 Task: In the Contact  Genesis.Thompson@iCloud.com, Create email and send with subject: 'We're Thrilled to Welcome You ', and with mail content 'Good Day,_x000D_
Embrace the power of innovation. Our disruptive solution will propel your industry forward and position you as a leader in your field._x000D_
Best Regards', attach the document: Project_plan.docx and insert image: visitingcard.jpg. Below Best Regards, write Twitter and insert the URL: 'twitter.com'. Mark checkbox to create task to follow up : In 2 weeks. Logged in from softage.1@softage.net
Action: Mouse moved to (88, 74)
Screenshot: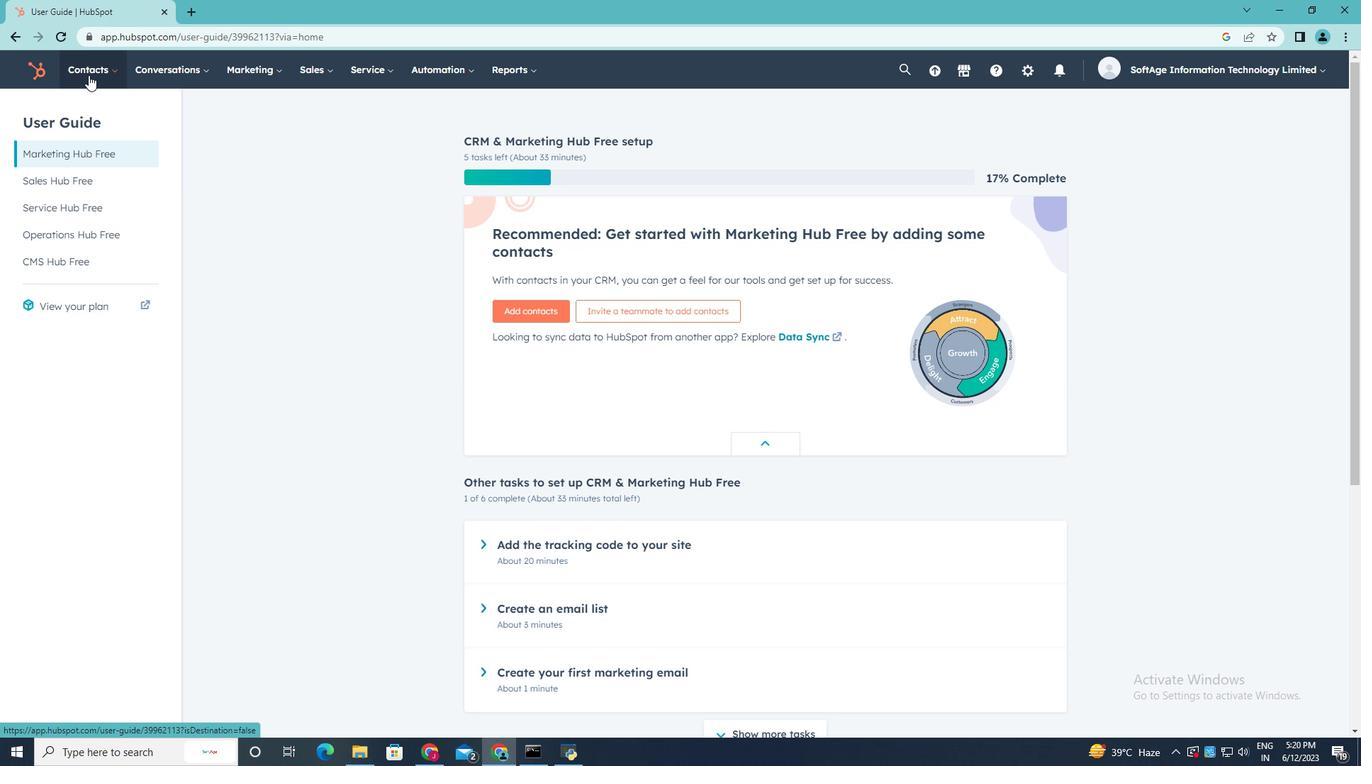 
Action: Mouse pressed left at (88, 74)
Screenshot: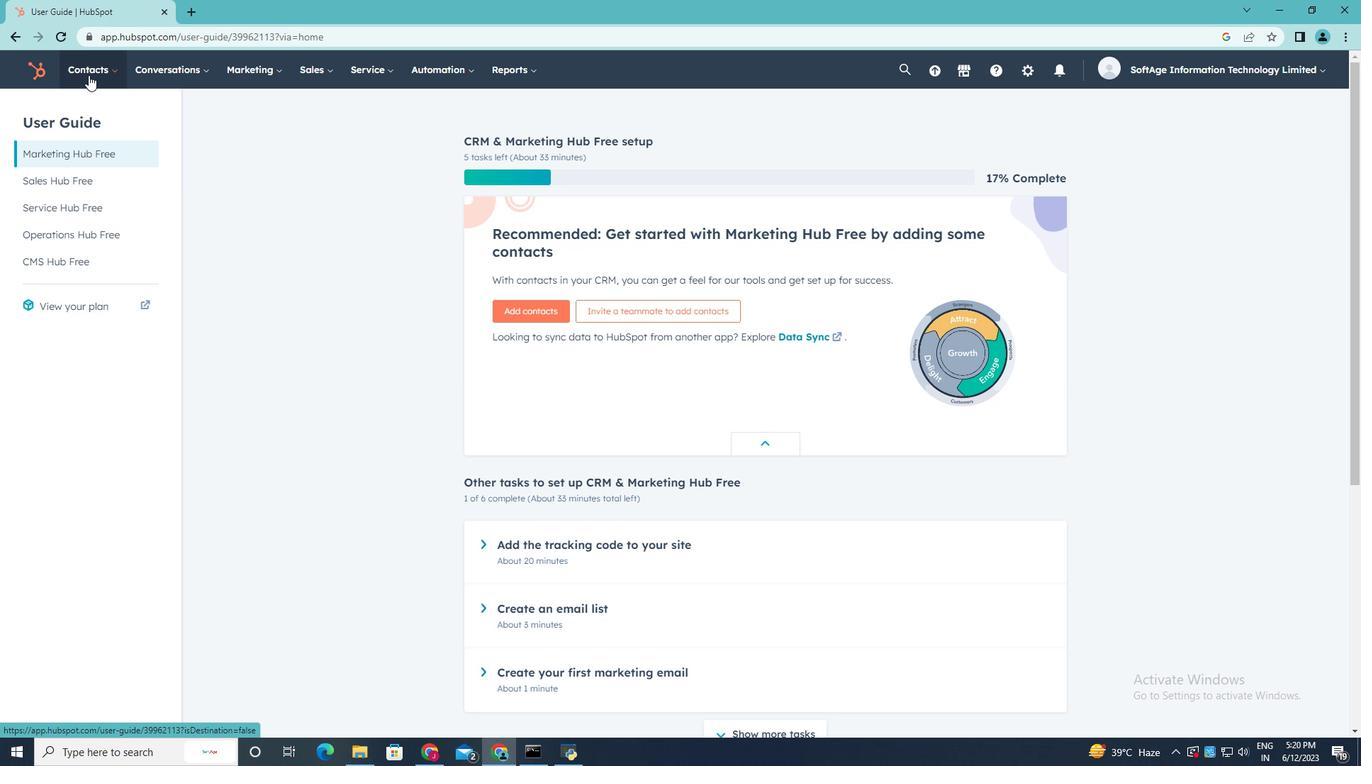 
Action: Mouse moved to (91, 105)
Screenshot: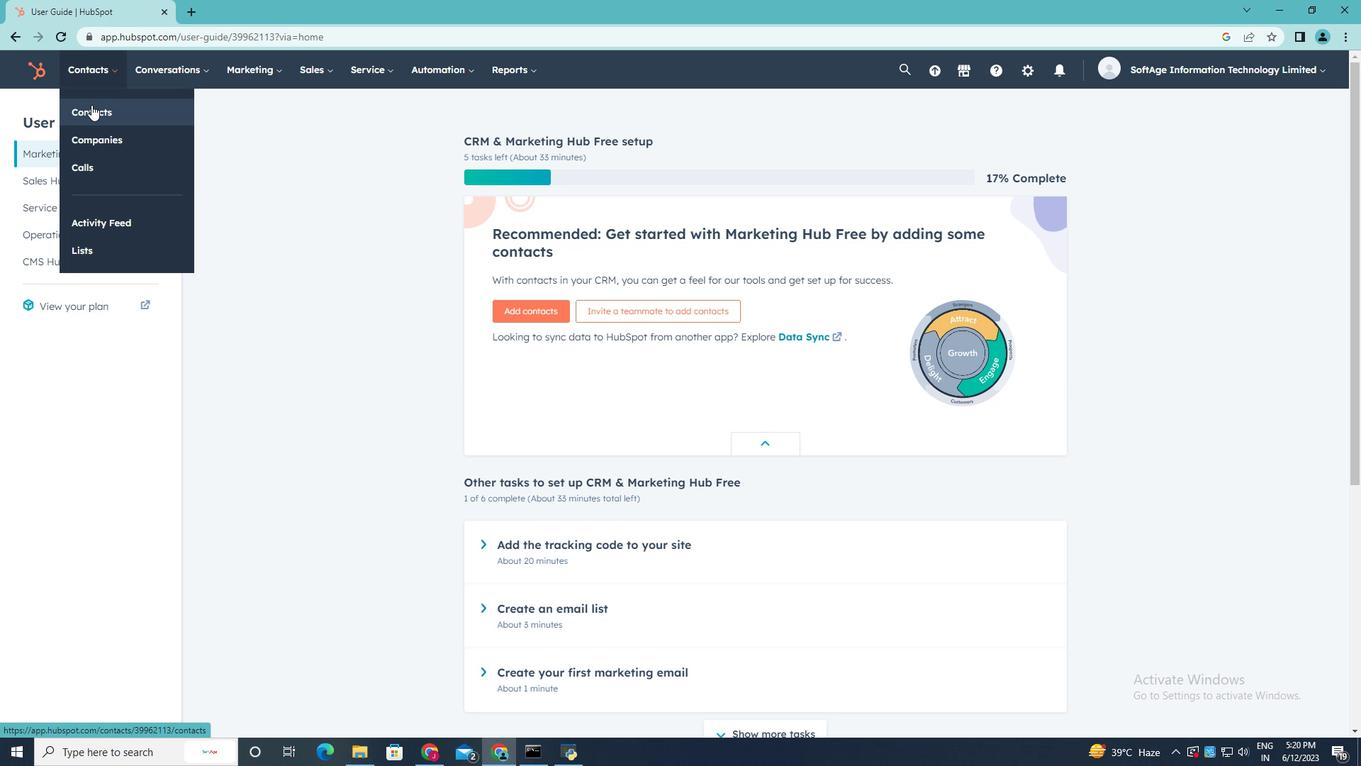
Action: Mouse pressed left at (91, 105)
Screenshot: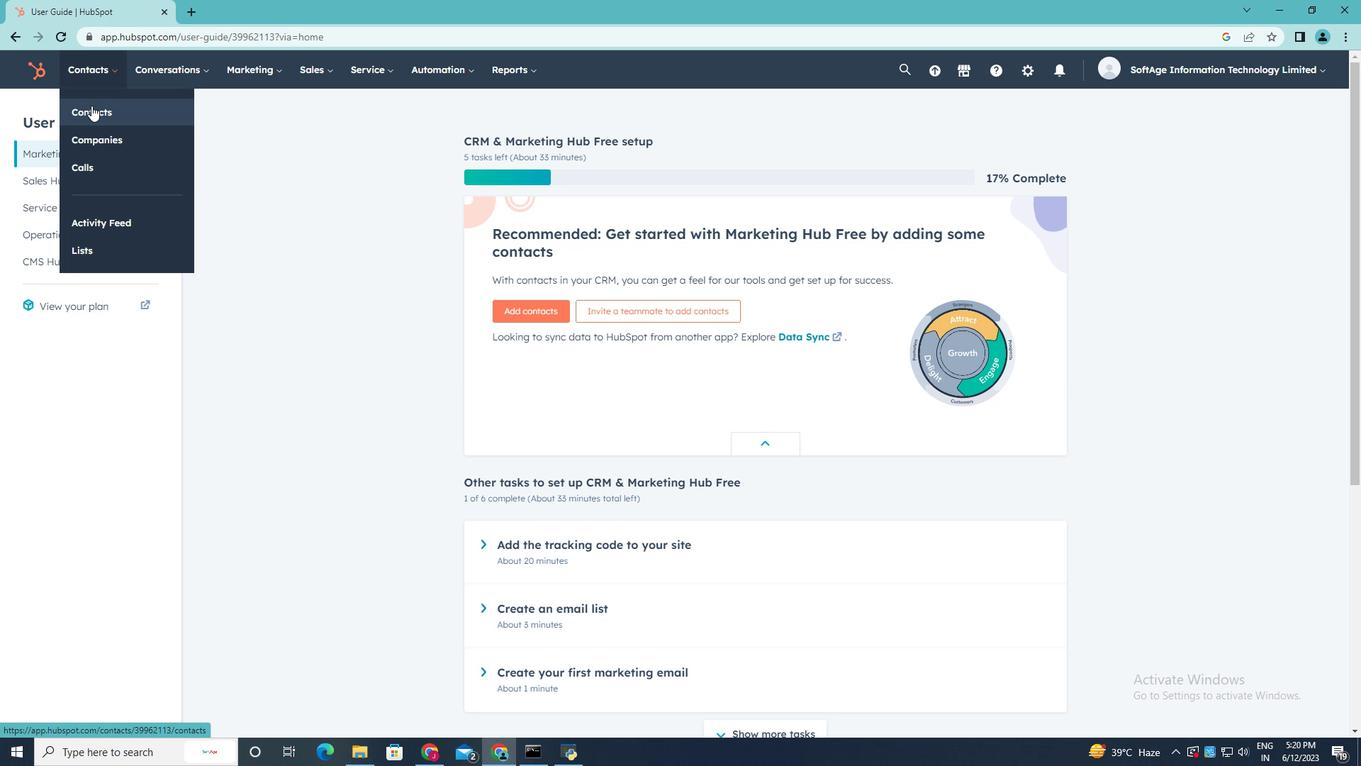 
Action: Mouse moved to (156, 232)
Screenshot: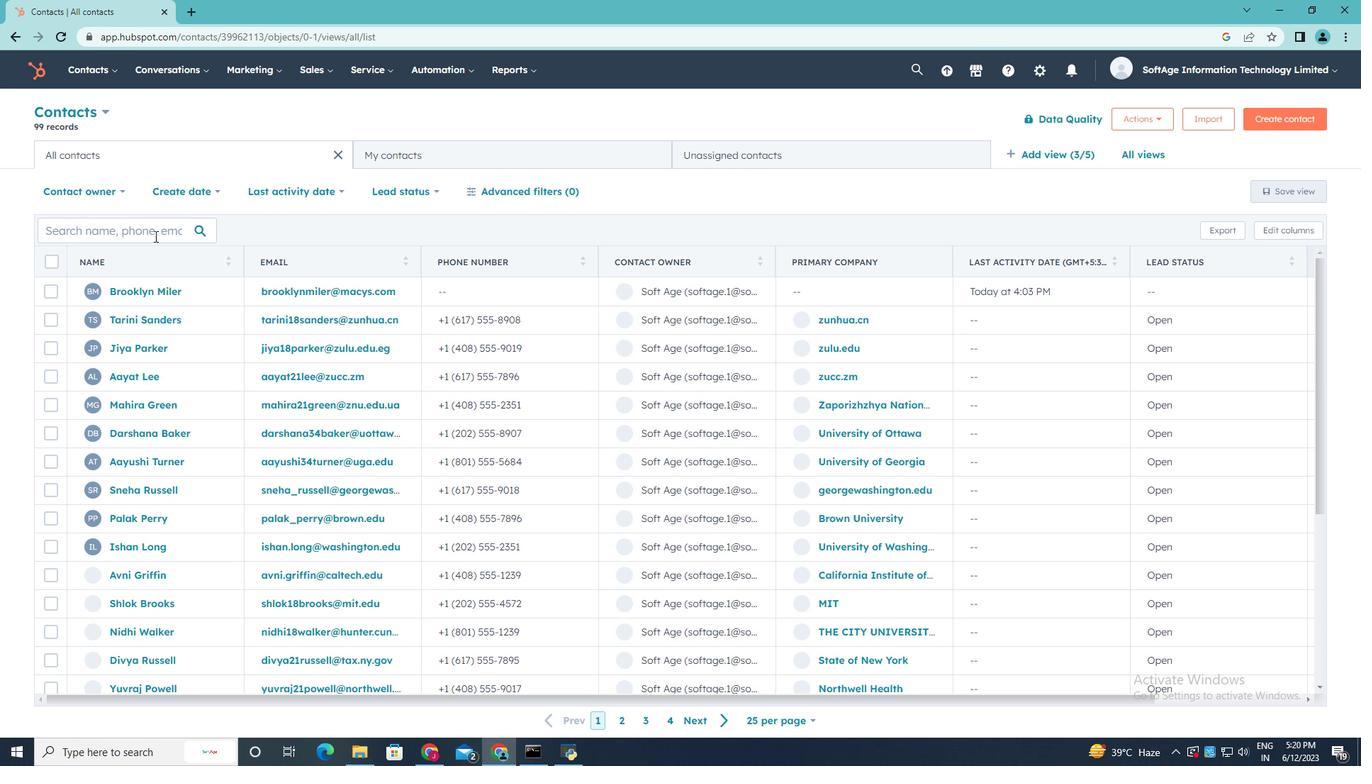 
Action: Mouse pressed left at (156, 232)
Screenshot: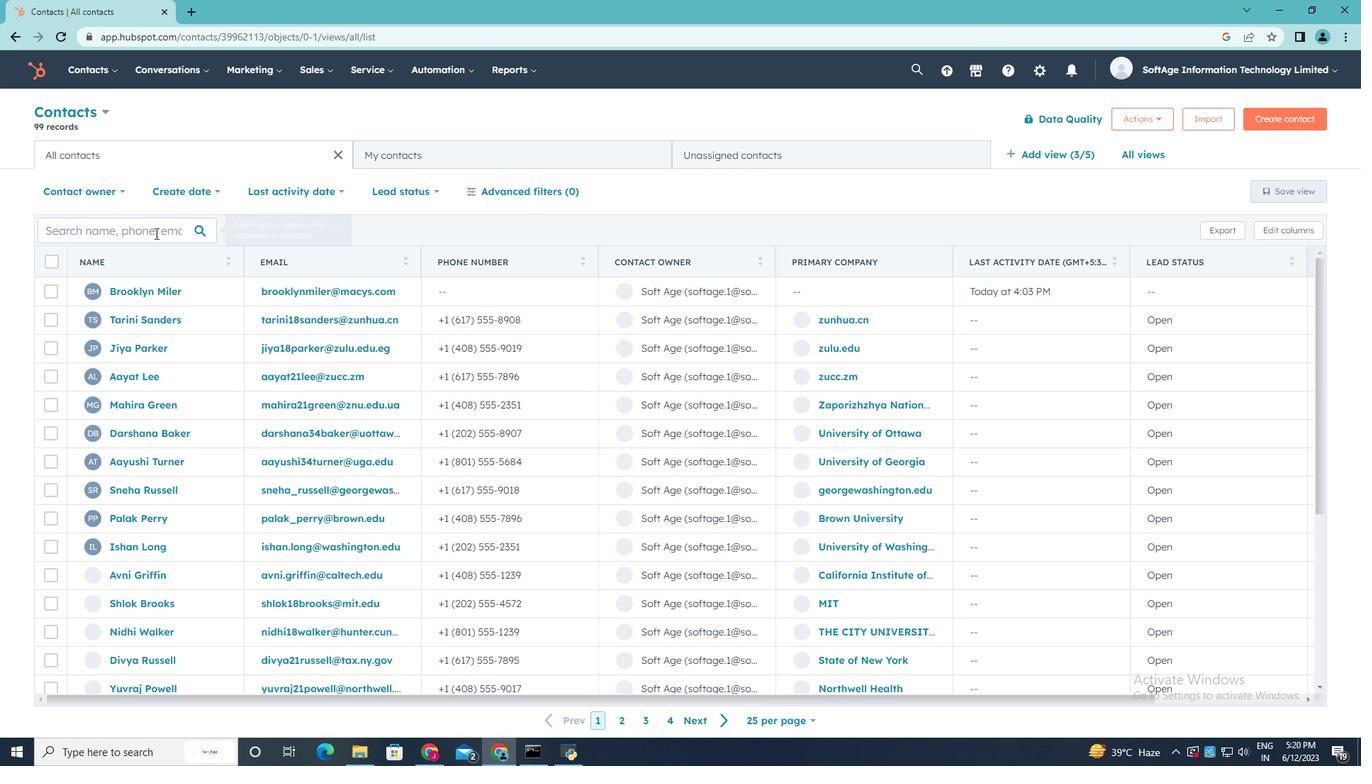 
Action: Key pressed <Key.shift>GNESIS<Key.space><Key.shift>T<Key.backspace><Key.backspace>.<Key.shift>Thompson<Key.shift>@i<Key.shift>Cloud.com
Screenshot: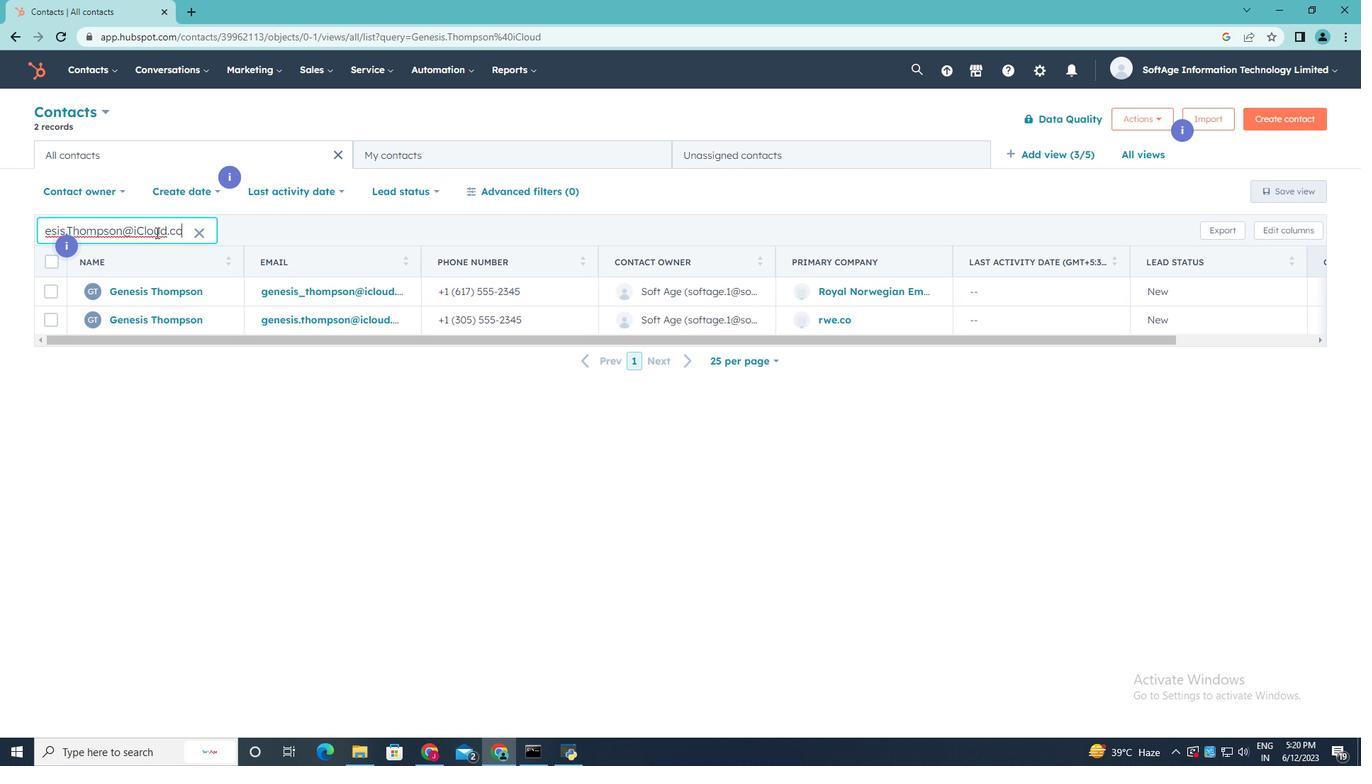 
Action: Mouse moved to (139, 322)
Screenshot: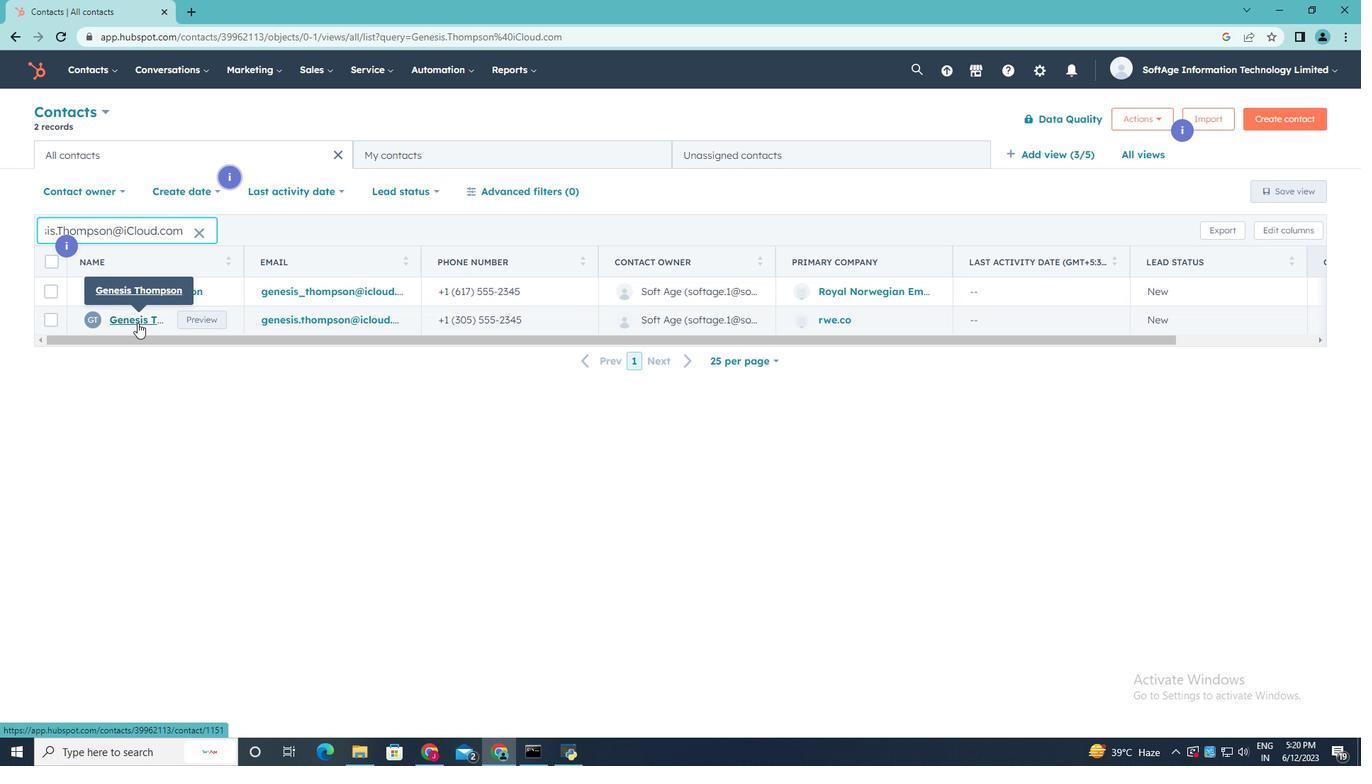 
Action: Mouse pressed left at (139, 322)
Screenshot: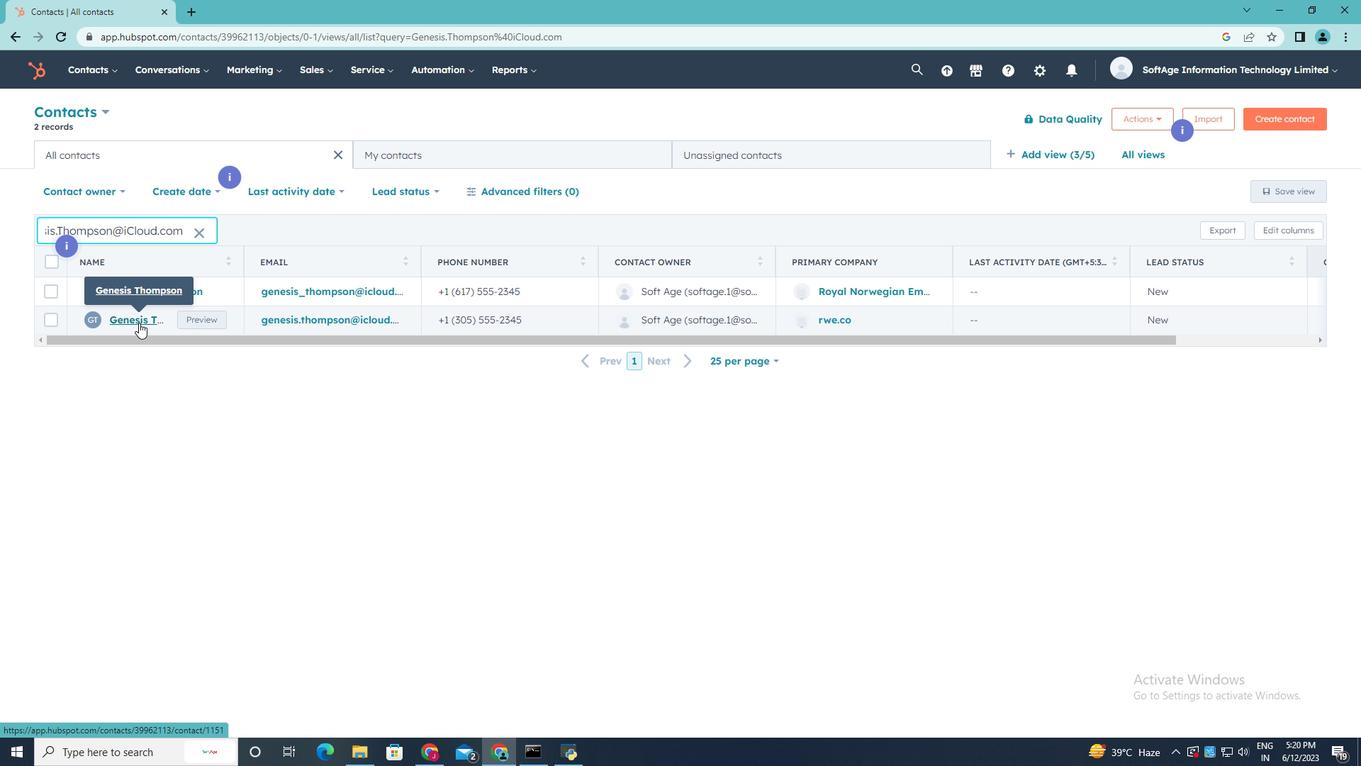 
Action: Mouse moved to (94, 237)
Screenshot: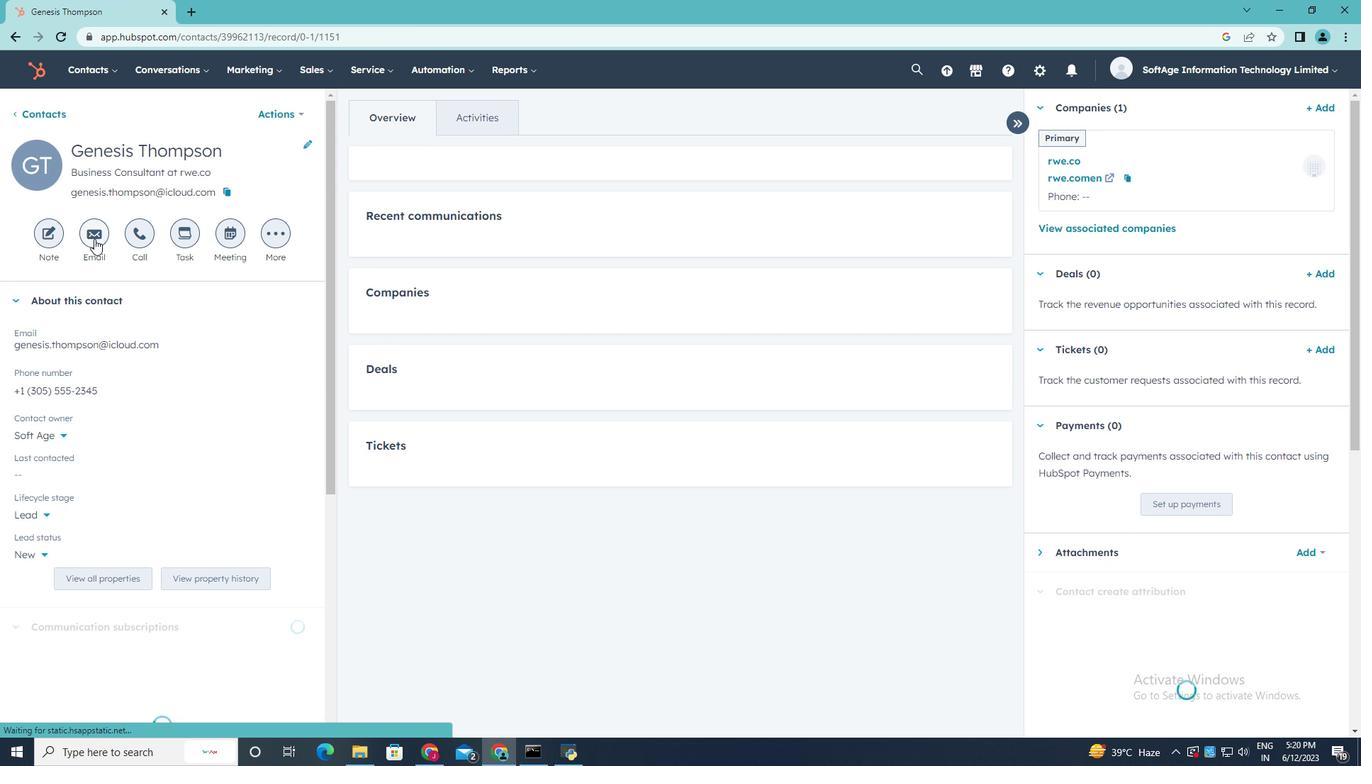 
Action: Mouse pressed left at (94, 237)
Screenshot: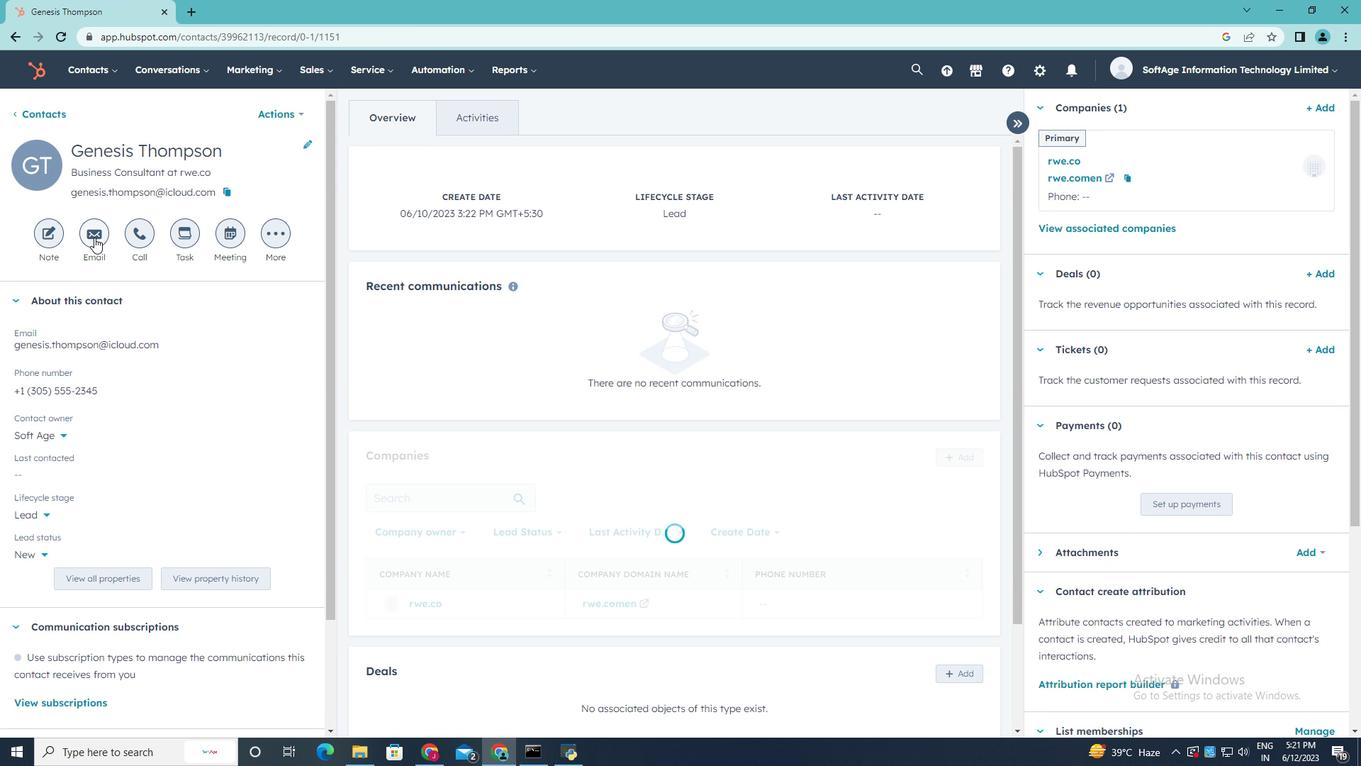 
Action: Key pressed <Key.shift><Key.shift><Key.shift><Key.shift><Key.shift><Key.shift><Key.shift><Key.shift><Key.shift><Key.shift>We're<Key.space><Key.shift>Thrilled<Key.space>to<Key.space><Key.shift>Welcome<Key.space><Key.shift>You
Screenshot: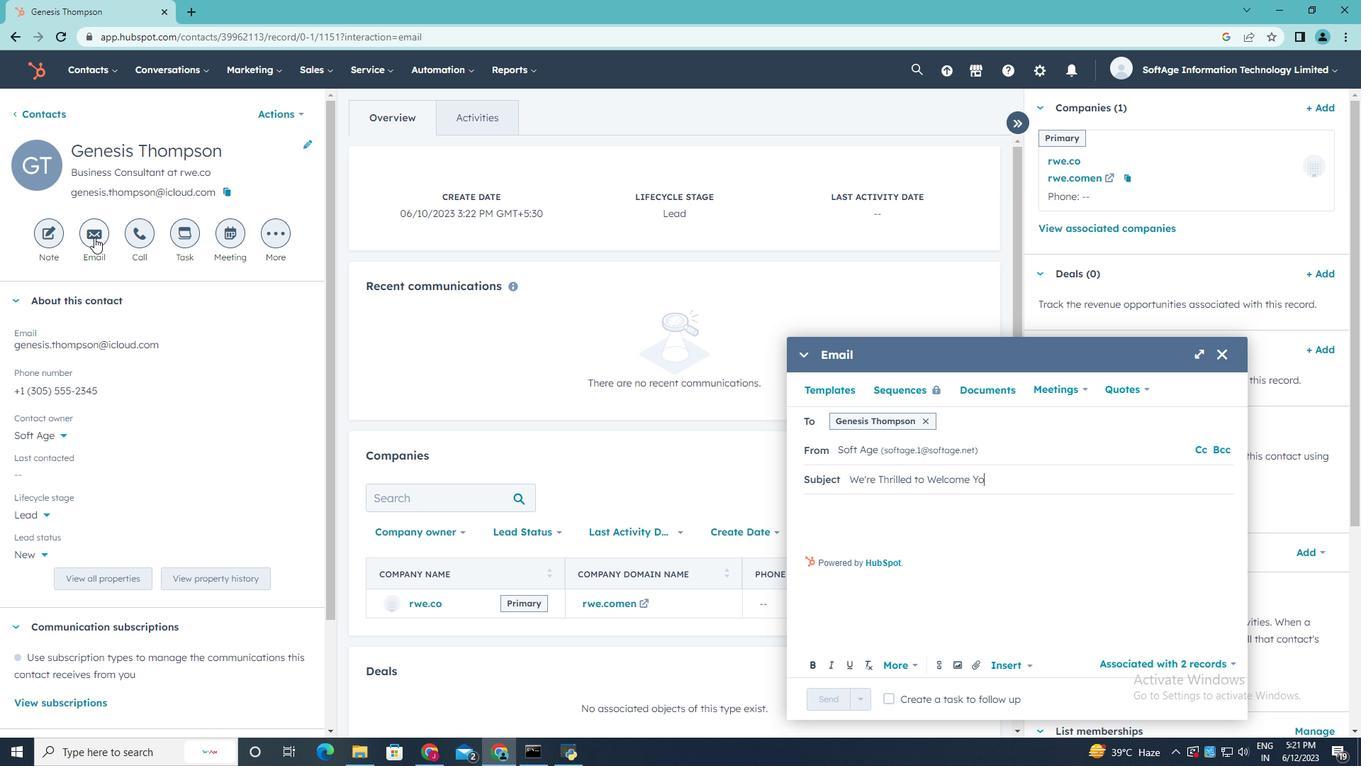 
Action: Mouse moved to (808, 505)
Screenshot: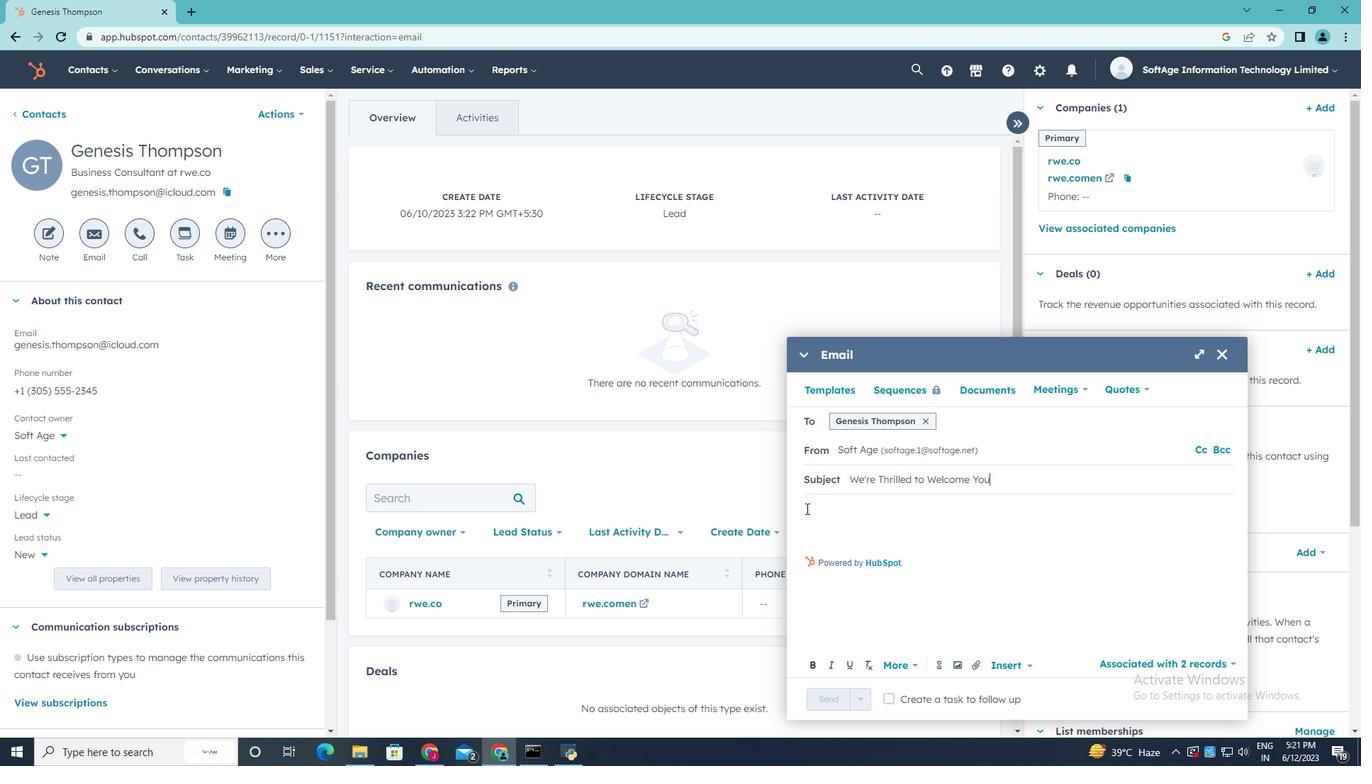 
Action: Mouse pressed left at (808, 505)
Screenshot: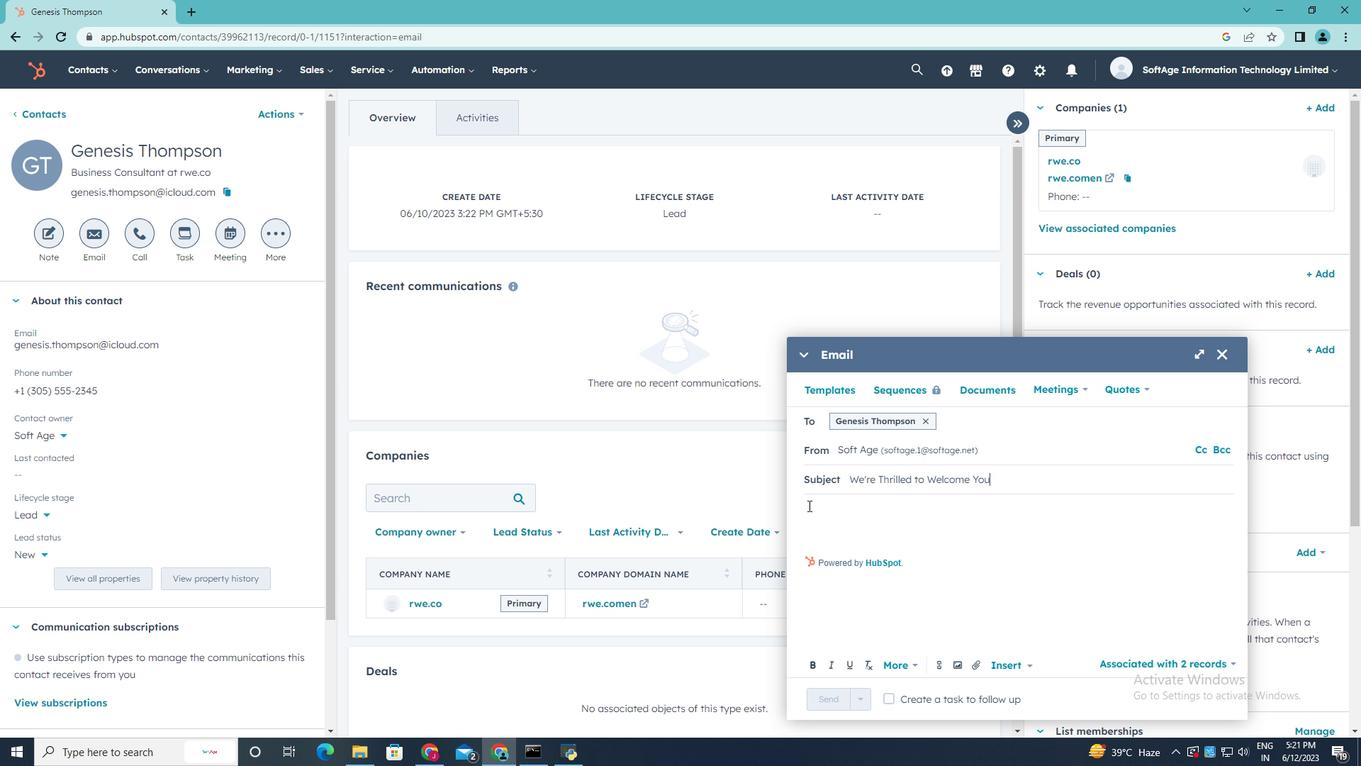 
Action: Mouse moved to (810, 508)
Screenshot: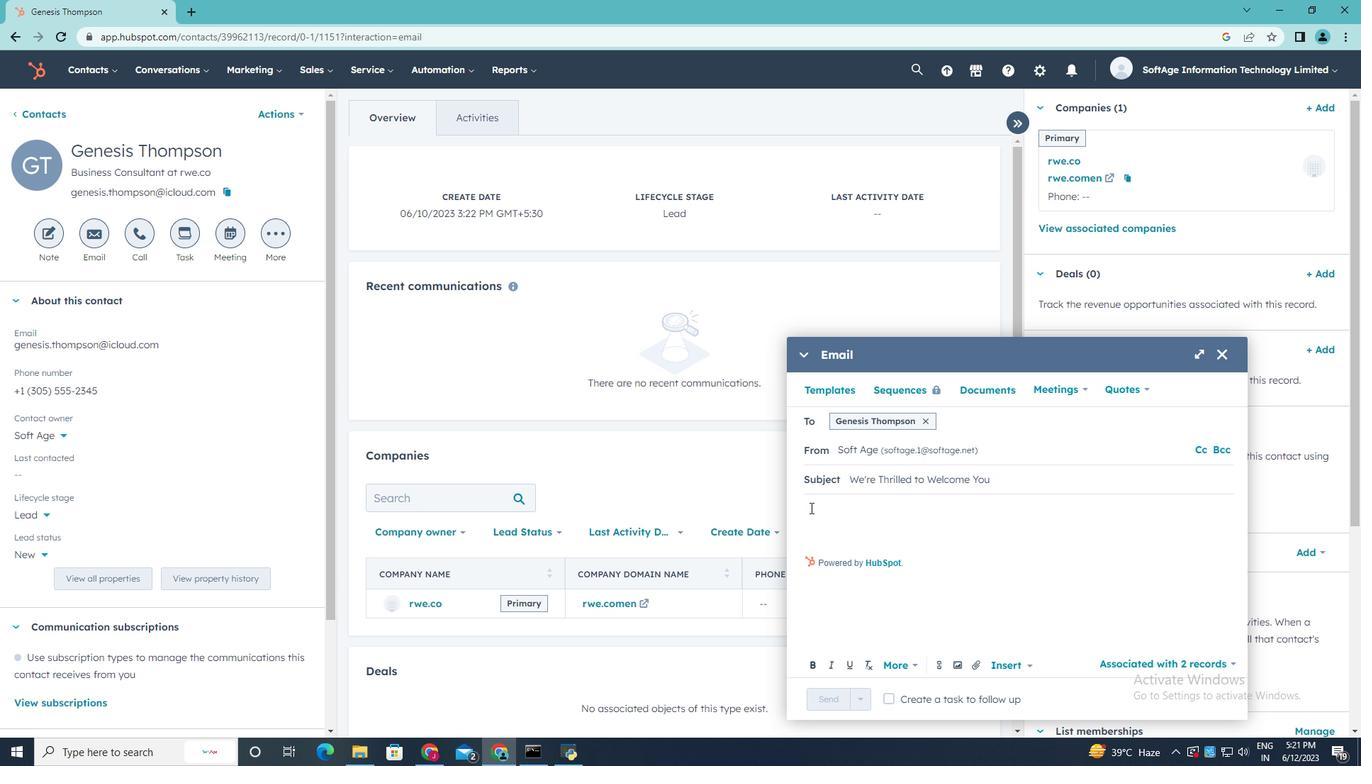 
Action: Key pressed <Key.shift><Key.shift><Key.shift><Key.shift><Key.shift><Key.shift><Key.shift>Good<Key.space><Key.shift>Day,
Screenshot: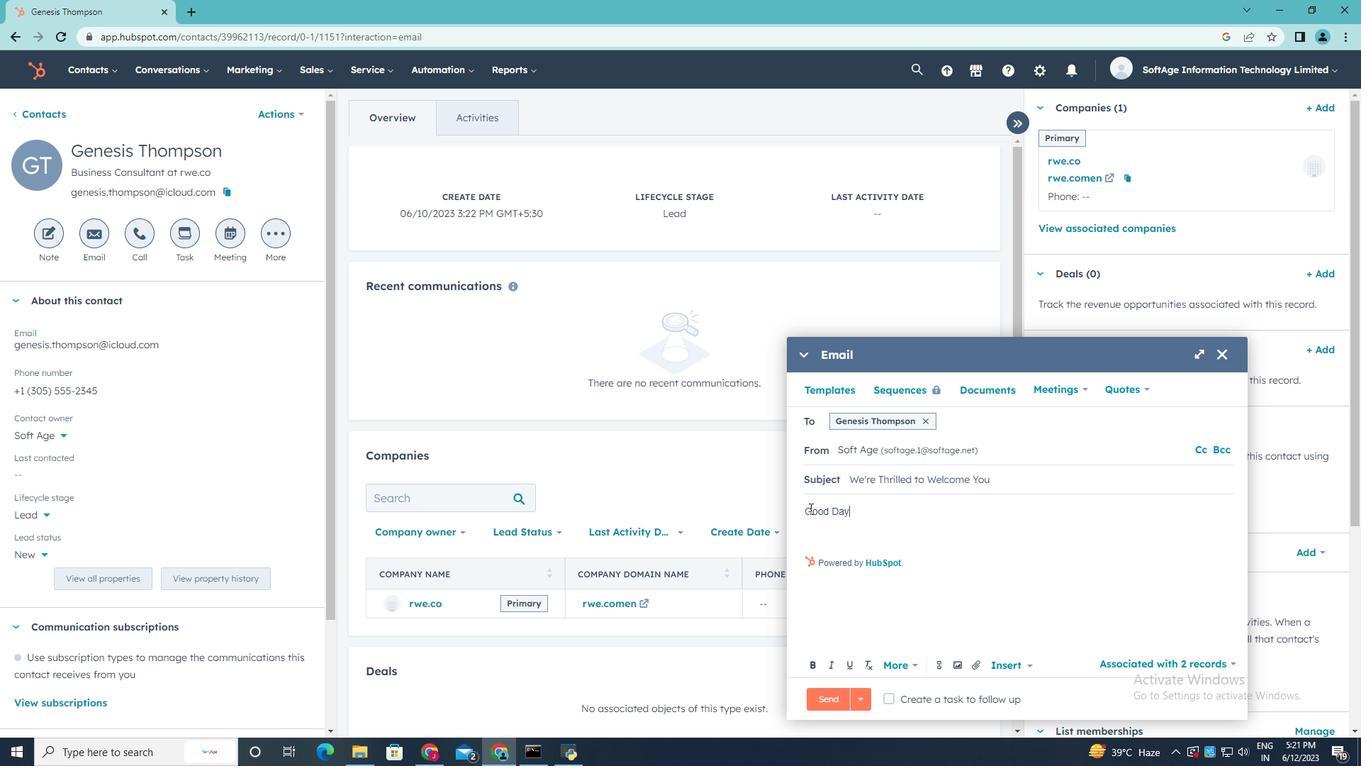 
Action: Mouse moved to (810, 526)
Screenshot: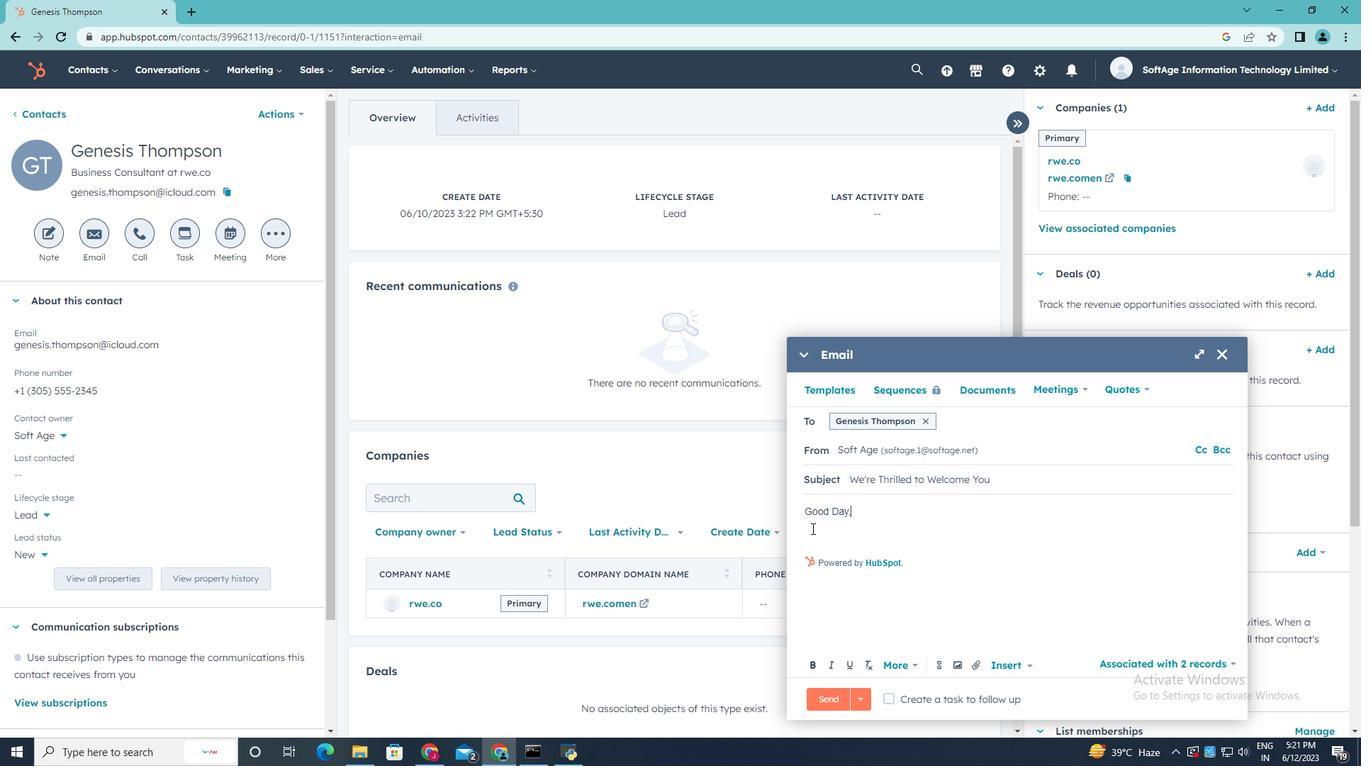 
Action: Mouse pressed left at (810, 526)
Screenshot: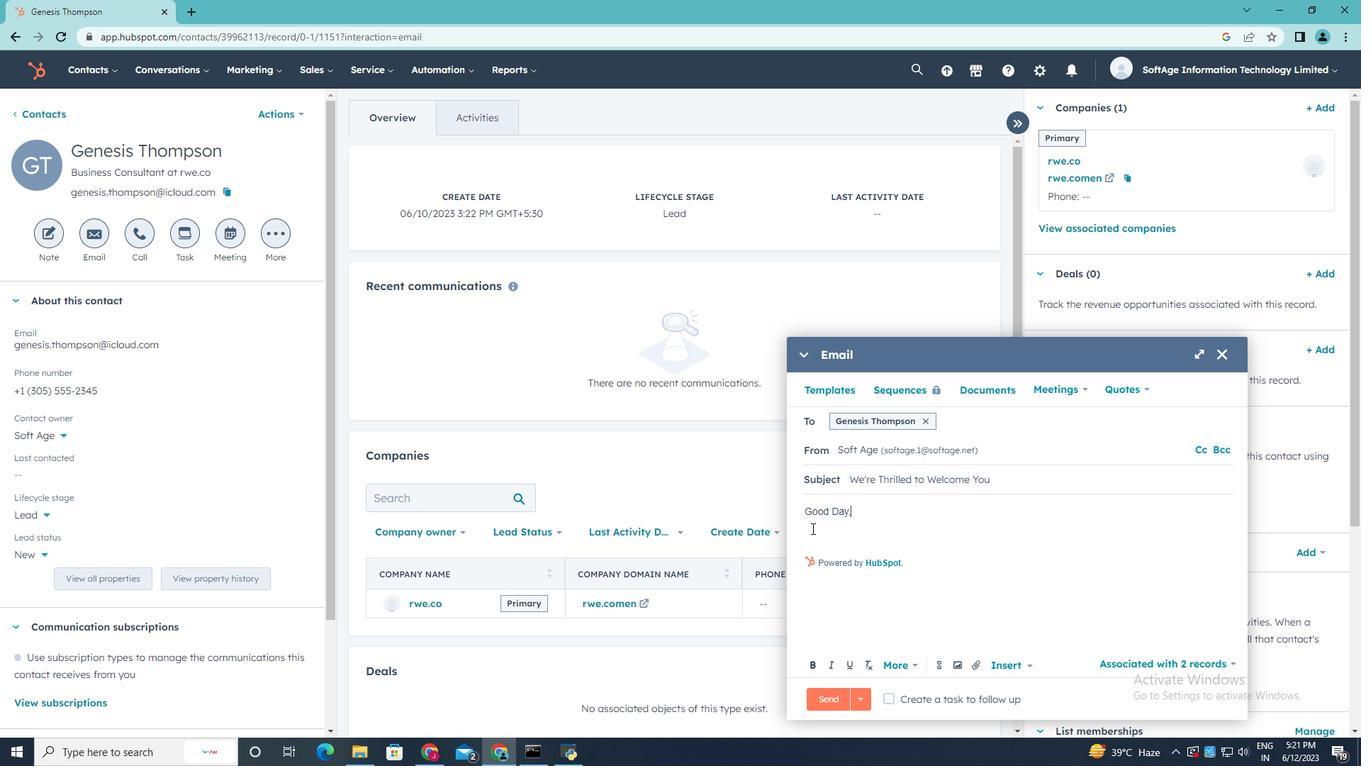 
Action: Key pressed <Key.shift>Embrace<Key.space><Key.shift>the<Key.space>power<Key.space>the<Key.space>power<Key.space>of<Key.space>innovation<Key.space><Key.backspace>.<Key.space><Key.shift>Our<Key.space>disruptive<Key.space><Key.shift>solution<Key.space>will<Key.space>propel<Key.space>yp<Key.backspace>our<Key.space>industry<Key.space>forward<Key.space>and<Key.space>position<Key.space>you<Key.space>as<Key.space>a<Key.space>leader<Key.space>in<Key.space>your<Key.space>field.
Screenshot: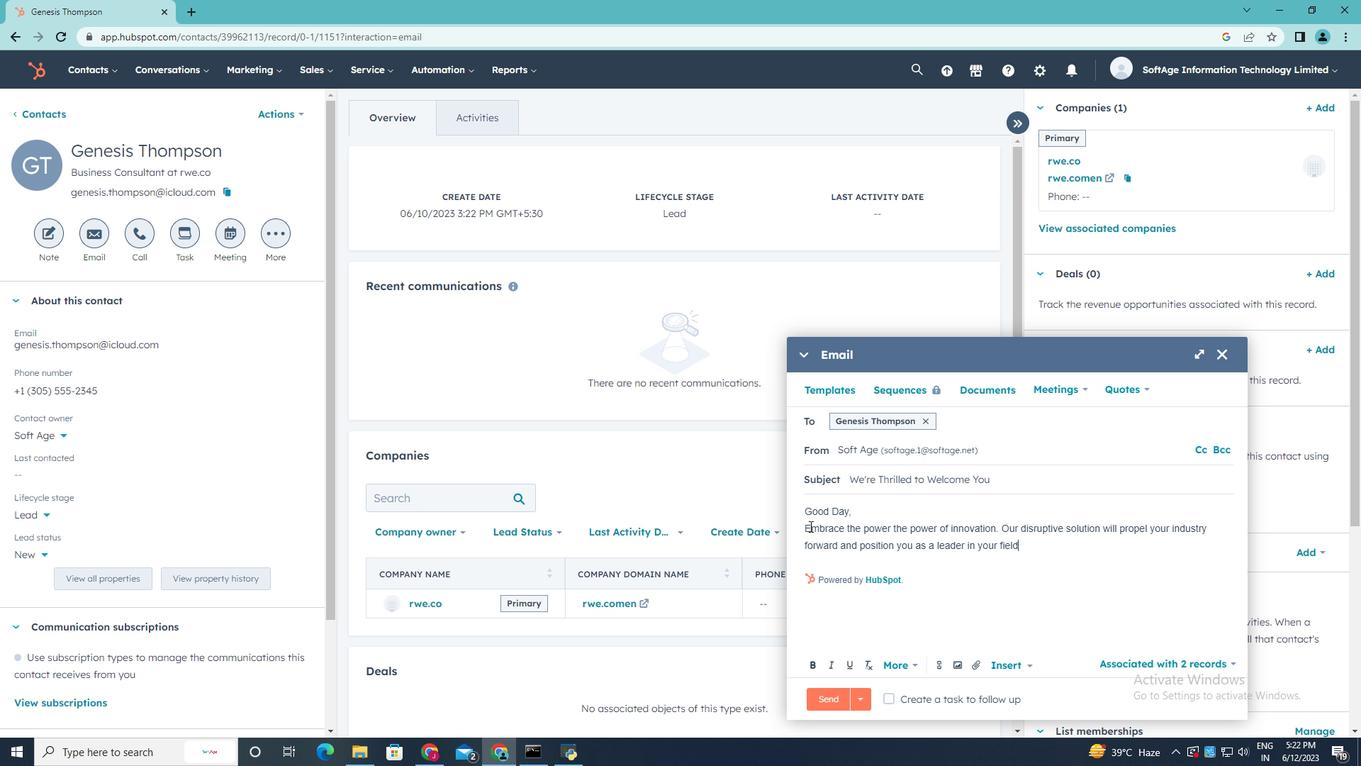 
Action: Mouse moved to (818, 558)
Screenshot: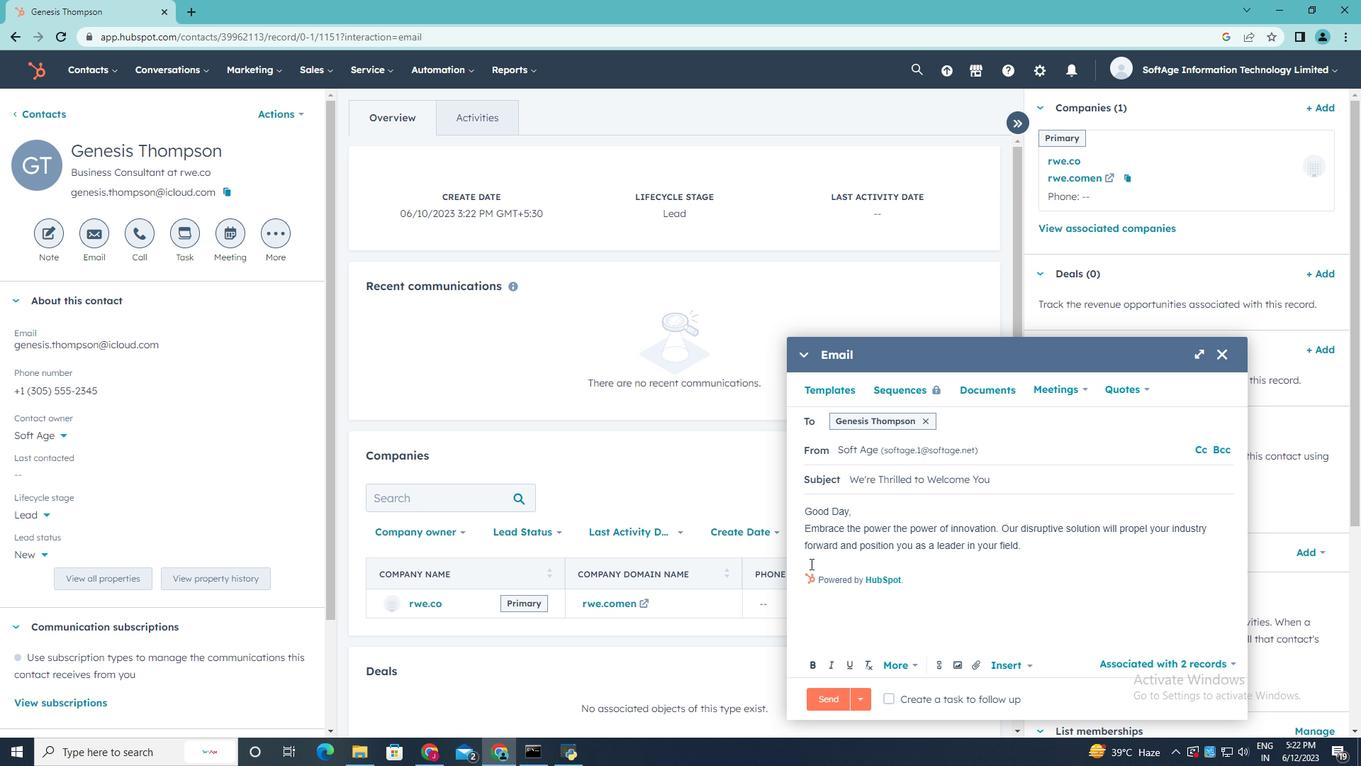 
Action: Mouse pressed left at (818, 558)
Screenshot: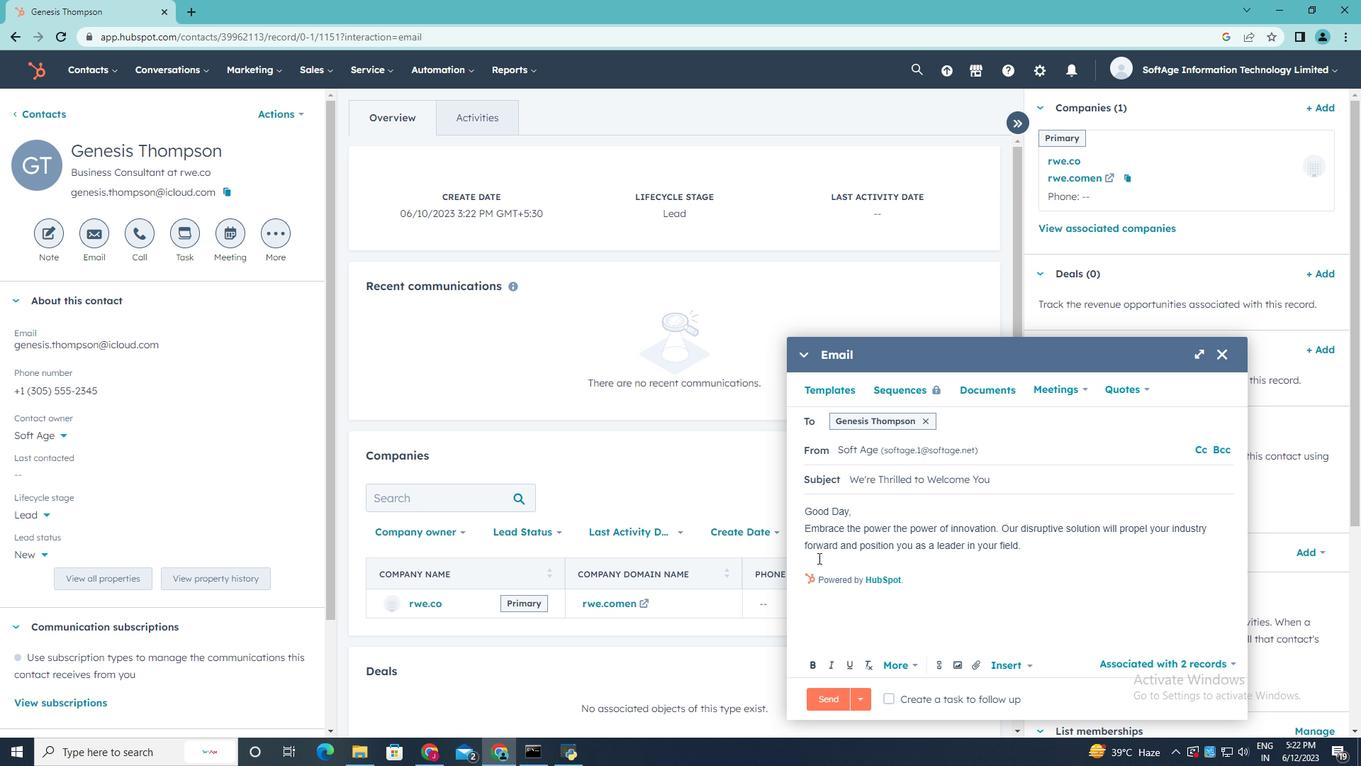 
Action: Mouse moved to (817, 558)
Screenshot: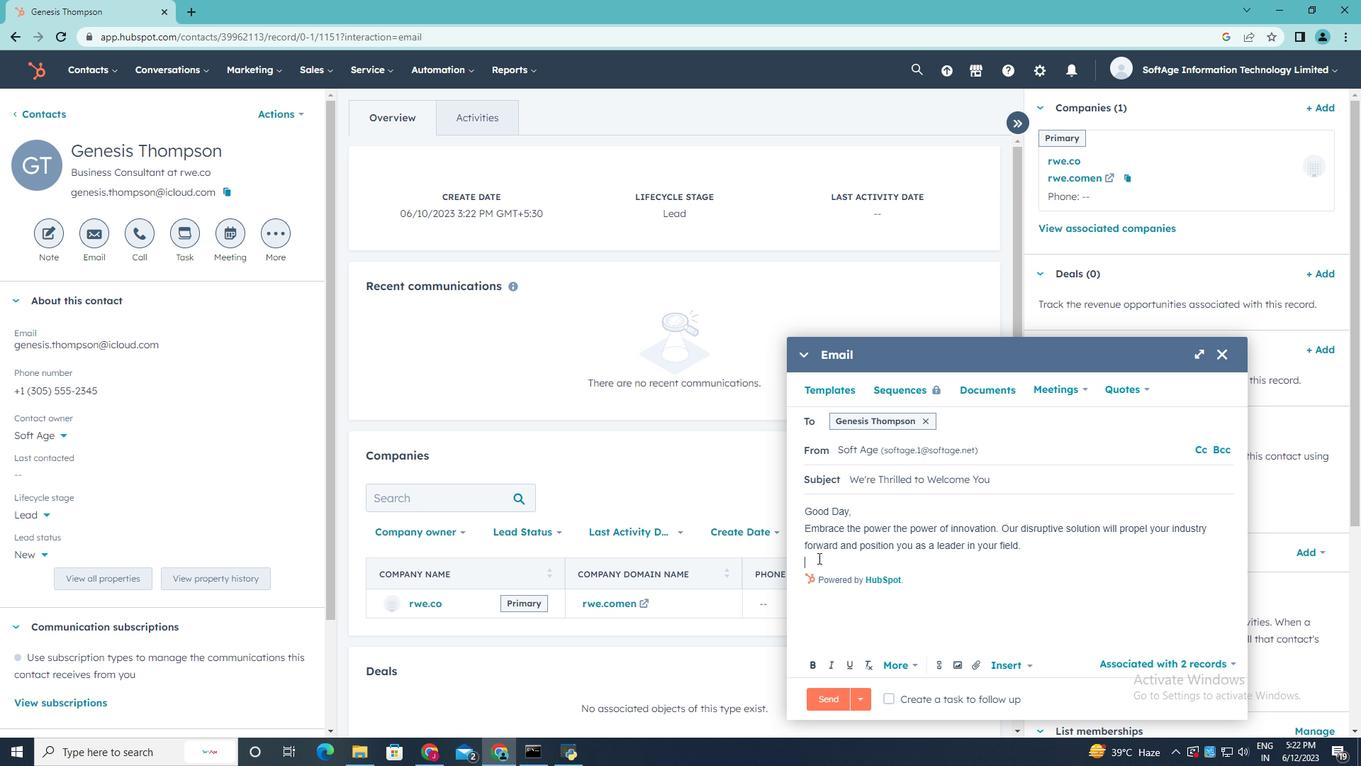 
Action: Key pressed <Key.shift><Key.shift><Key.shift>Best<Key.space><Key.shift><Key.shift><Key.shift><Key.shift><Key.shift><Key.shift>Regards,
Screenshot: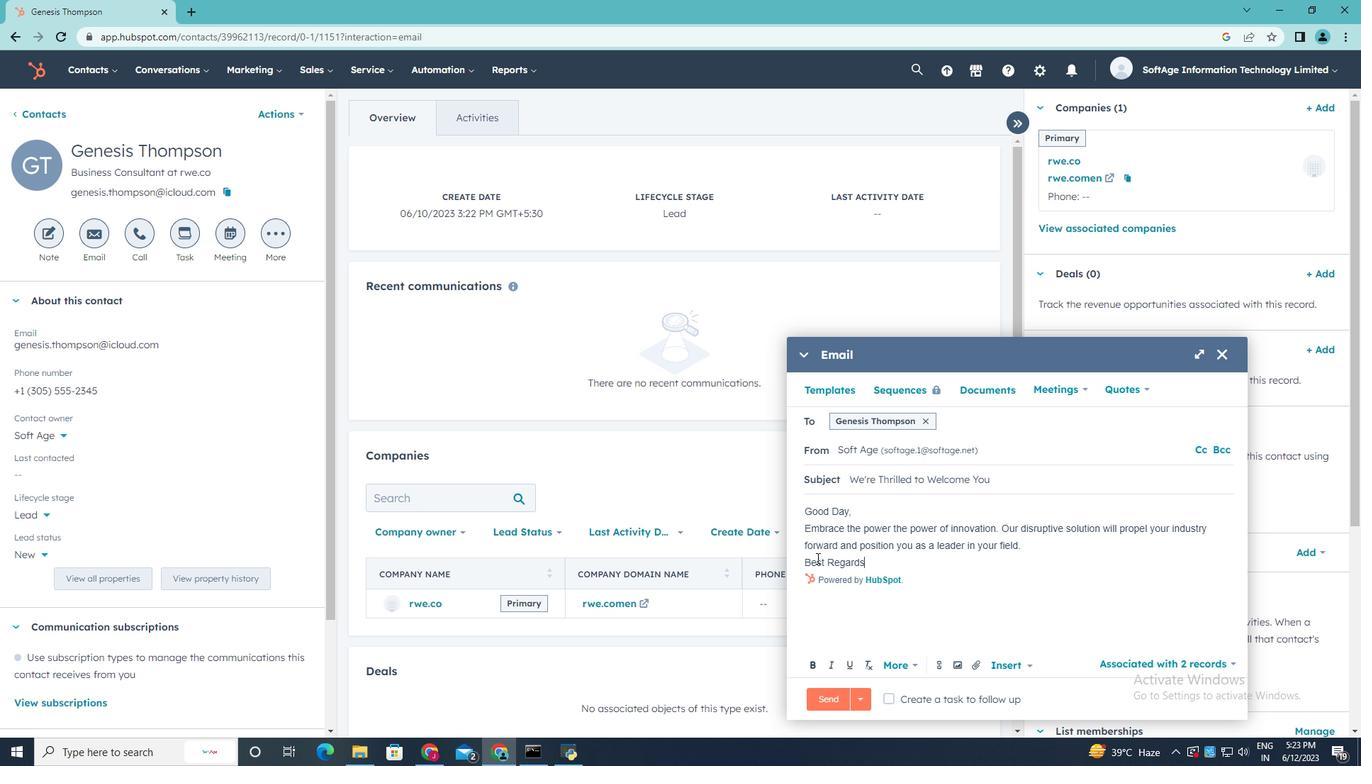 
Action: Mouse moved to (981, 663)
Screenshot: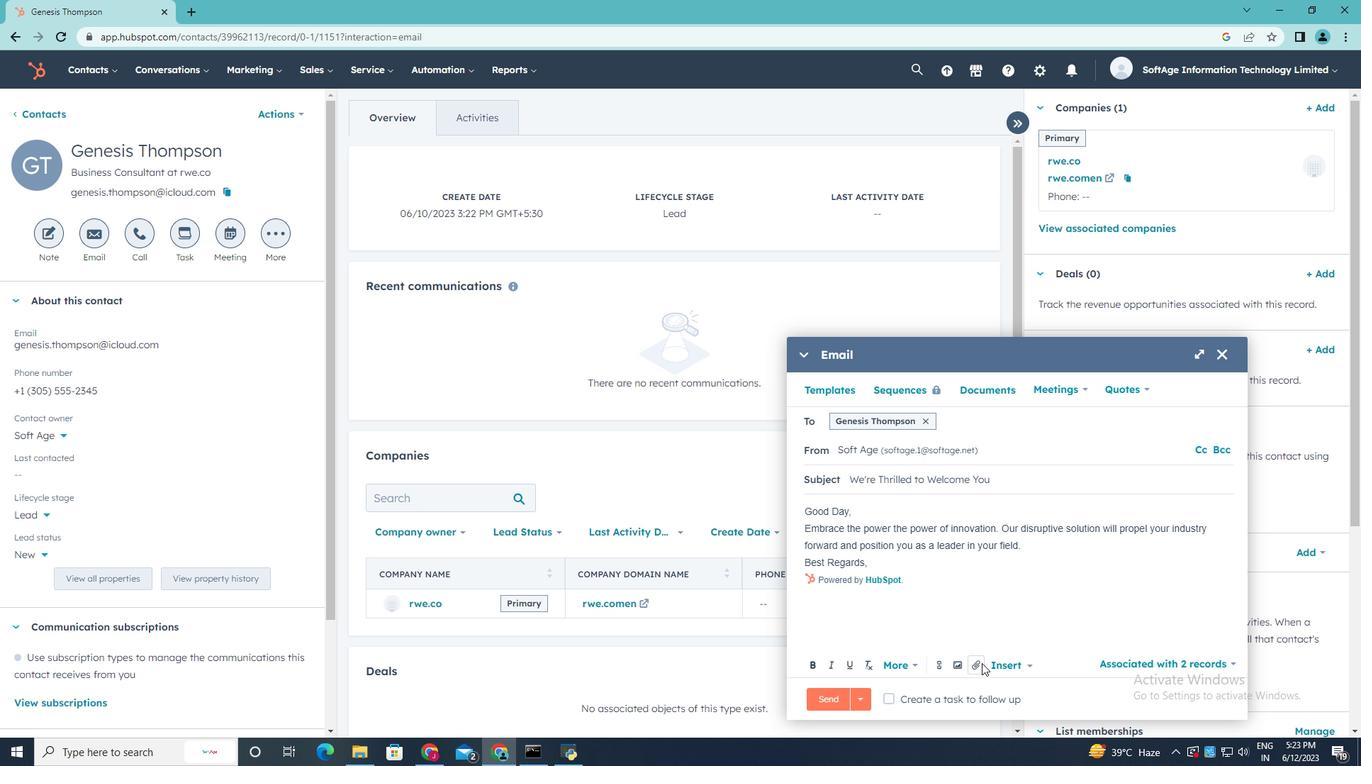 
Action: Mouse pressed left at (981, 663)
Screenshot: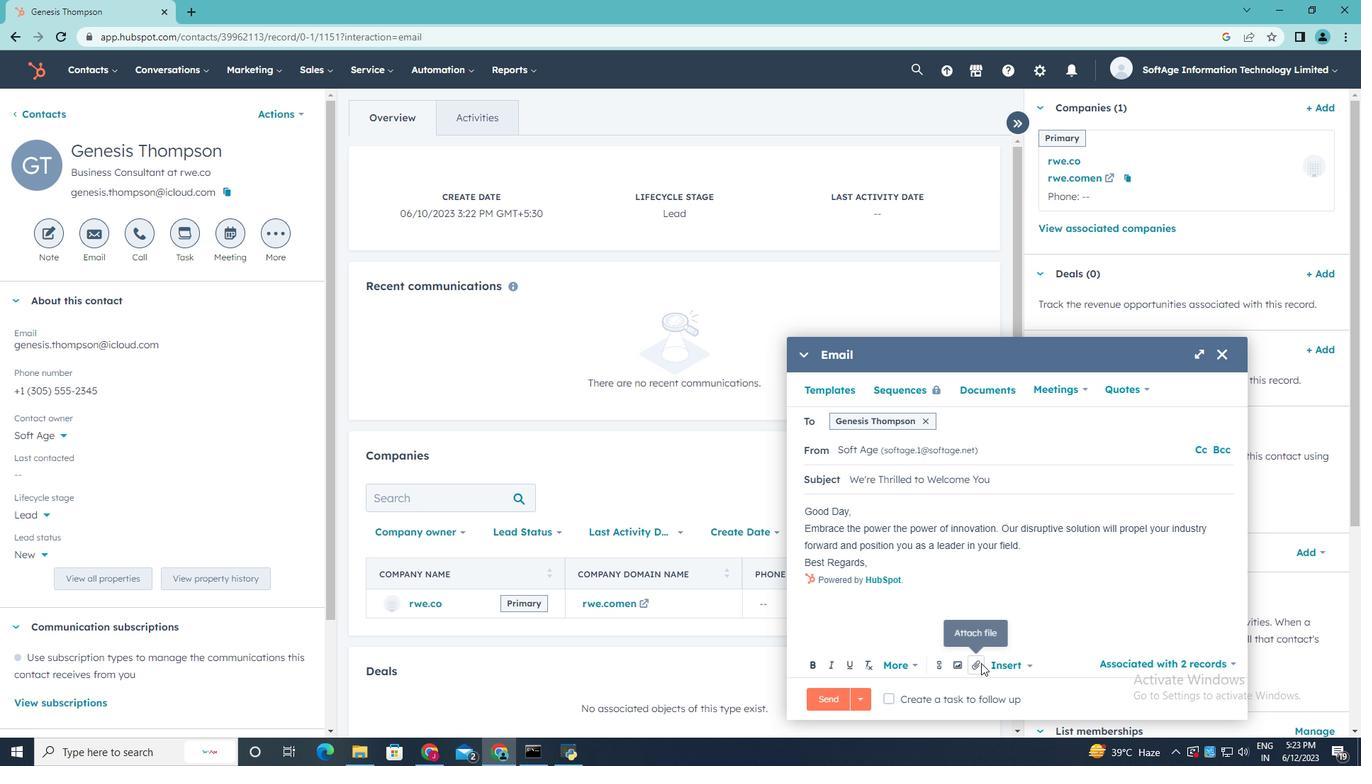 
Action: Mouse moved to (1009, 622)
Screenshot: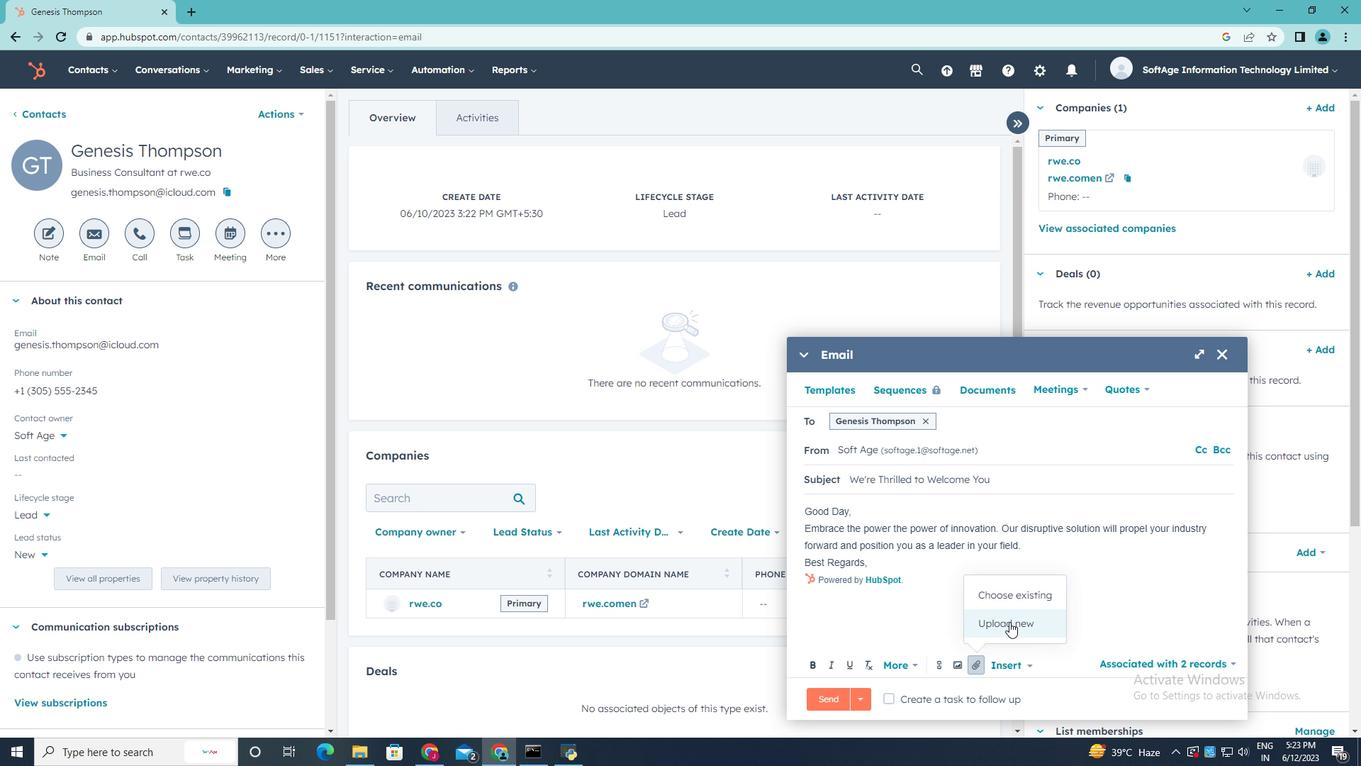
Action: Mouse pressed left at (1009, 622)
Screenshot: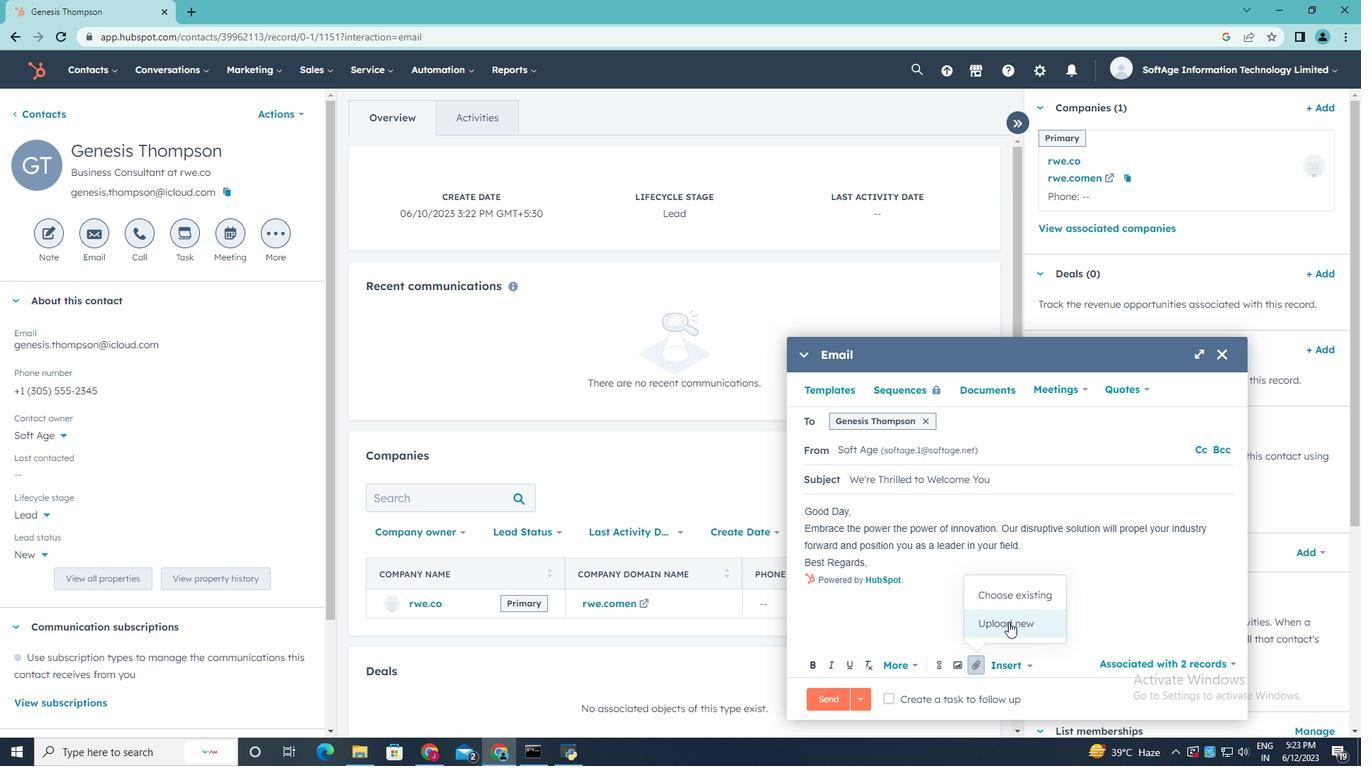 
Action: Mouse moved to (253, 143)
Screenshot: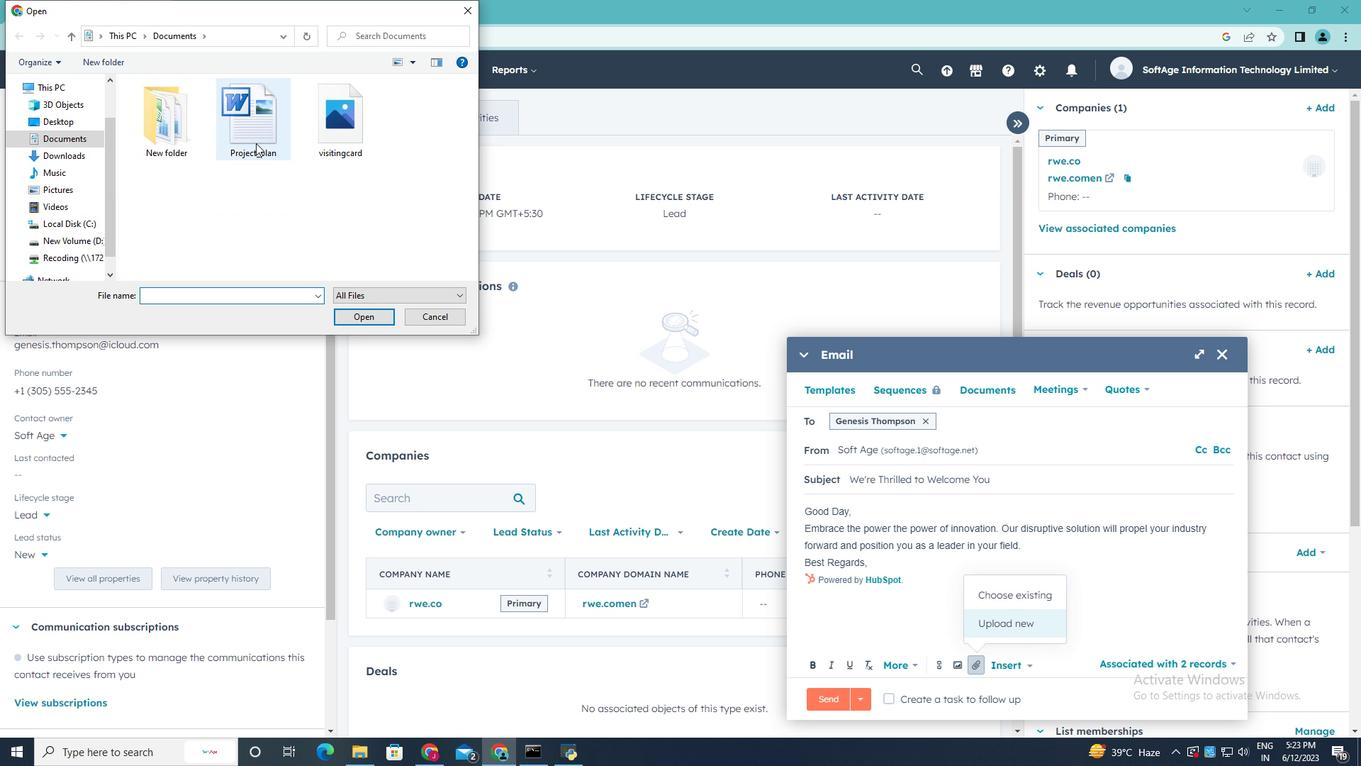 
Action: Mouse pressed left at (253, 143)
Screenshot: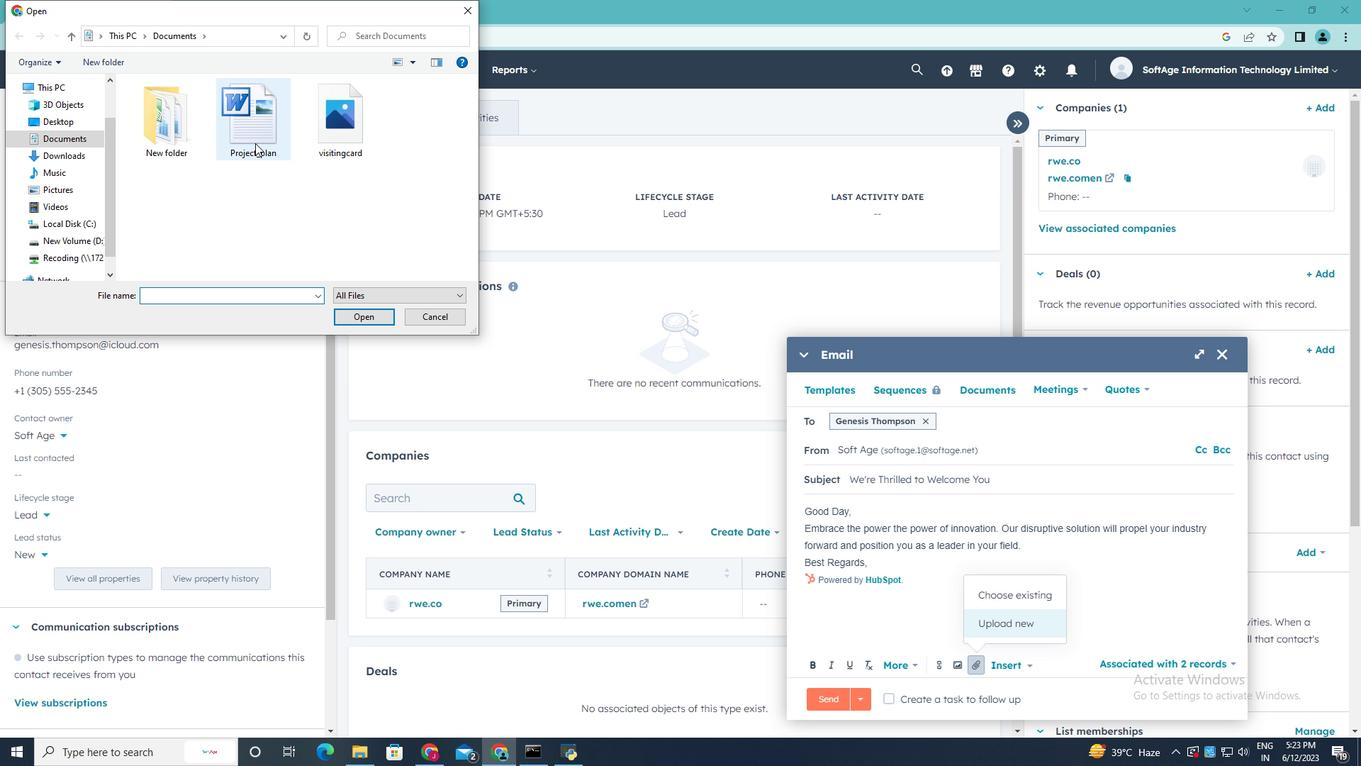 
Action: Mouse moved to (370, 318)
Screenshot: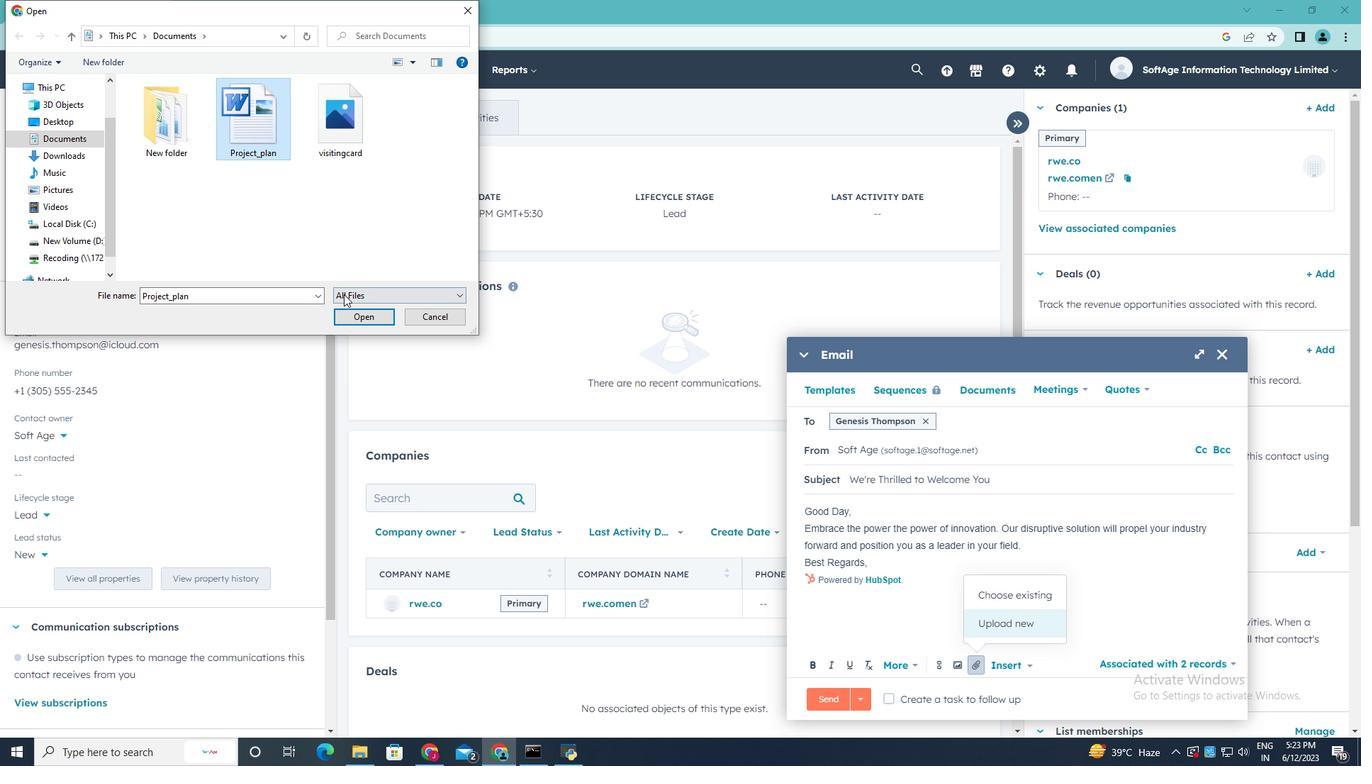 
Action: Mouse pressed left at (370, 318)
Screenshot: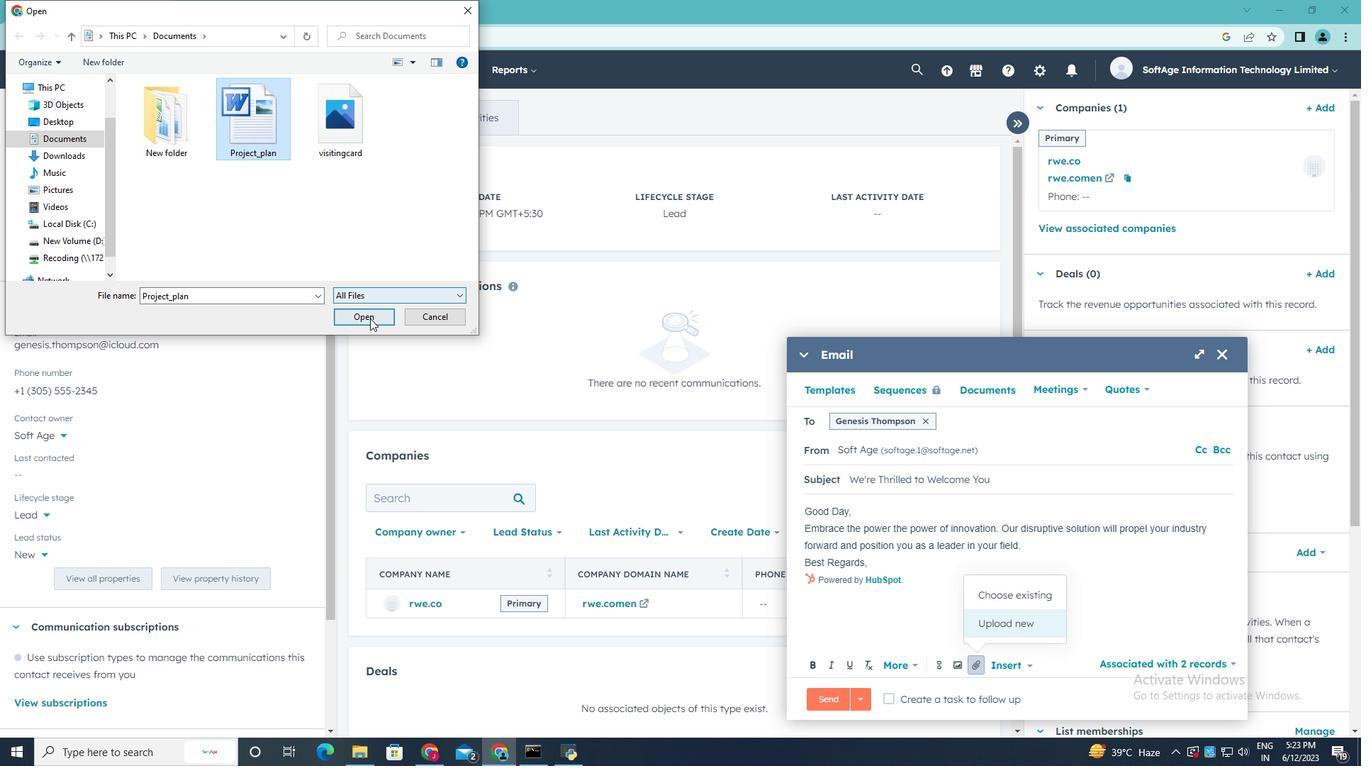 
Action: Mouse moved to (977, 627)
Screenshot: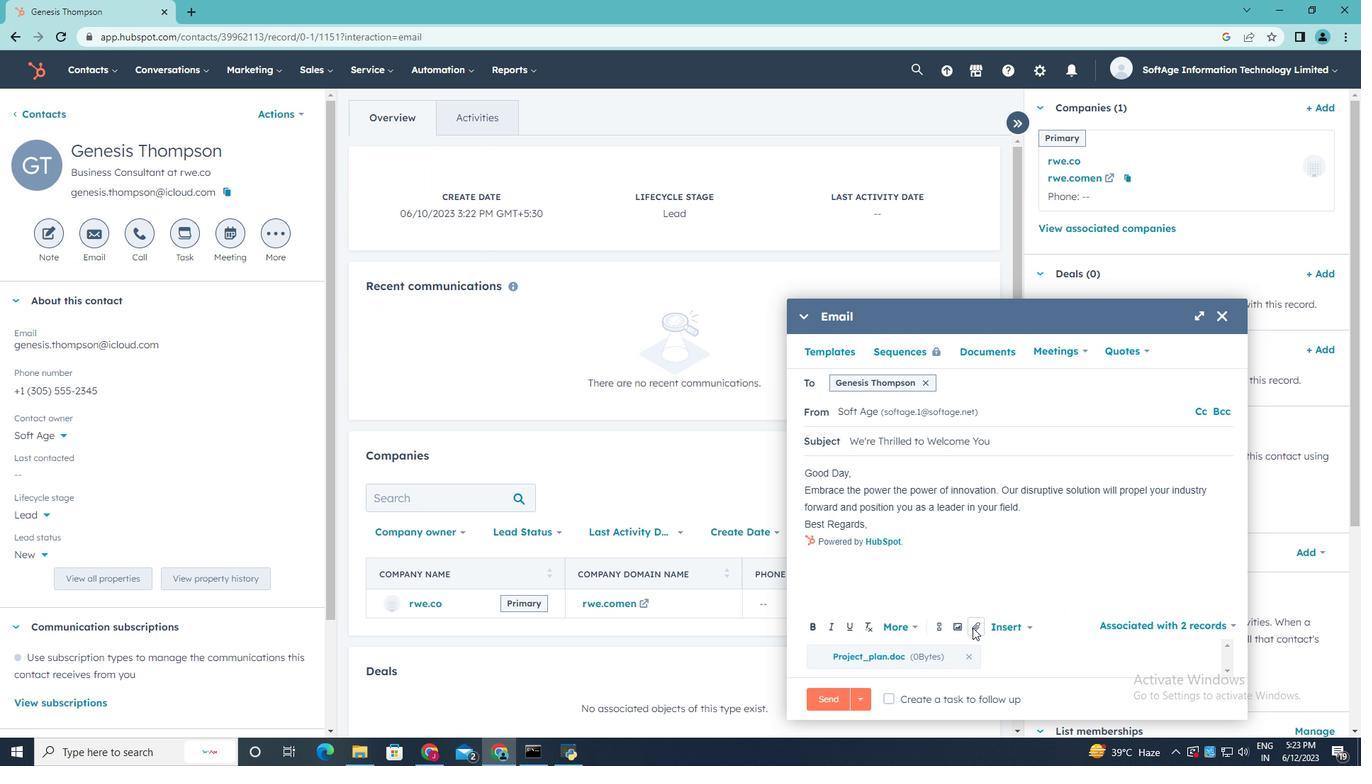 
Action: Mouse pressed left at (977, 627)
Screenshot: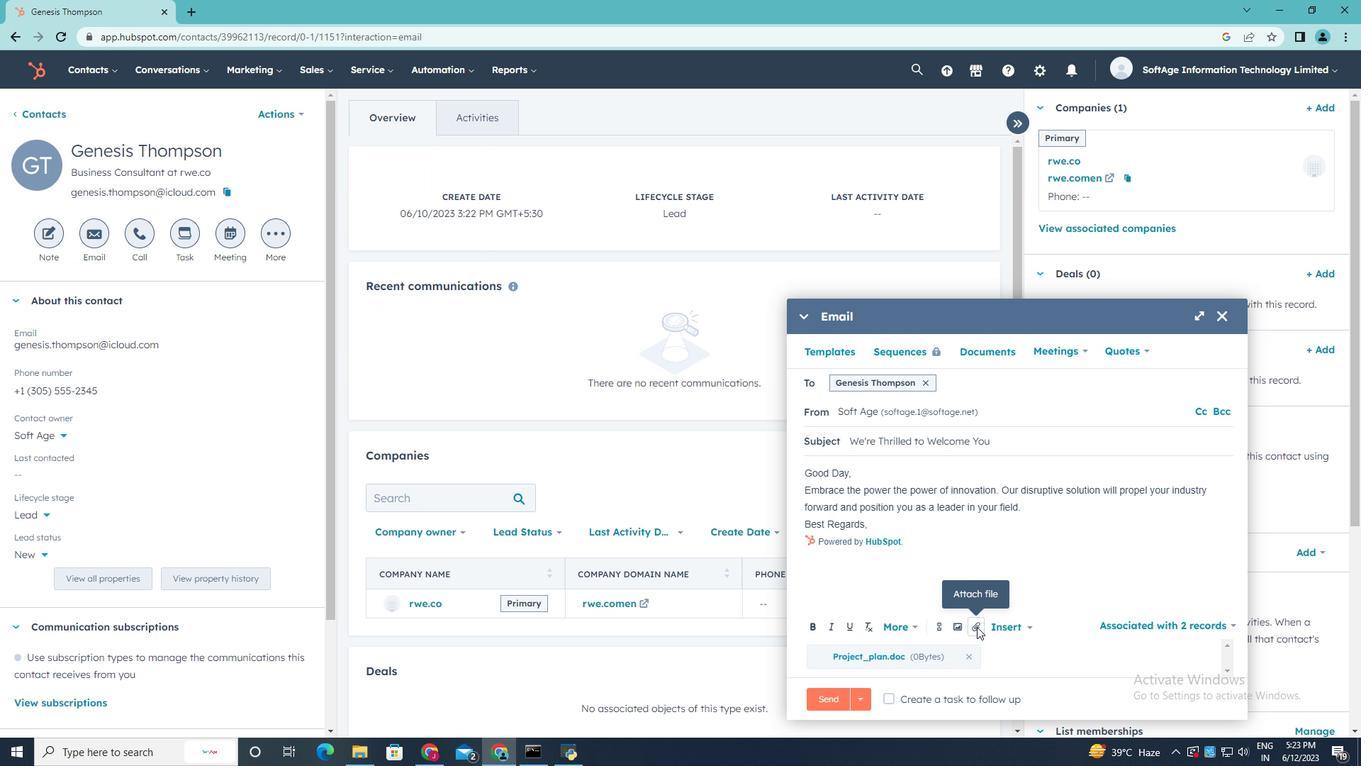 
Action: Mouse moved to (994, 579)
Screenshot: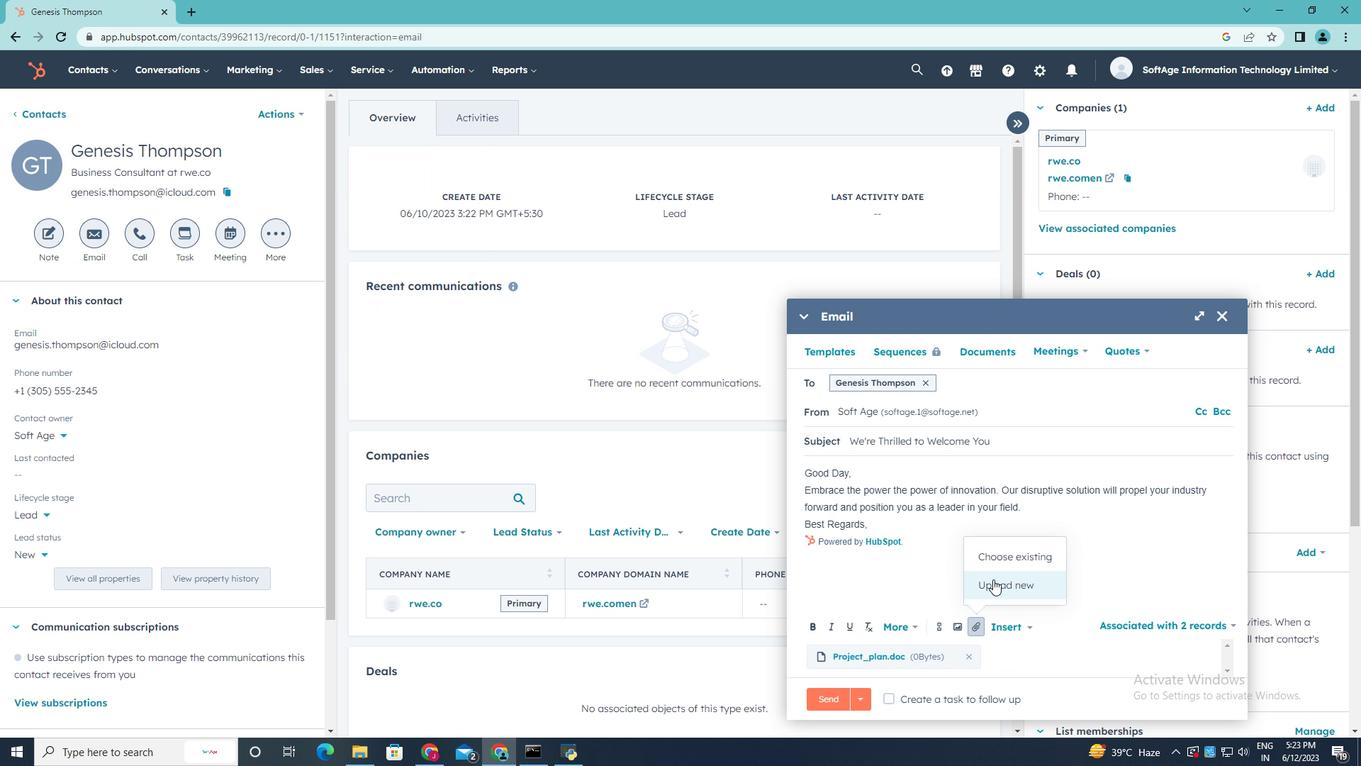 
Action: Mouse pressed left at (994, 579)
Screenshot: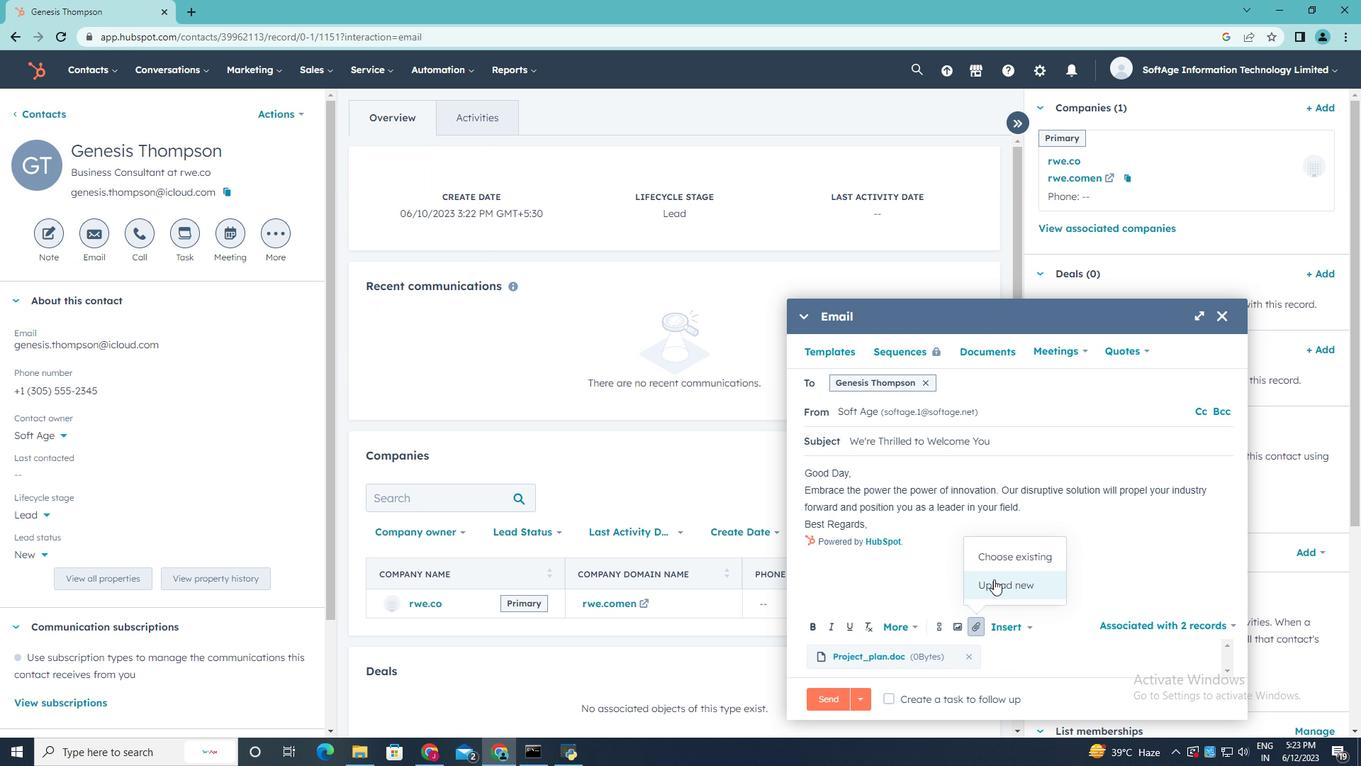 
Action: Mouse moved to (351, 134)
Screenshot: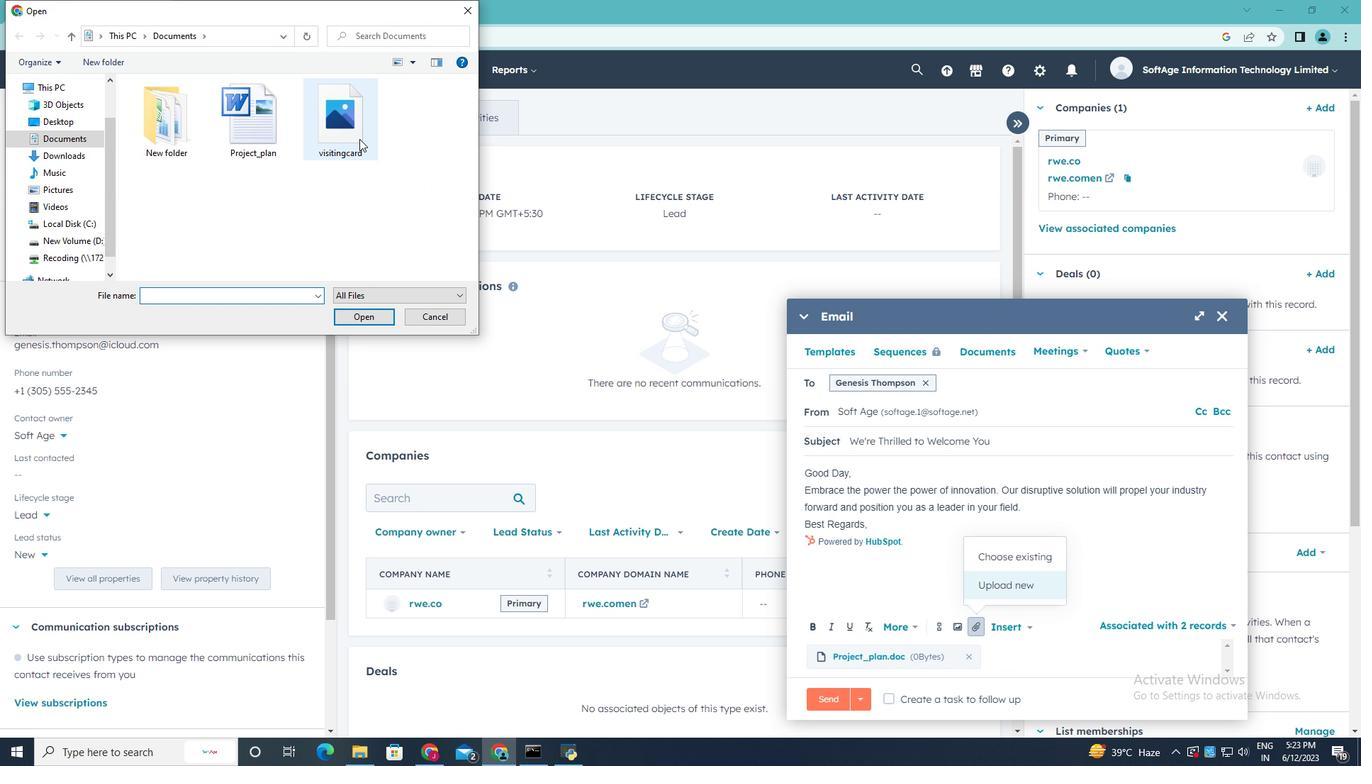 
Action: Mouse pressed left at (351, 134)
Screenshot: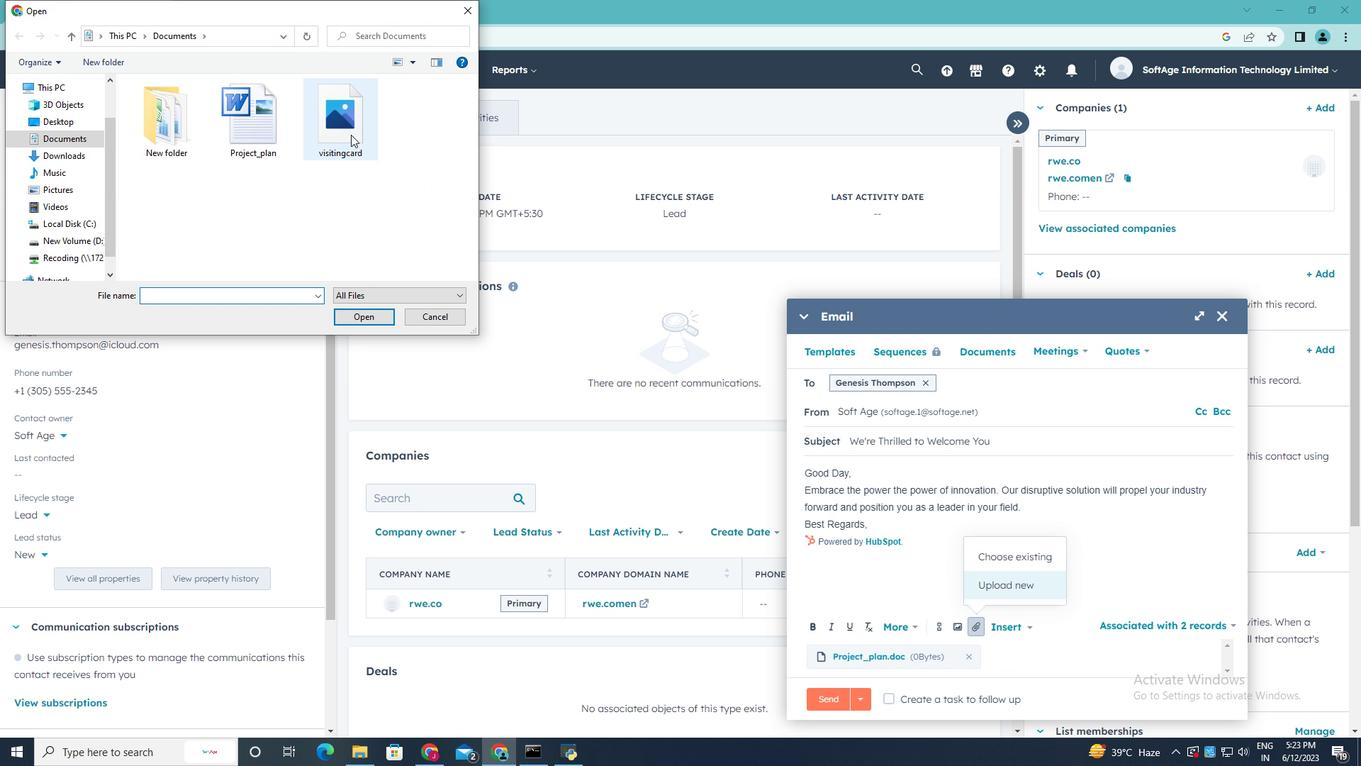 
Action: Mouse moved to (374, 319)
Screenshot: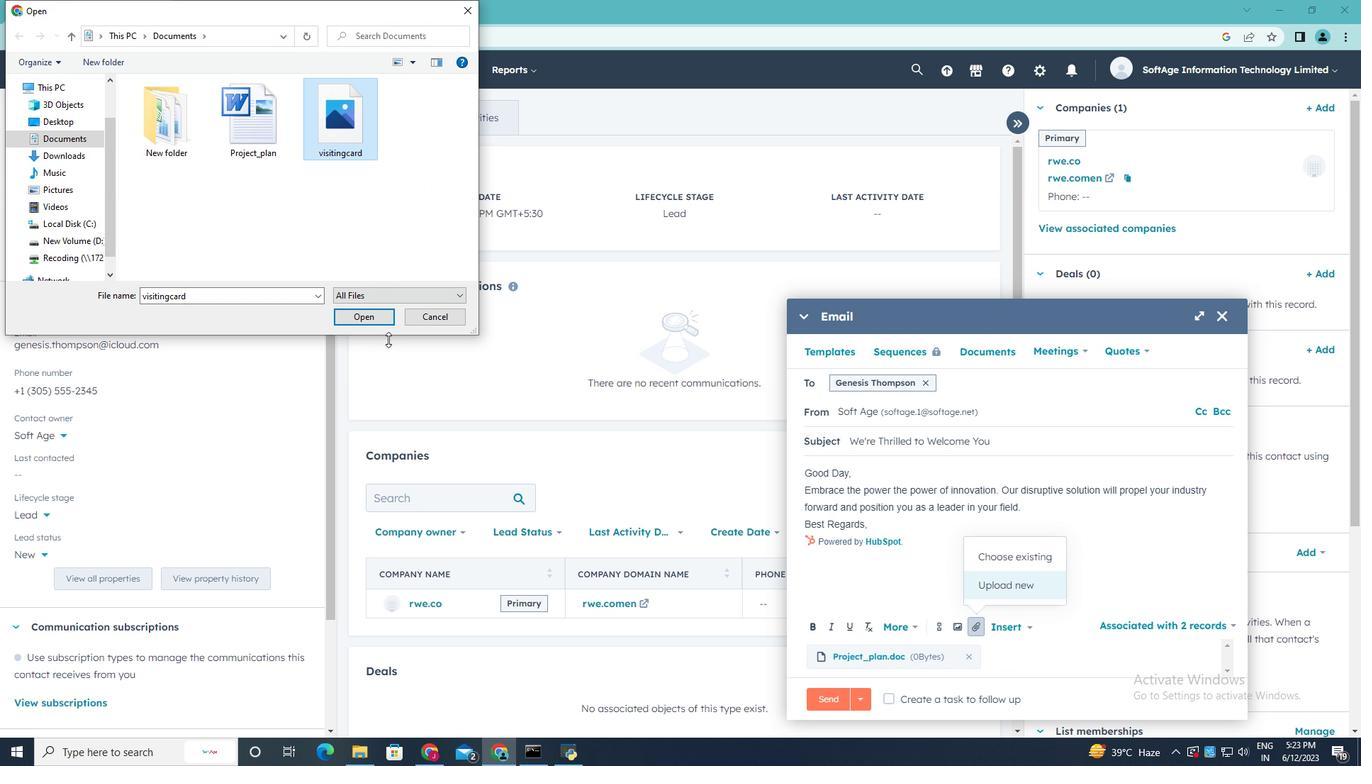 
Action: Mouse pressed left at (374, 319)
Screenshot: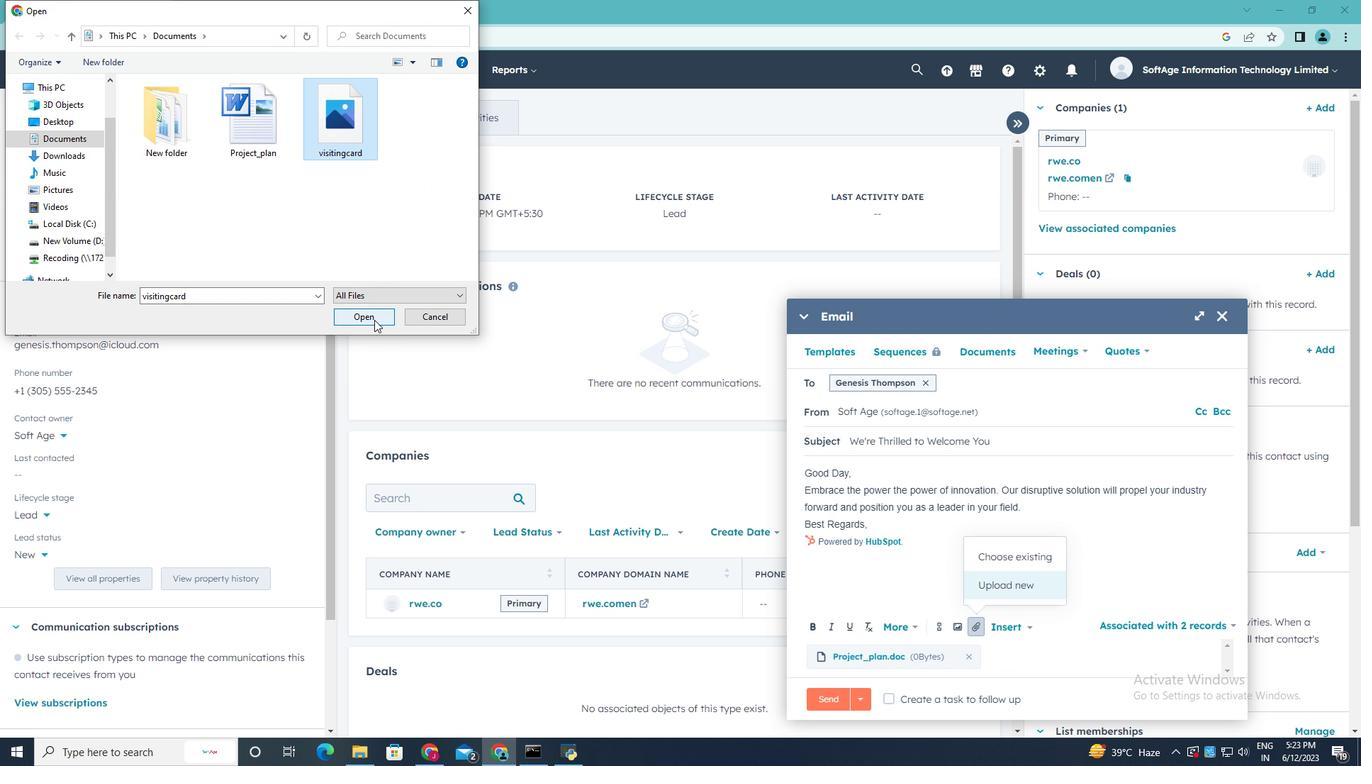 
Action: Mouse moved to (880, 526)
Screenshot: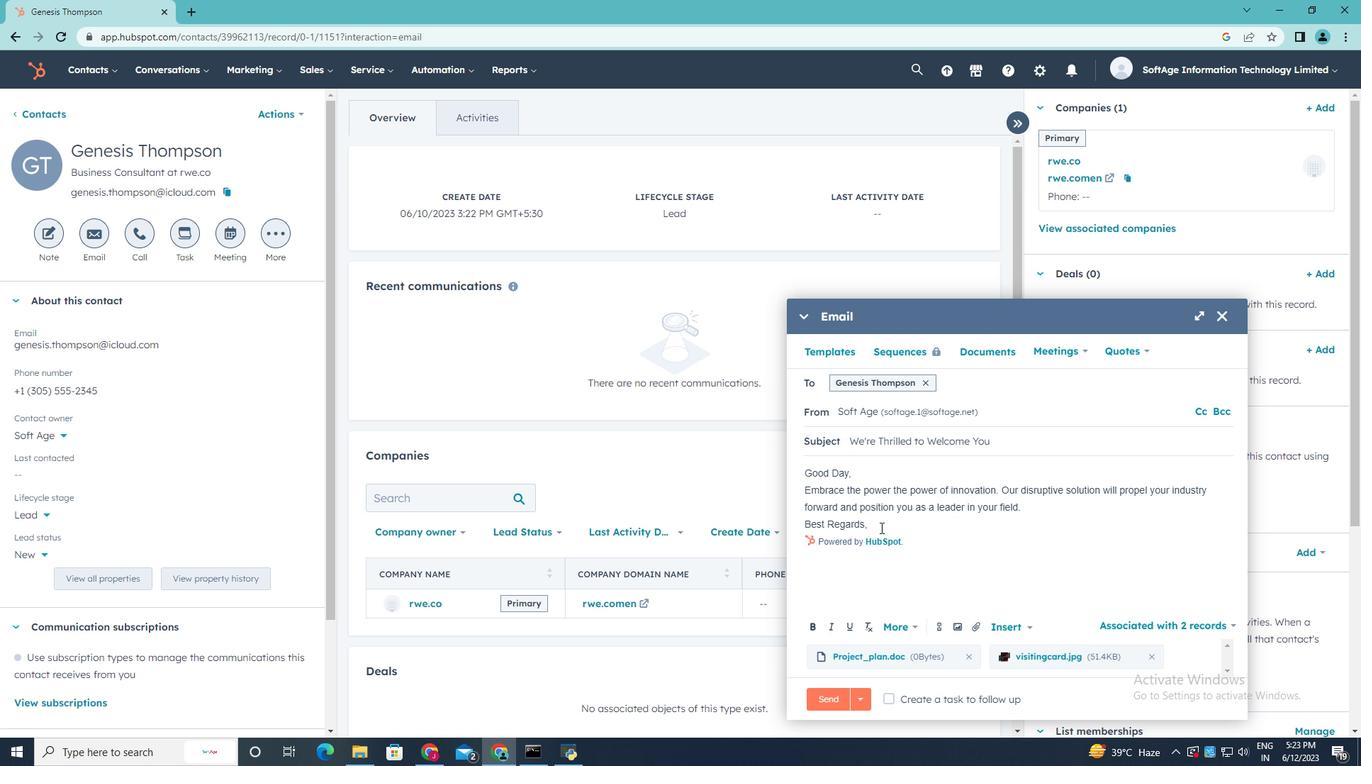 
Action: Mouse pressed left at (880, 526)
Screenshot: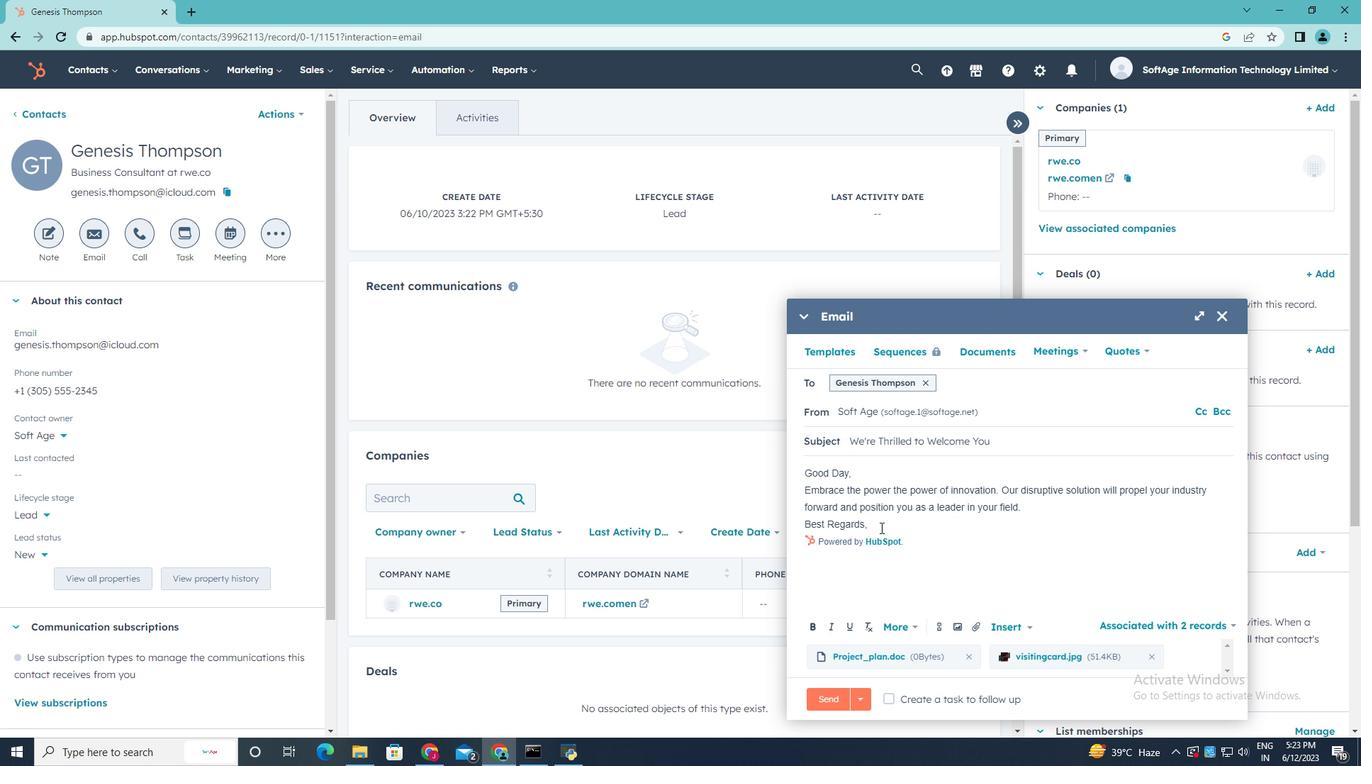 
Action: Mouse moved to (878, 527)
Screenshot: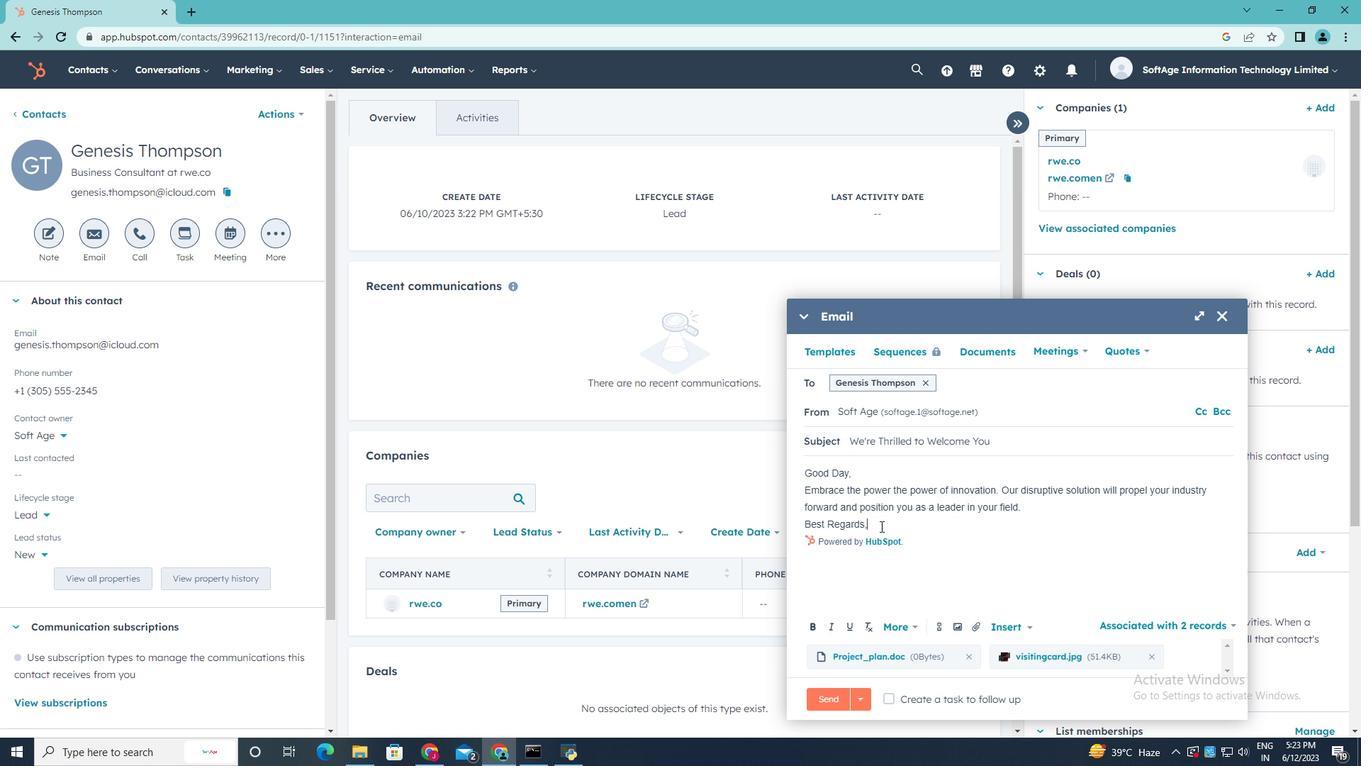 
Action: Key pressed <Key.enter>
Screenshot: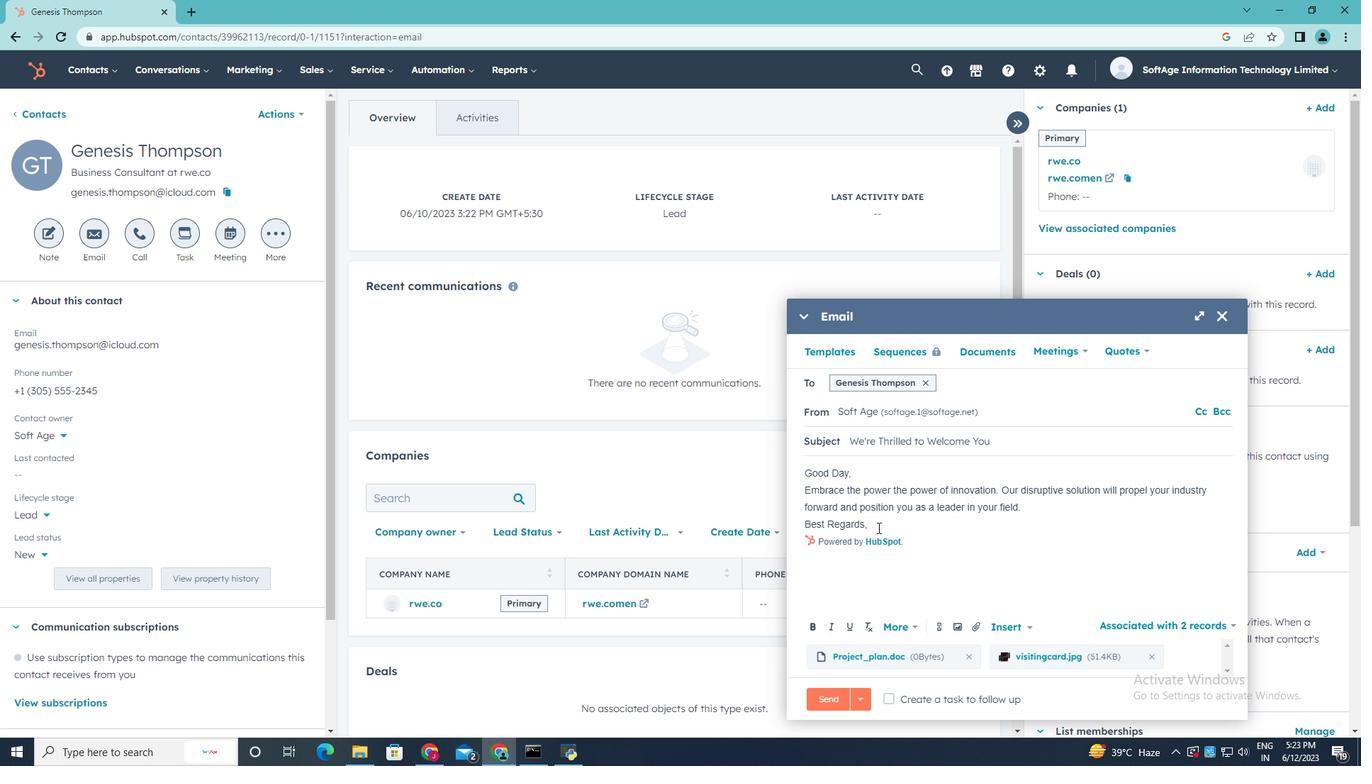 
Action: Mouse moved to (938, 629)
Screenshot: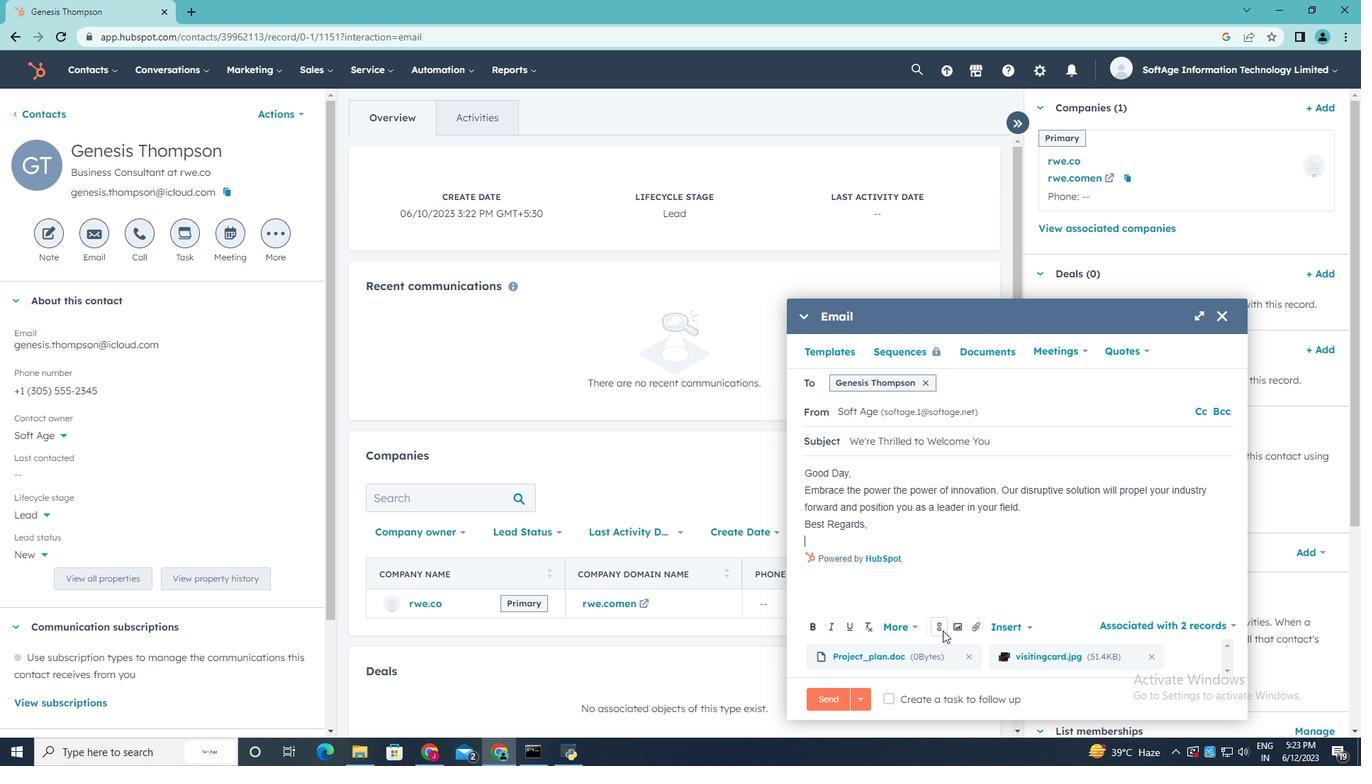 
Action: Mouse pressed left at (938, 629)
Screenshot: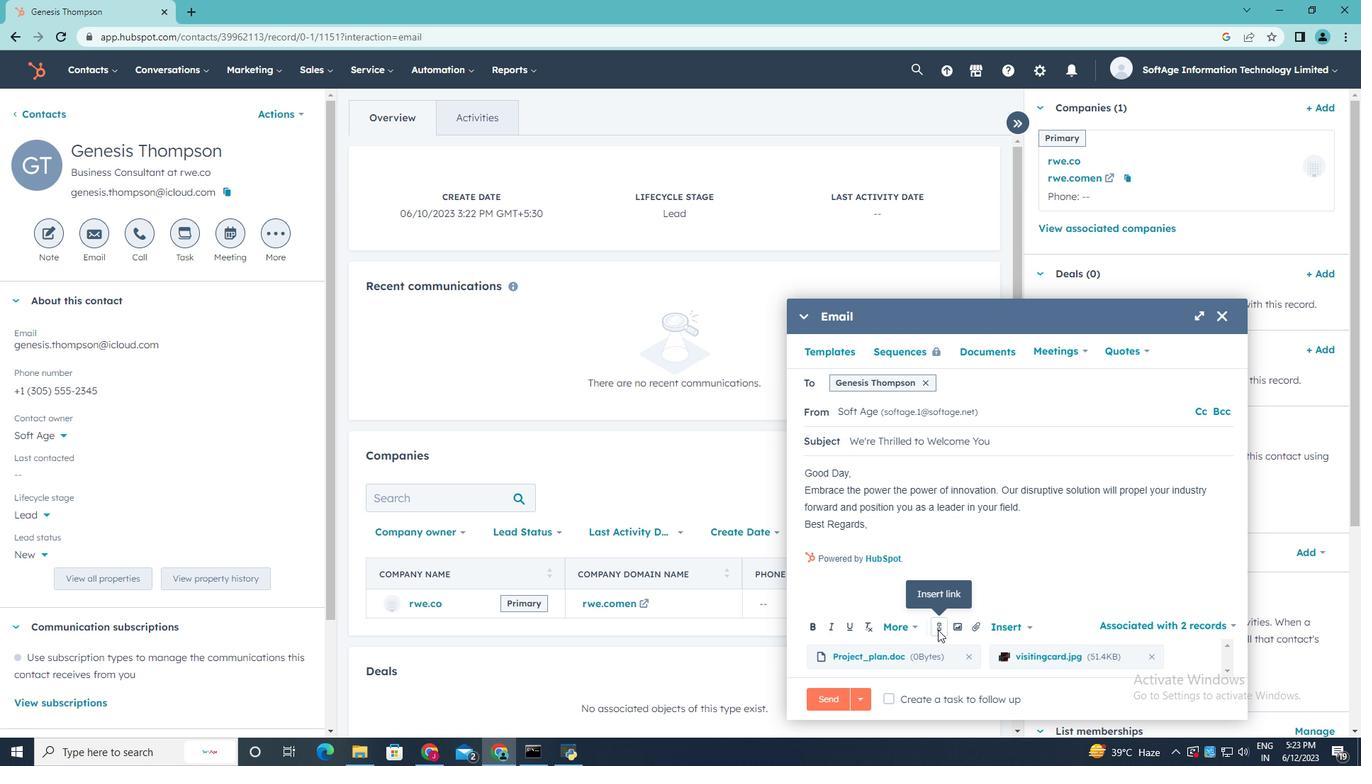 
Action: Mouse moved to (965, 468)
Screenshot: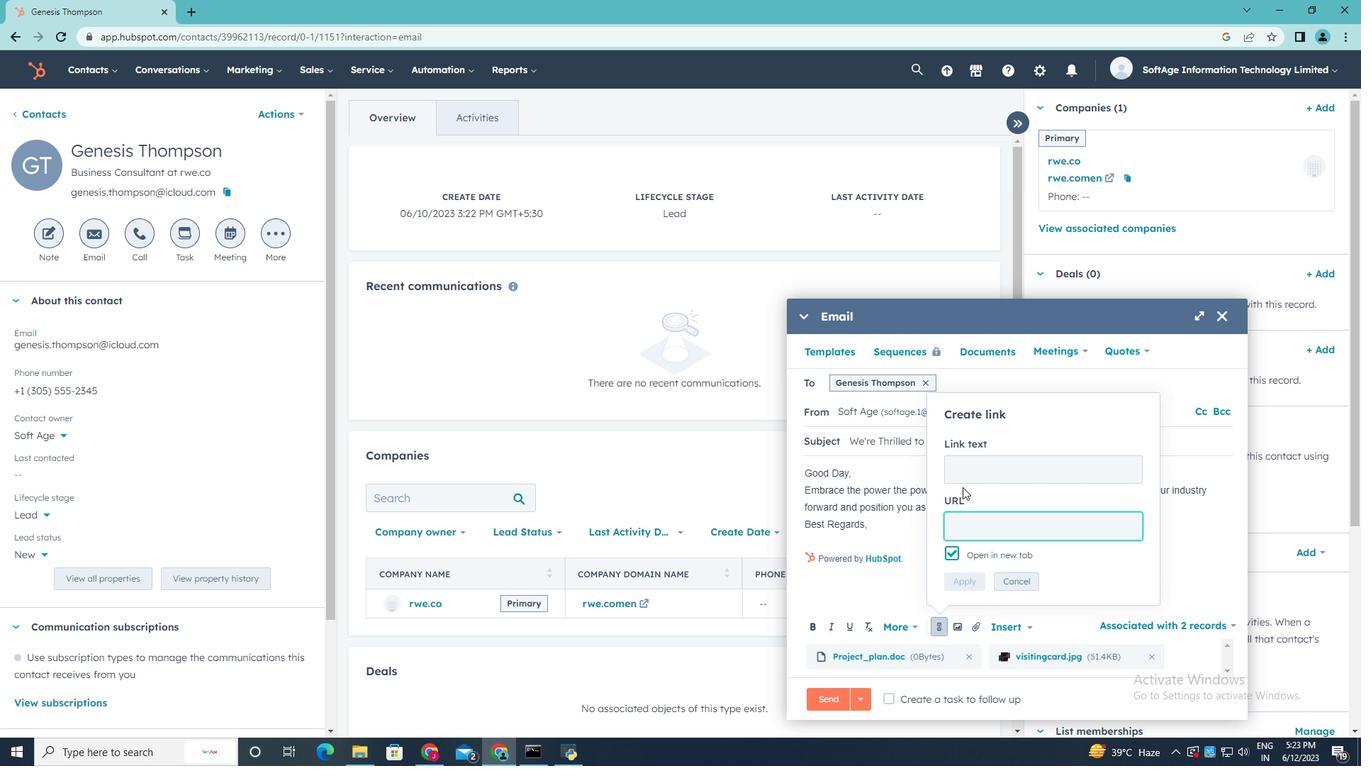 
Action: Mouse pressed left at (965, 468)
Screenshot: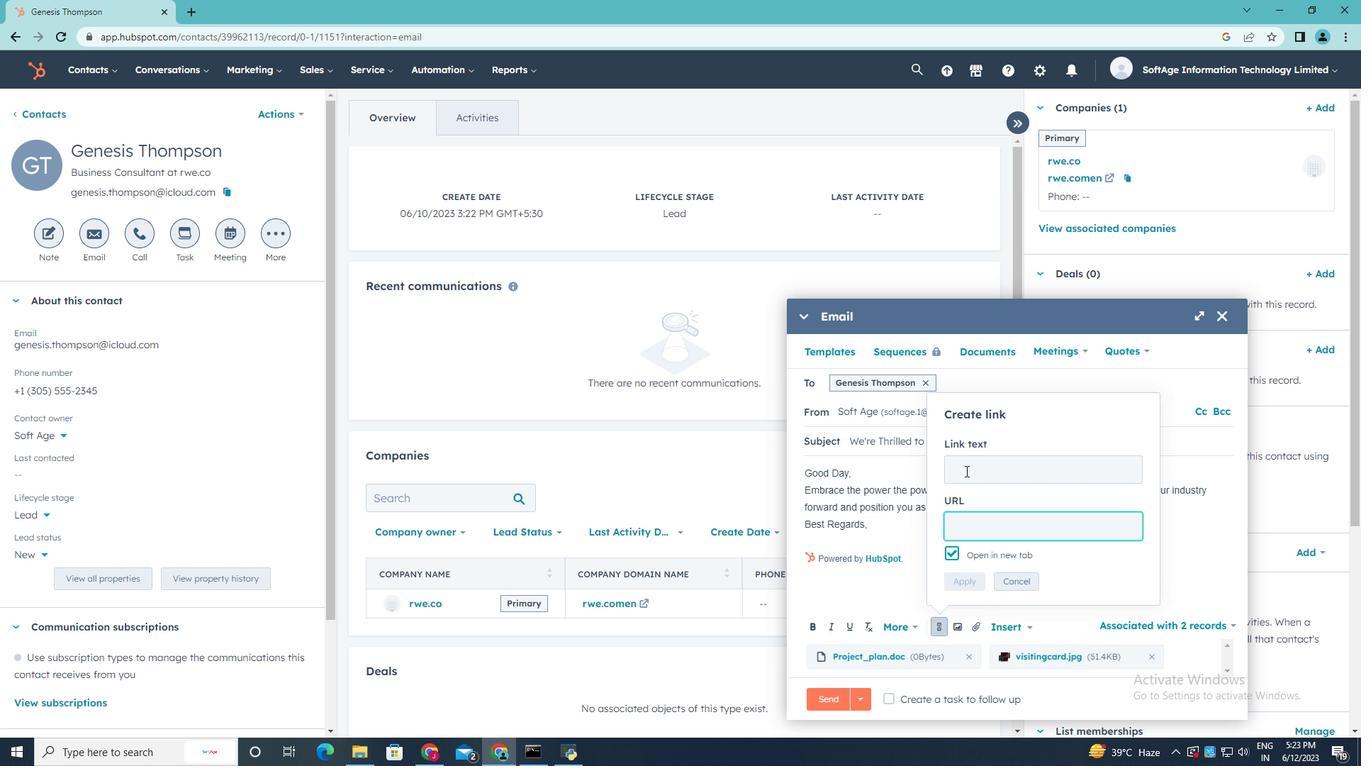 
Action: Mouse moved to (964, 468)
Screenshot: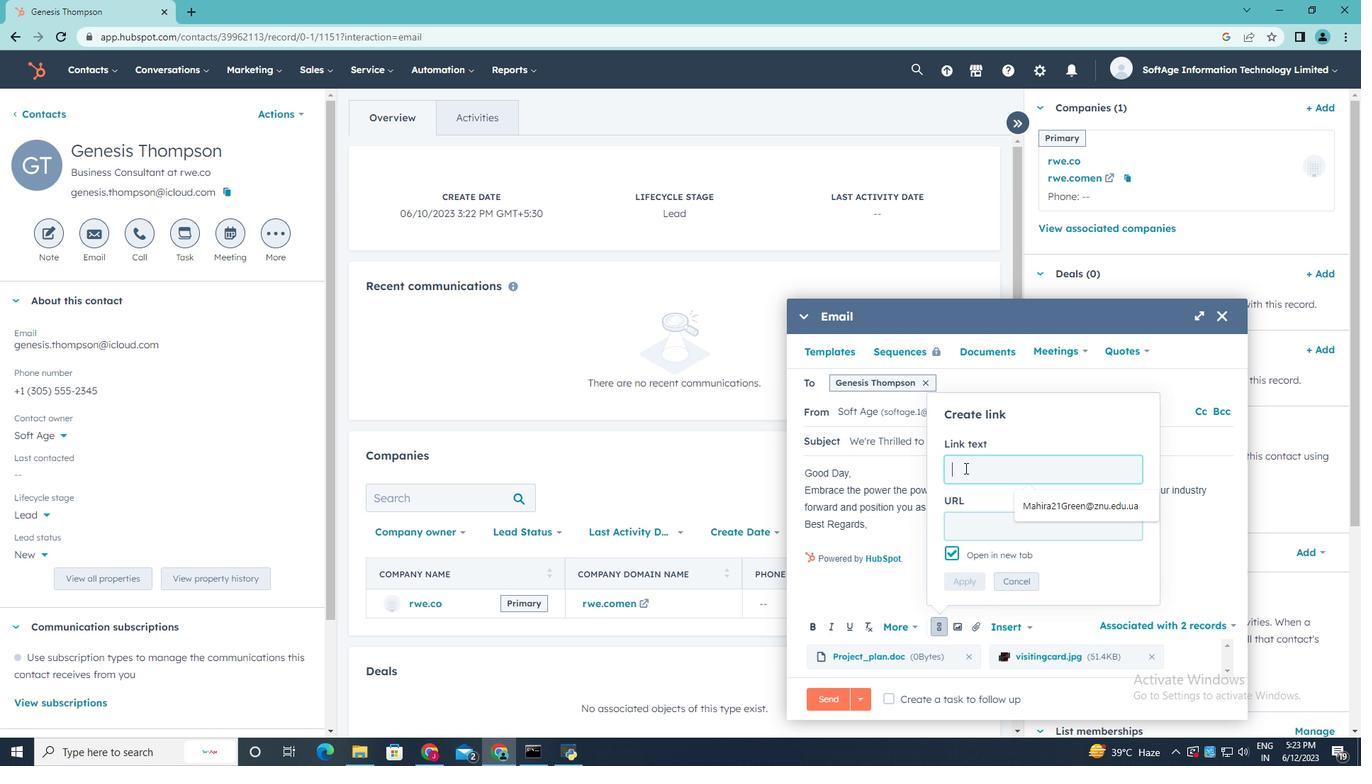 
Action: Key pressed <Key.shift><Key.shift><Key.shift><Key.shift><Key.shift><Key.shift><Key.shift><Key.shift><Key.shift><Key.shift><Key.shift><Key.shift>Twitter
Screenshot: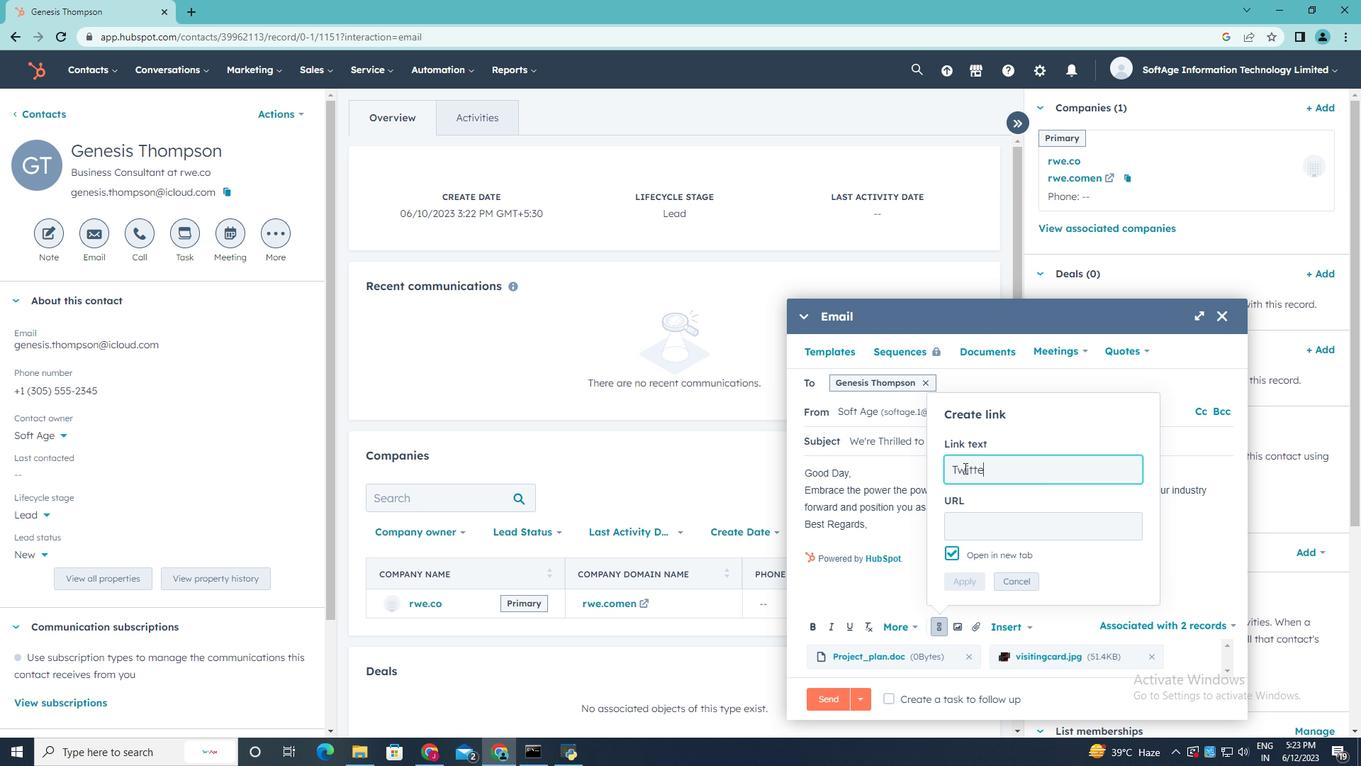 
Action: Mouse moved to (1001, 520)
Screenshot: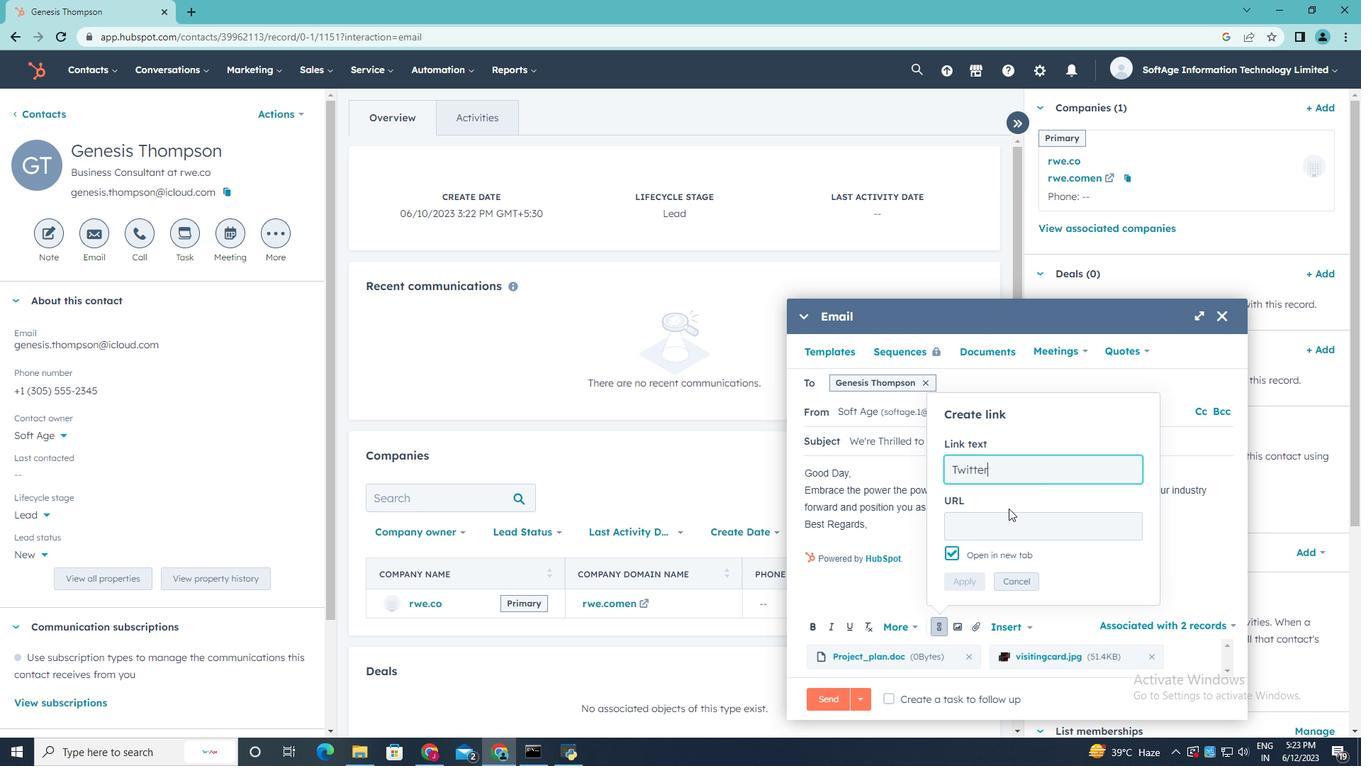 
Action: Mouse pressed left at (1001, 520)
Screenshot: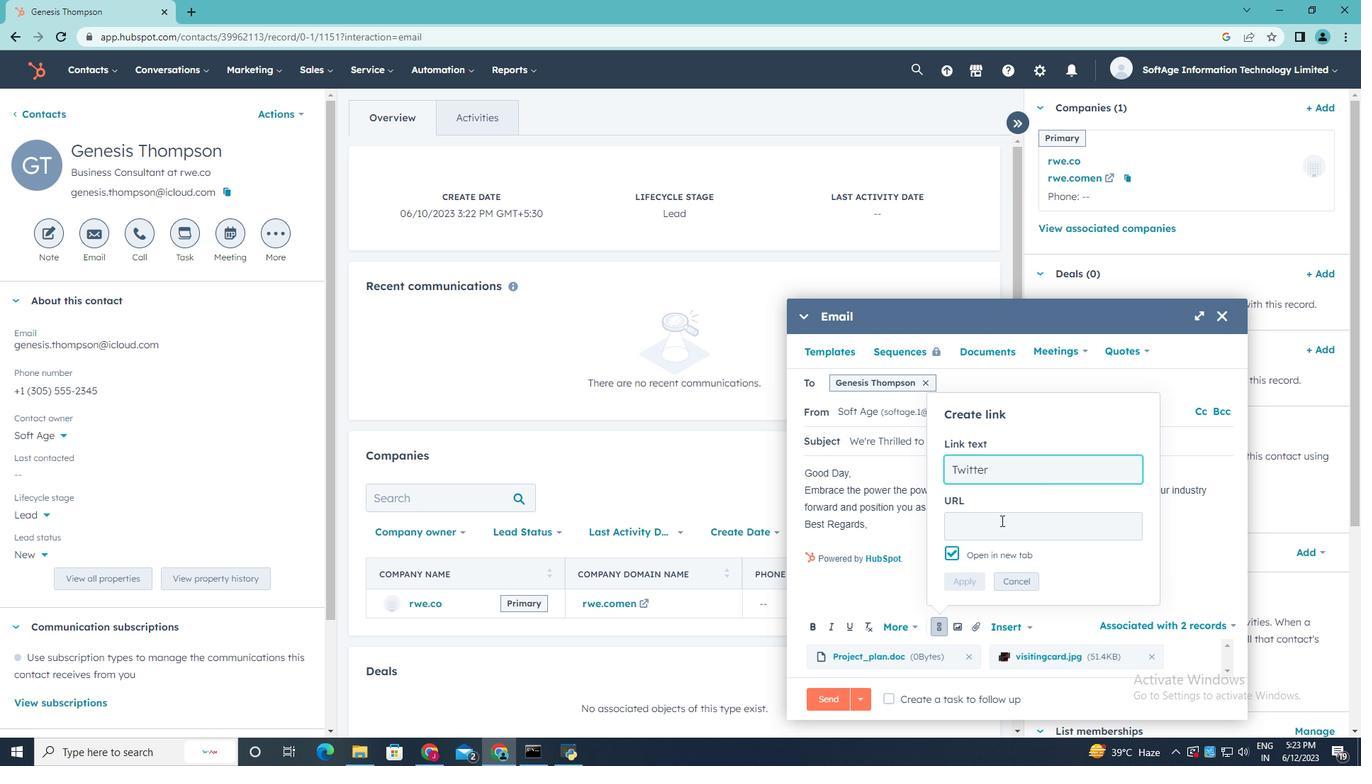 
Action: Key pressed te<Key.backspace>witter.com
Screenshot: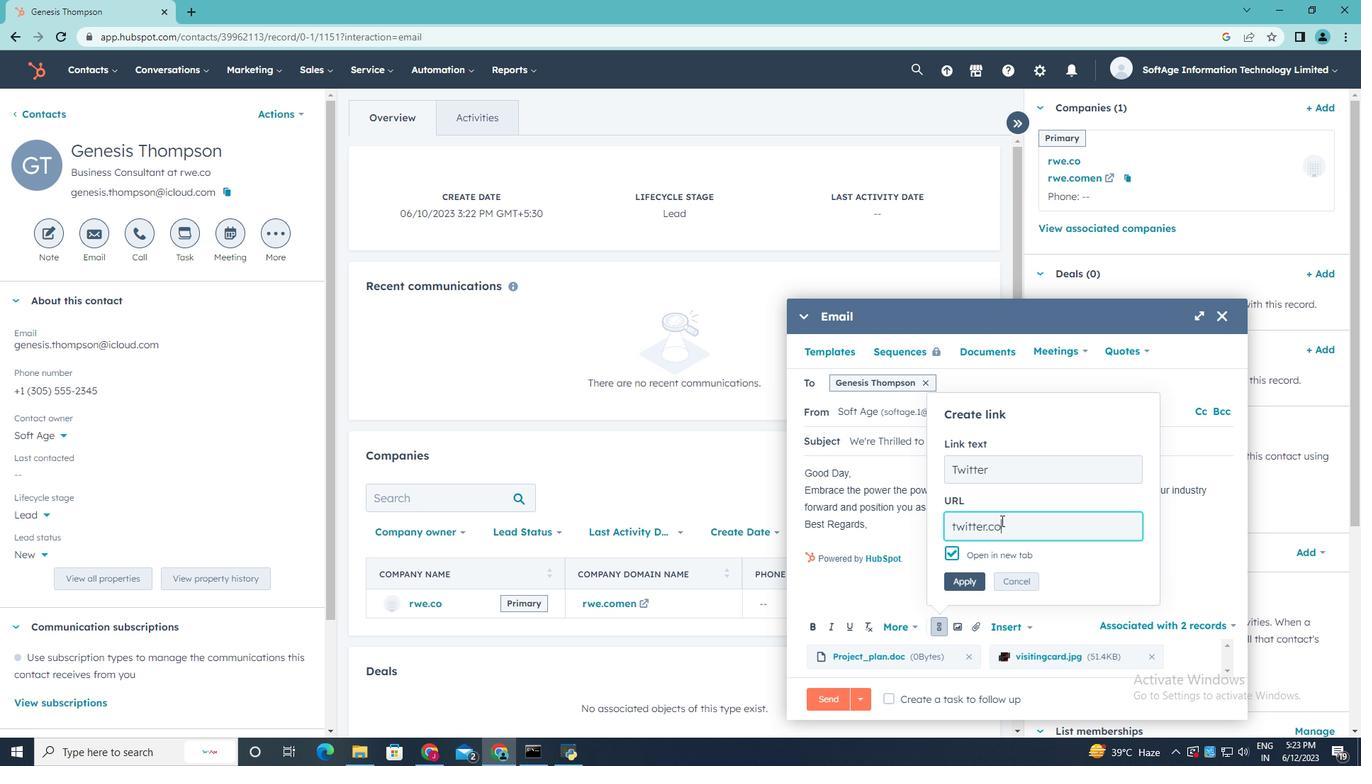 
Action: Mouse moved to (965, 581)
Screenshot: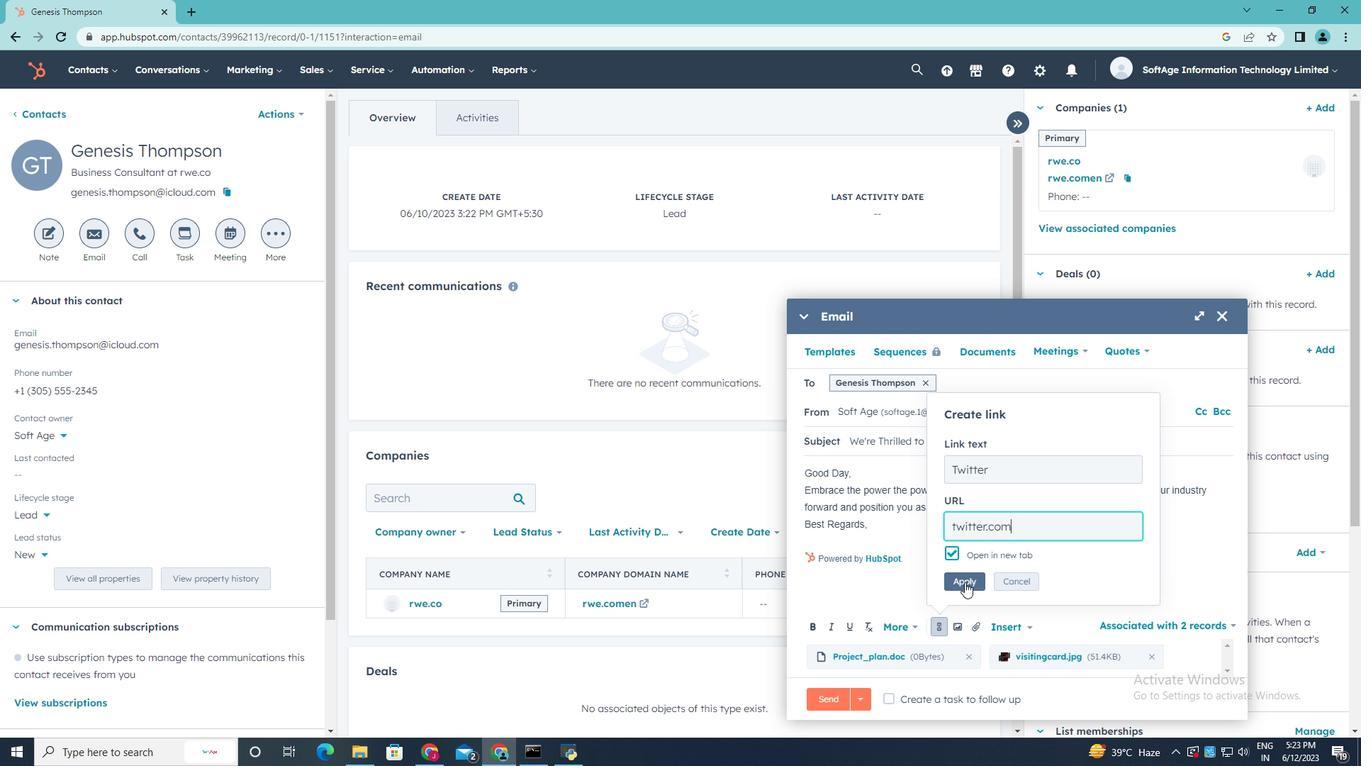 
Action: Mouse pressed left at (965, 581)
Screenshot: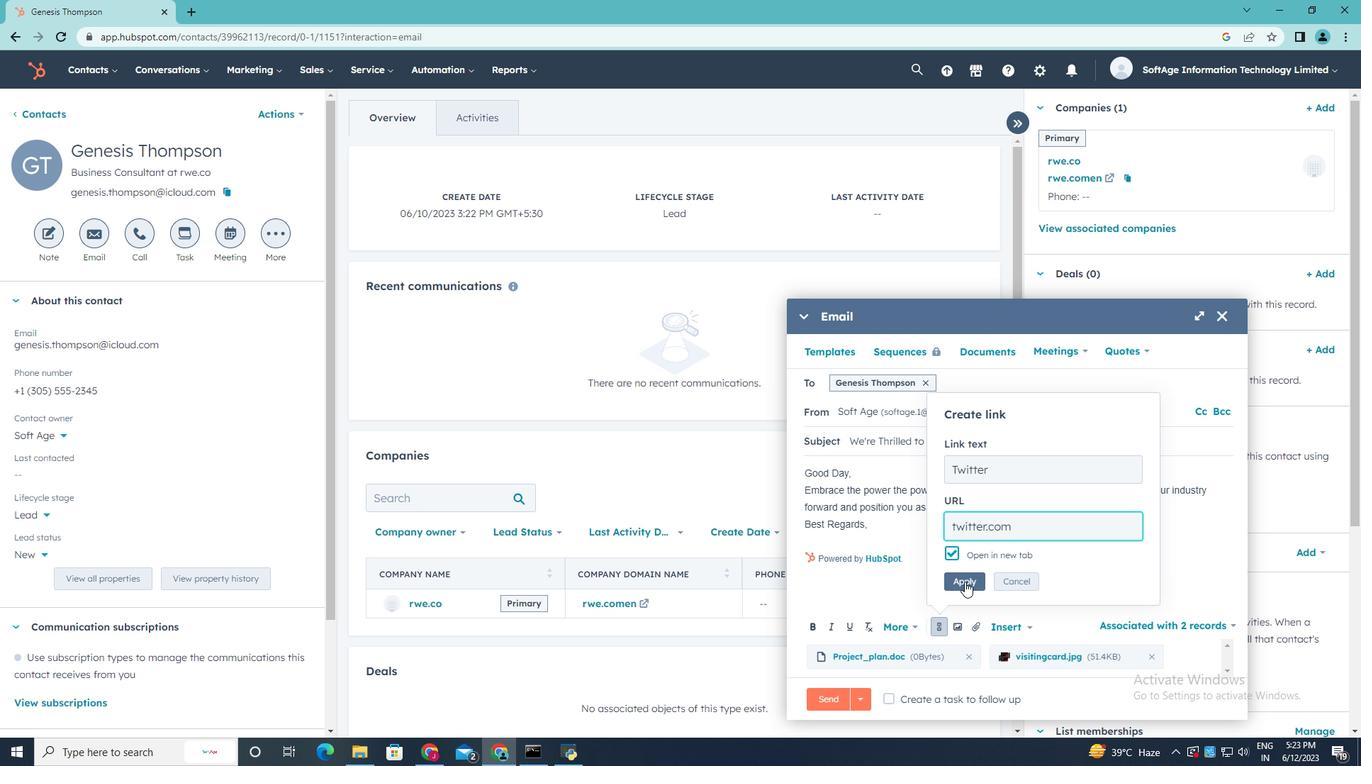 
Action: Mouse moved to (889, 701)
Screenshot: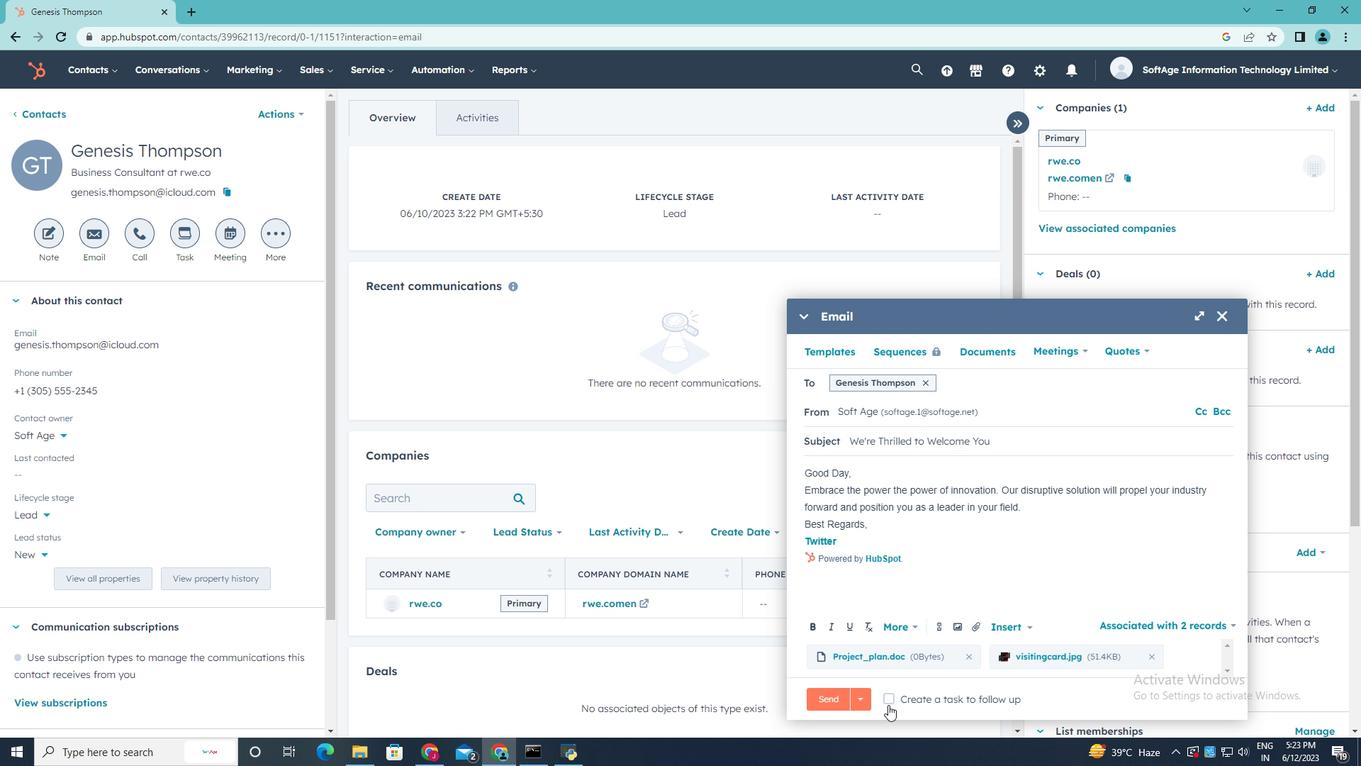 
Action: Mouse pressed left at (889, 701)
Screenshot: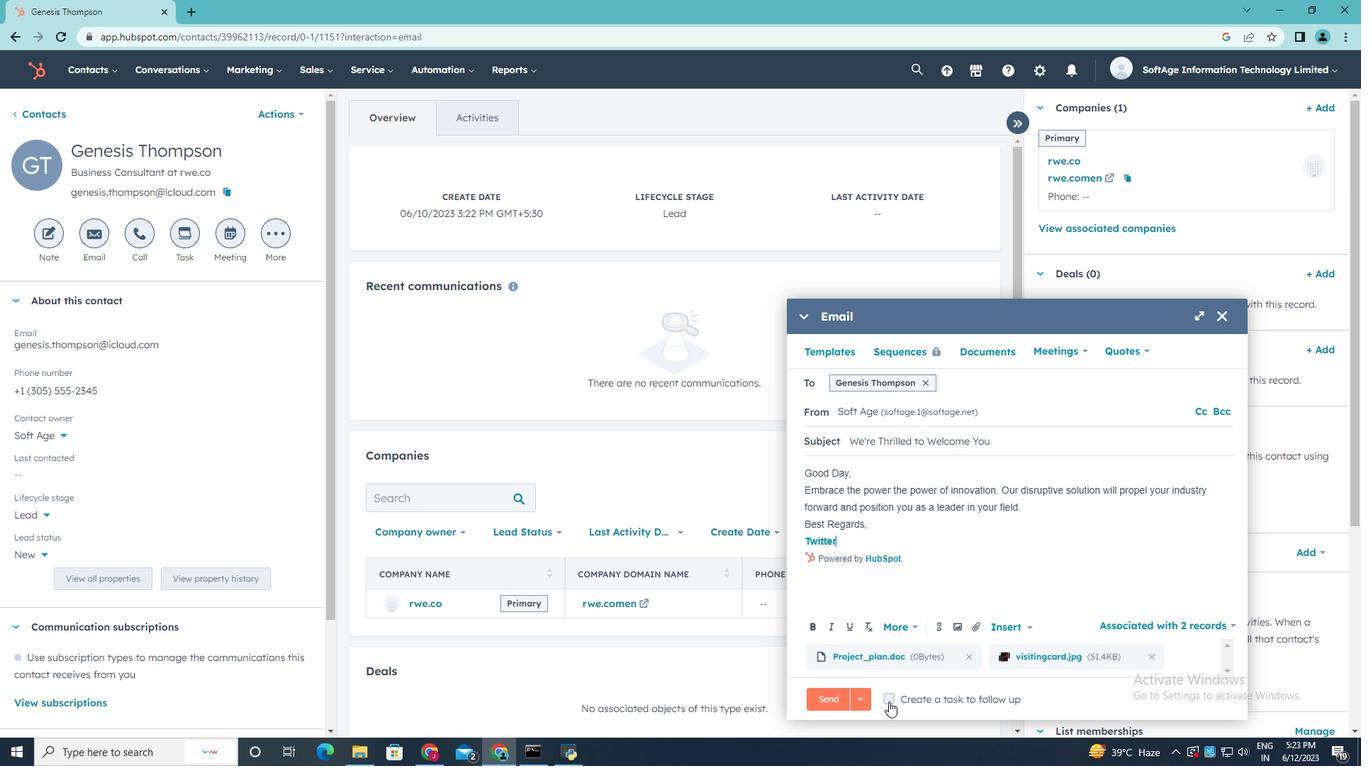 
Action: Mouse moved to (1186, 700)
Screenshot: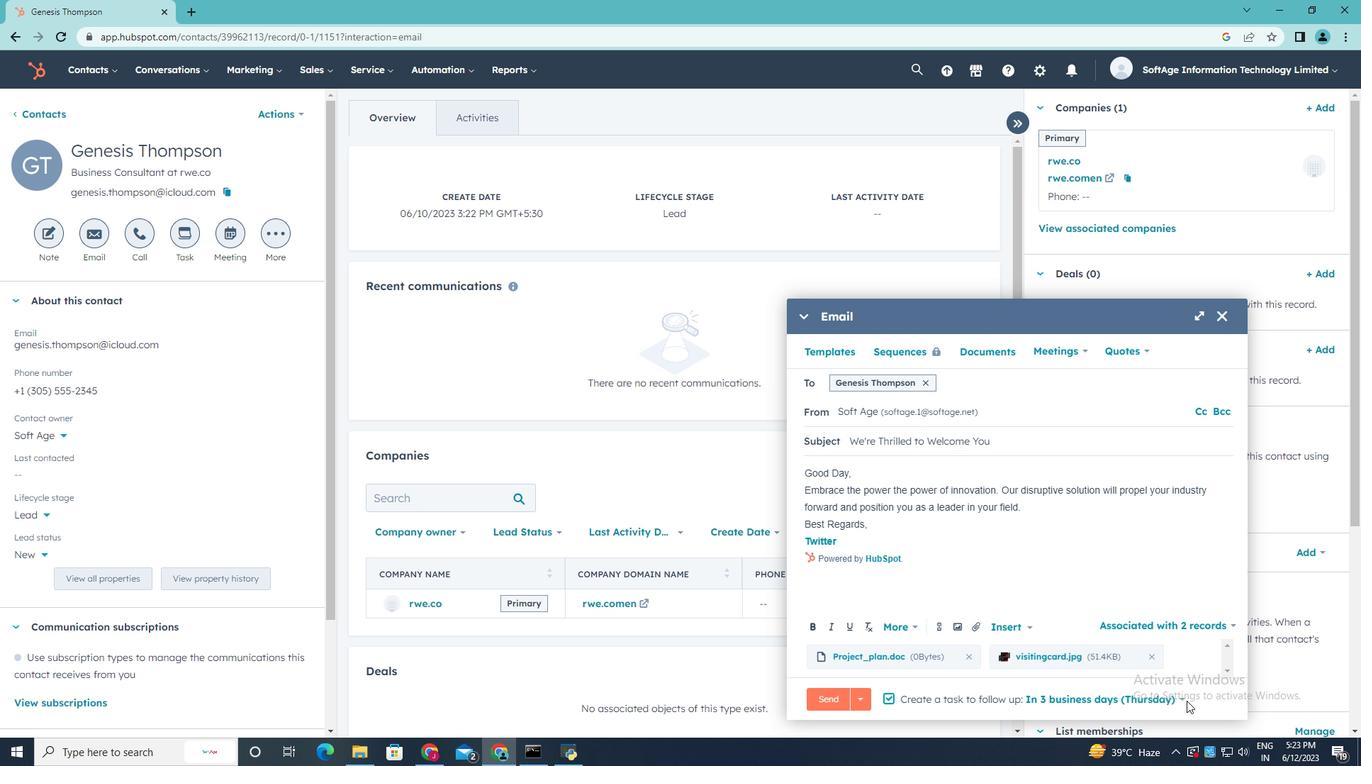 
Action: Mouse pressed left at (1186, 700)
Screenshot: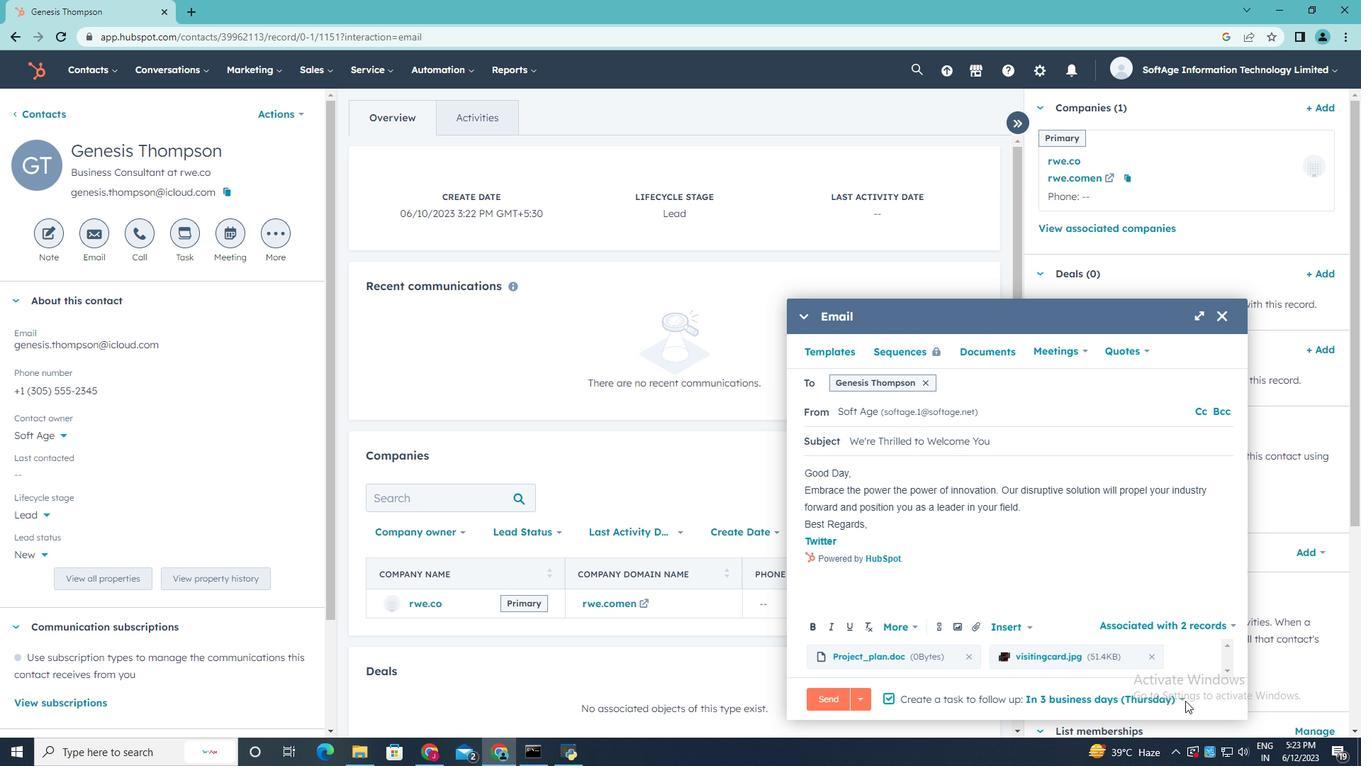 
Action: Mouse moved to (1185, 697)
Screenshot: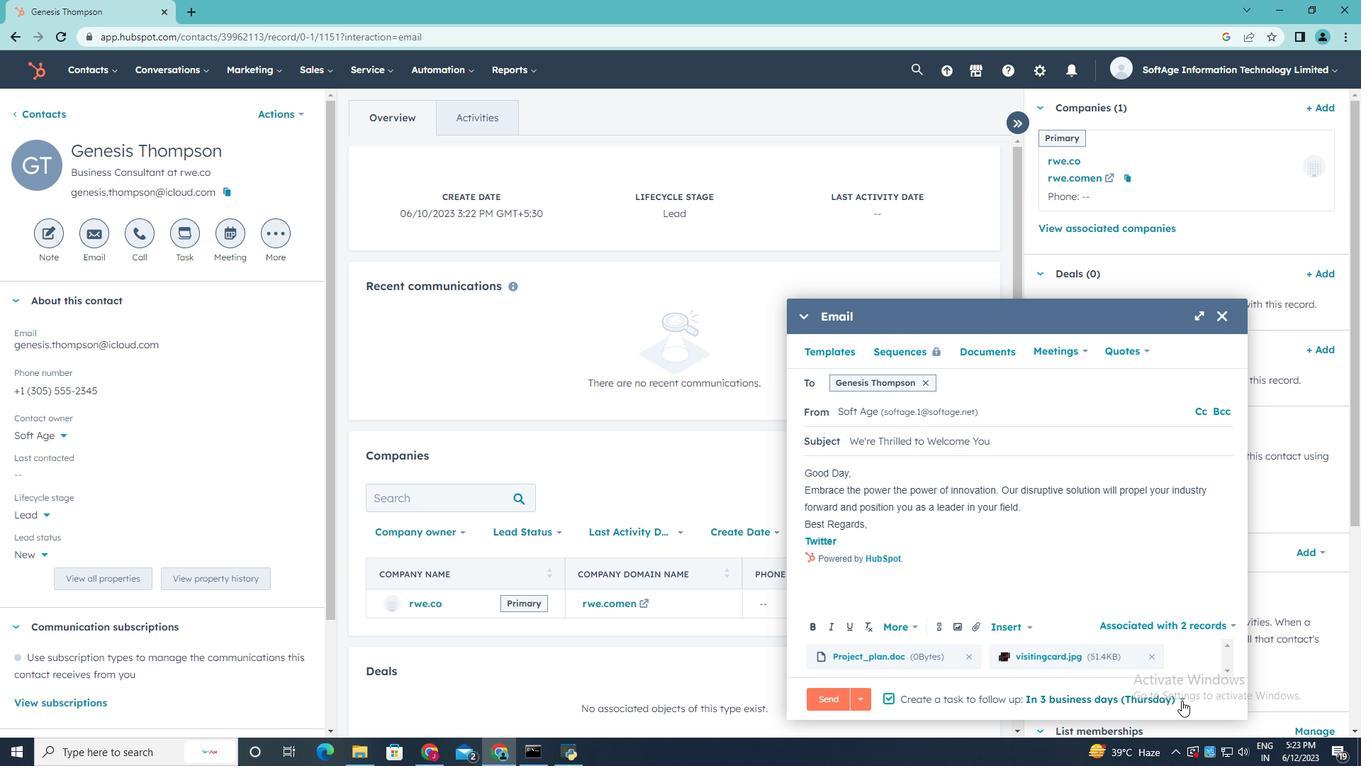 
Action: Mouse pressed left at (1185, 697)
Screenshot: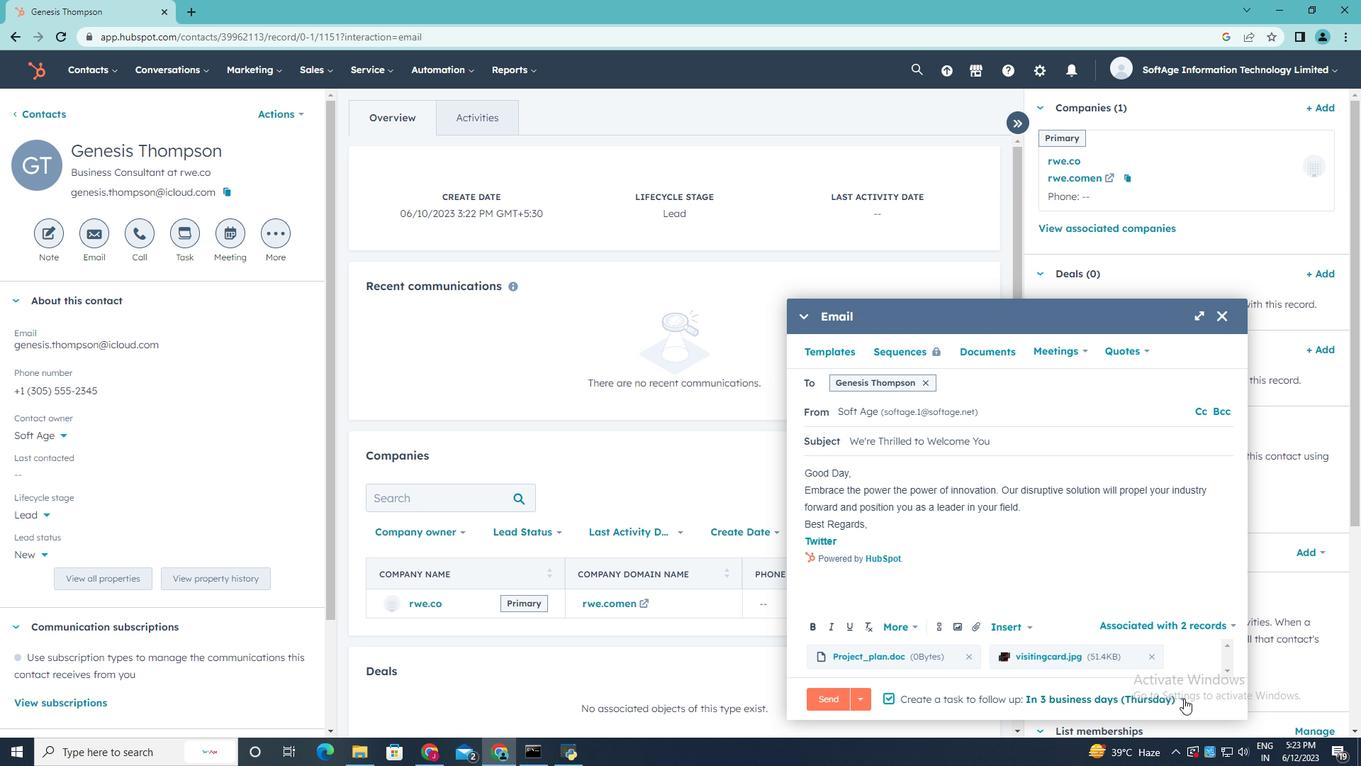 
Action: Mouse moved to (1137, 619)
Screenshot: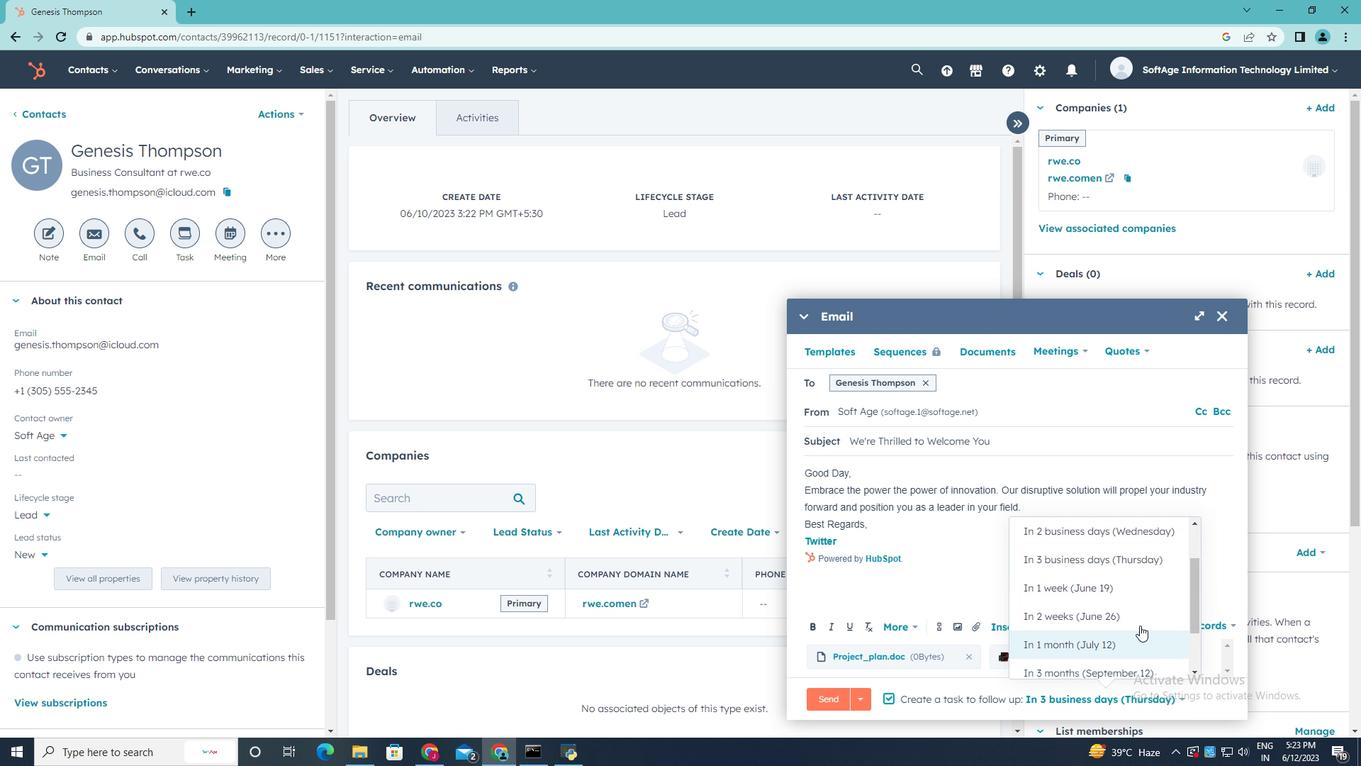 
Action: Mouse pressed left at (1137, 619)
Screenshot: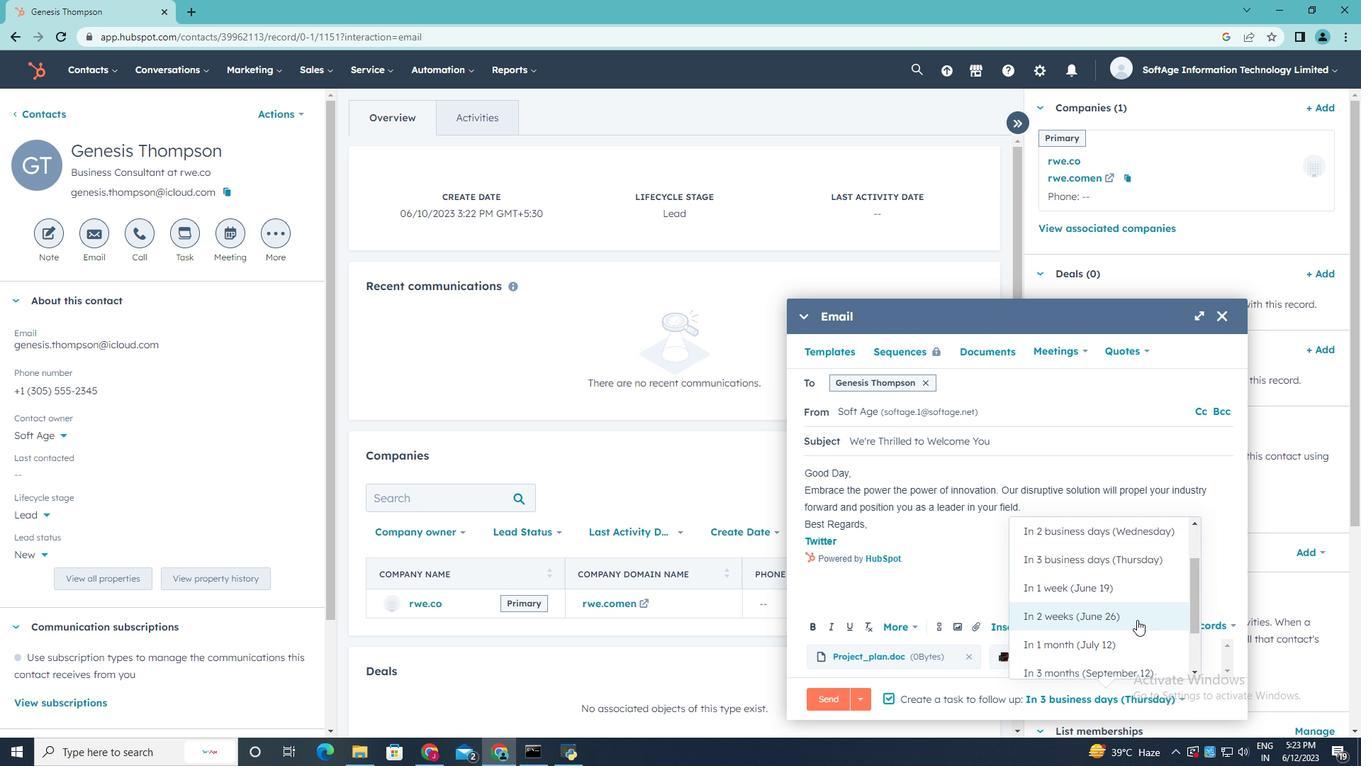 
Action: Mouse scrolled (1137, 619) with delta (0, 0)
Screenshot: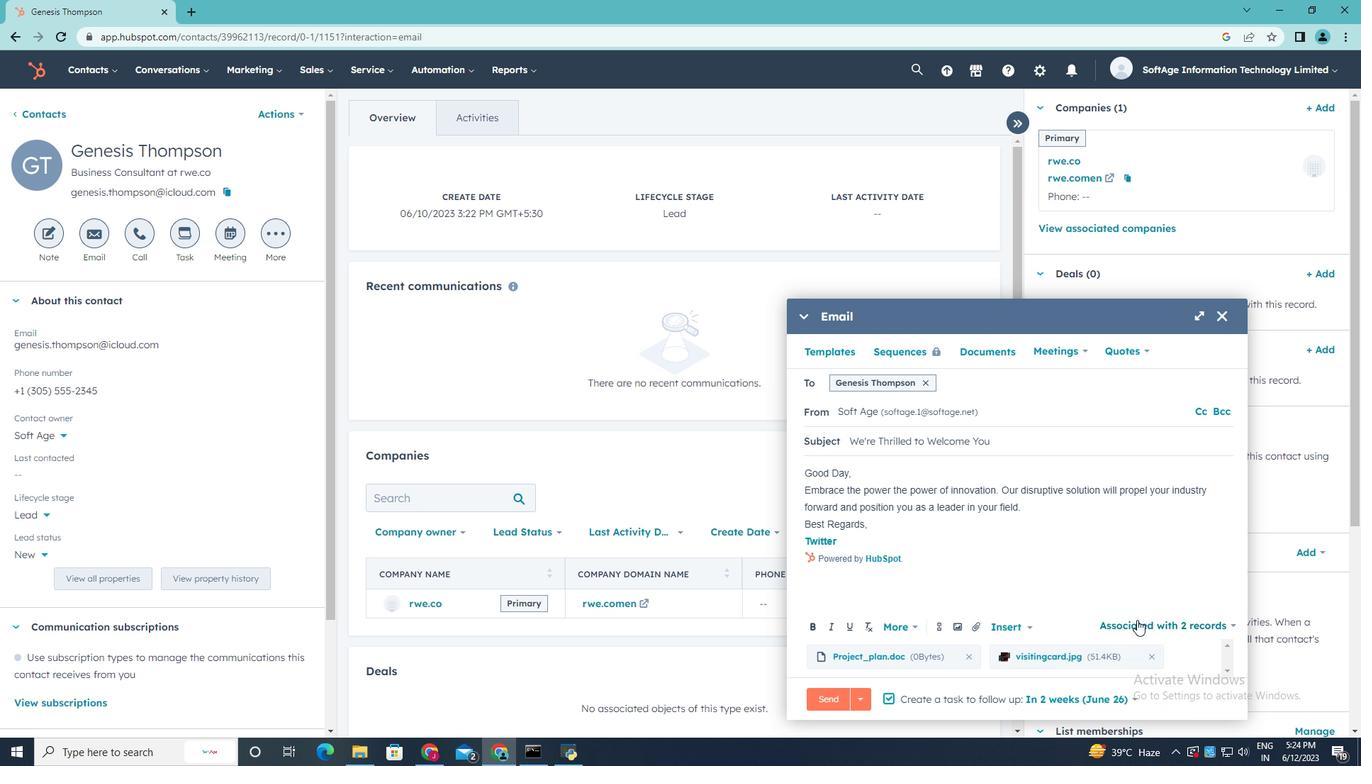 
Action: Mouse scrolled (1137, 619) with delta (0, 0)
Screenshot: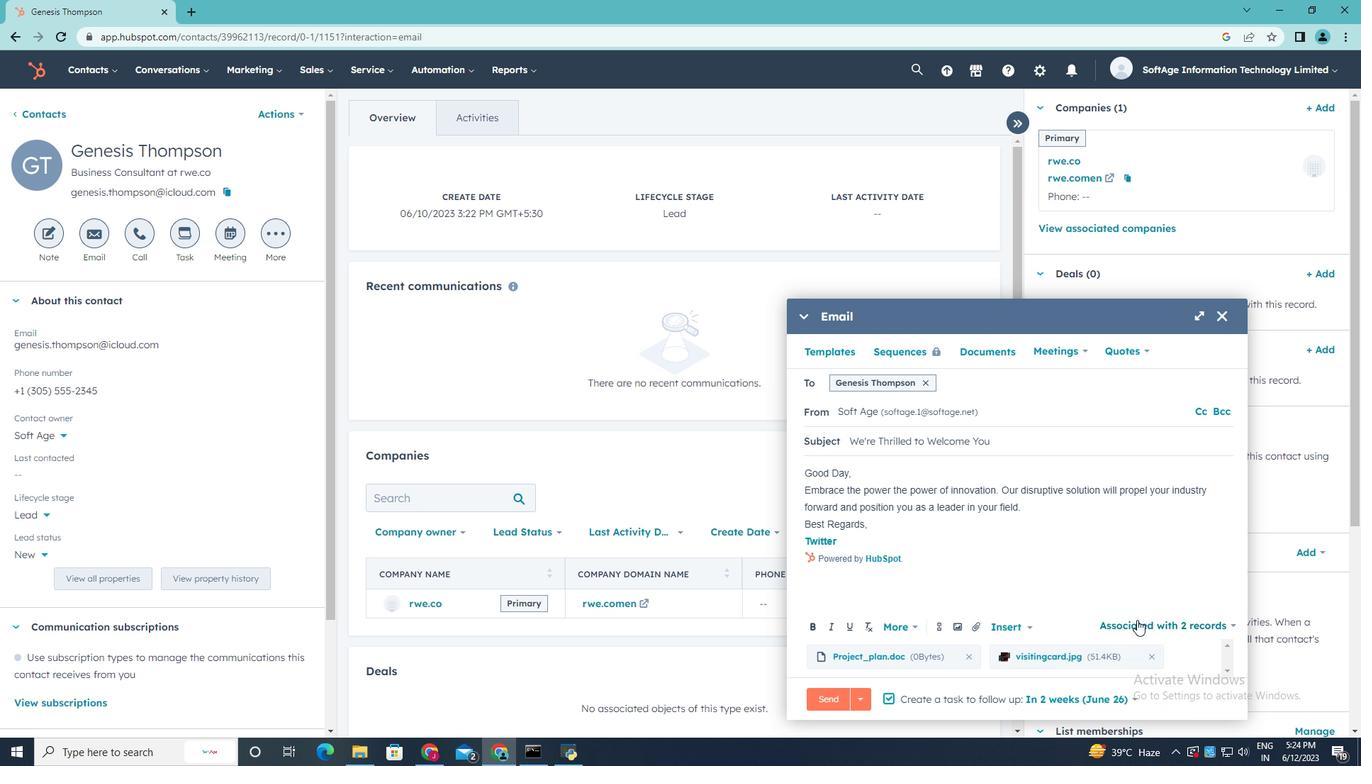
Action: Mouse moved to (830, 697)
Screenshot: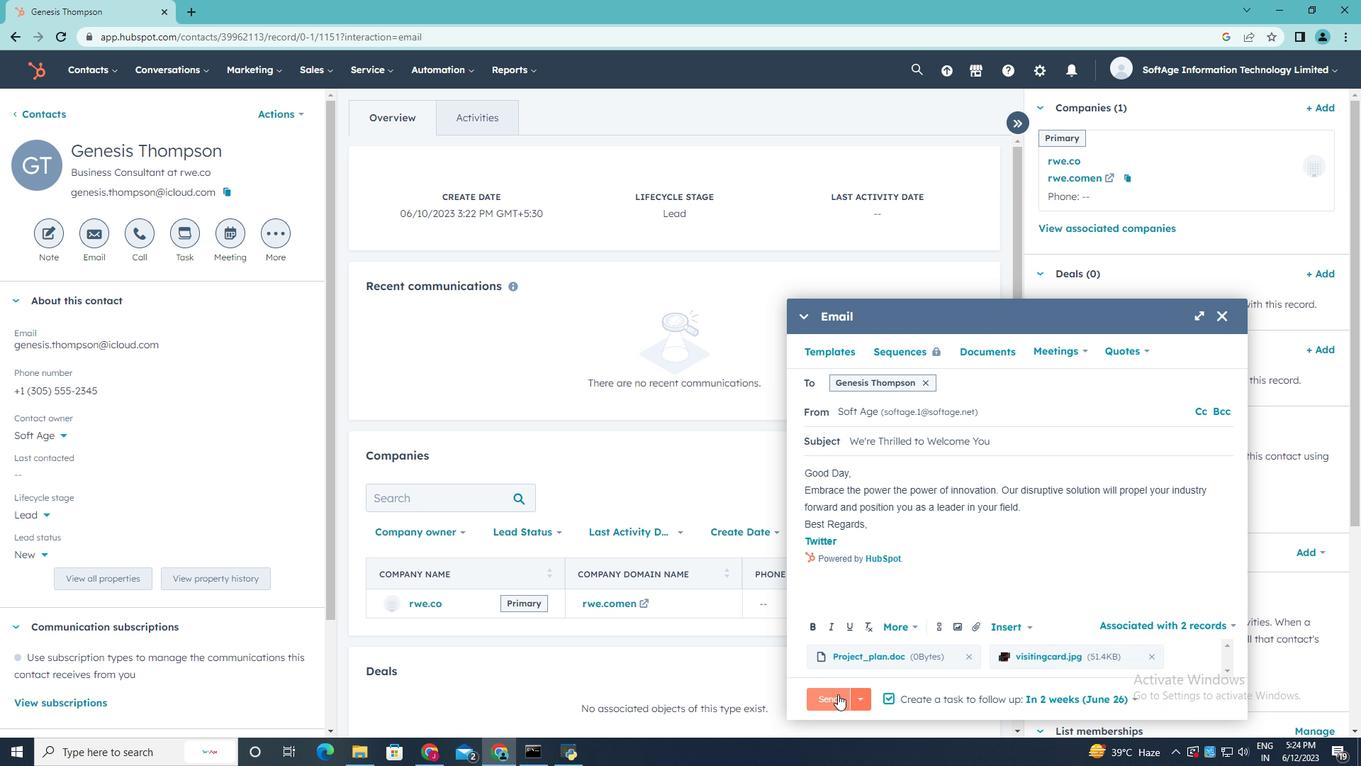 
Action: Mouse pressed left at (830, 697)
Screenshot: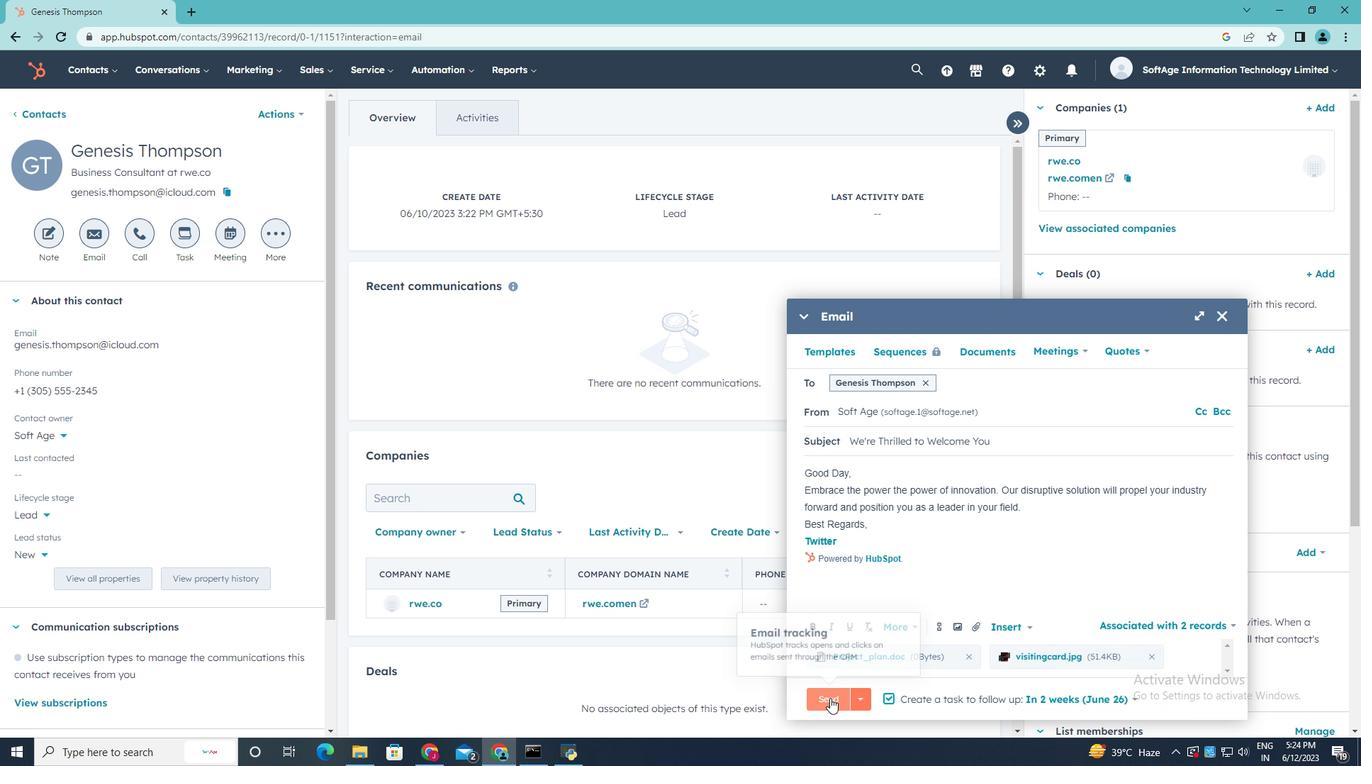 
Action: Mouse moved to (830, 688)
Screenshot: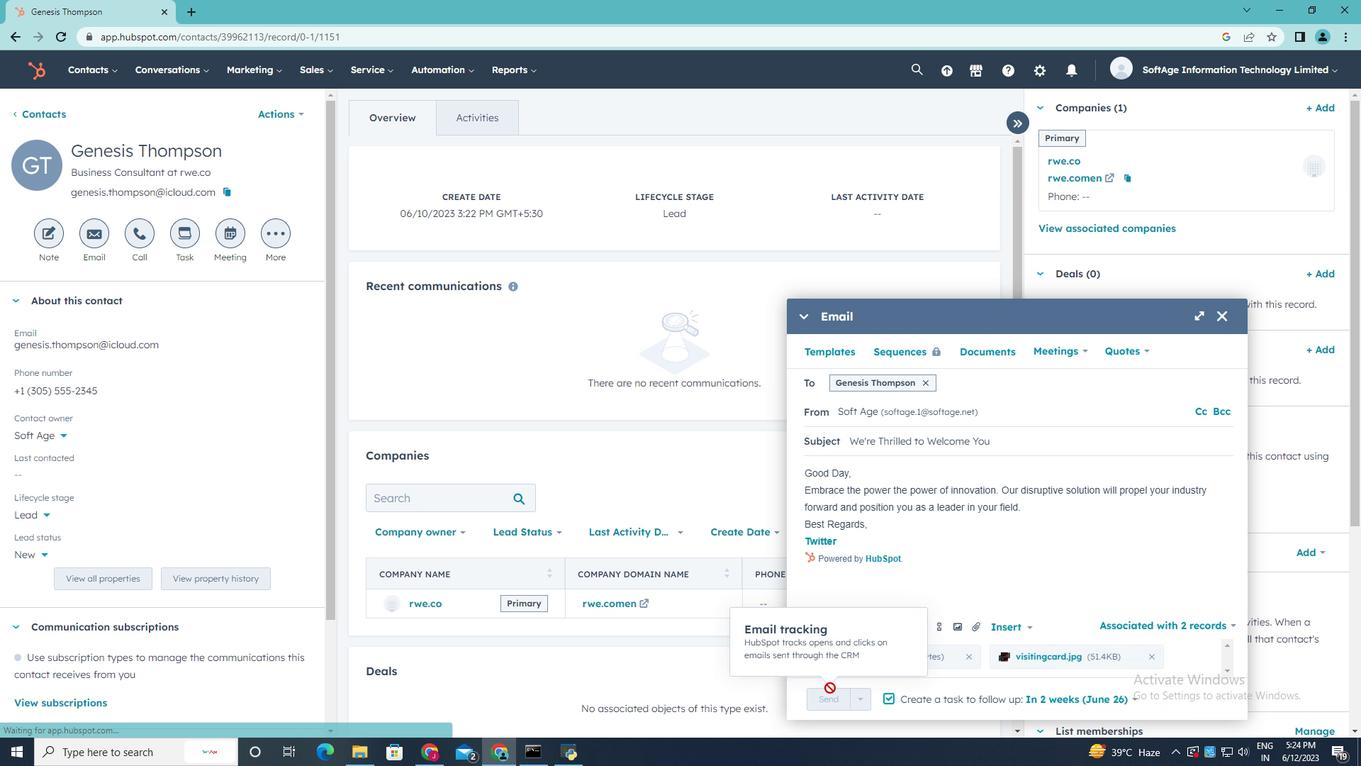 
